Task: Take a burst of photos and select the best one using the "Burst Selection" feature
Action: Mouse moved to (798, 547)
Screenshot: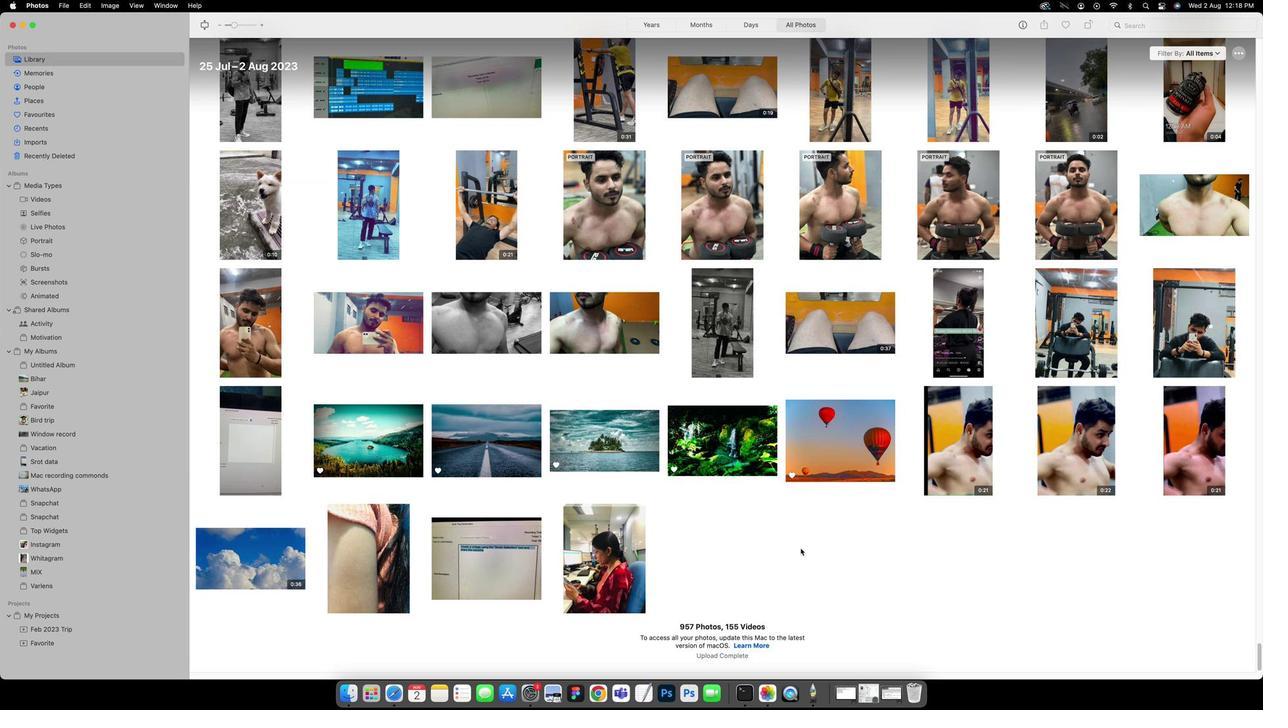 
Action: Mouse pressed left at (798, 547)
Screenshot: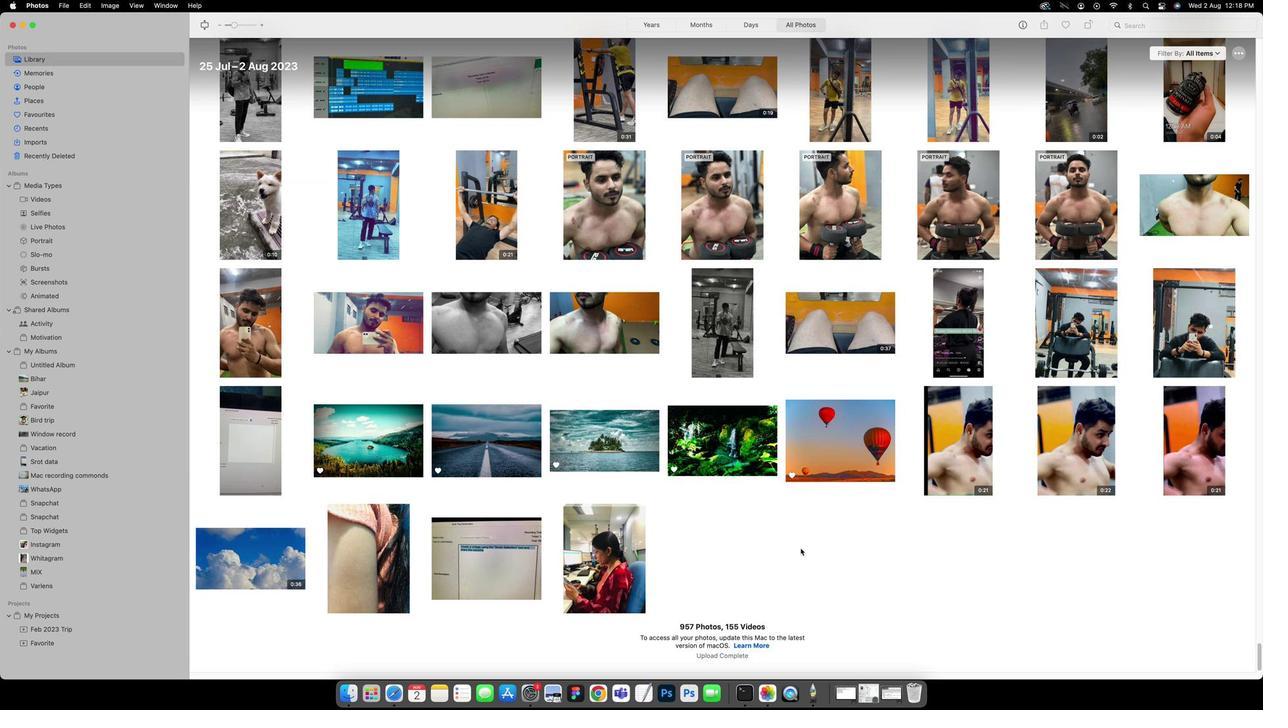 
Action: Mouse moved to (597, 543)
Screenshot: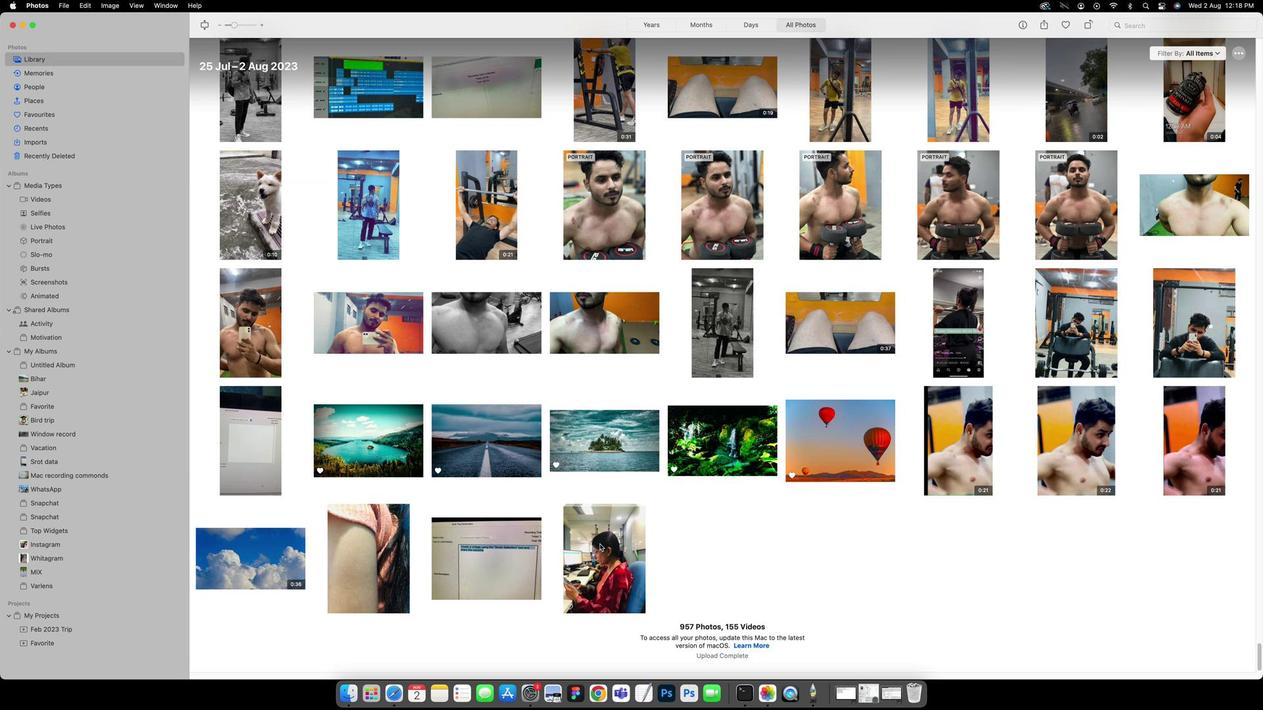 
Action: Mouse pressed left at (597, 543)
Screenshot: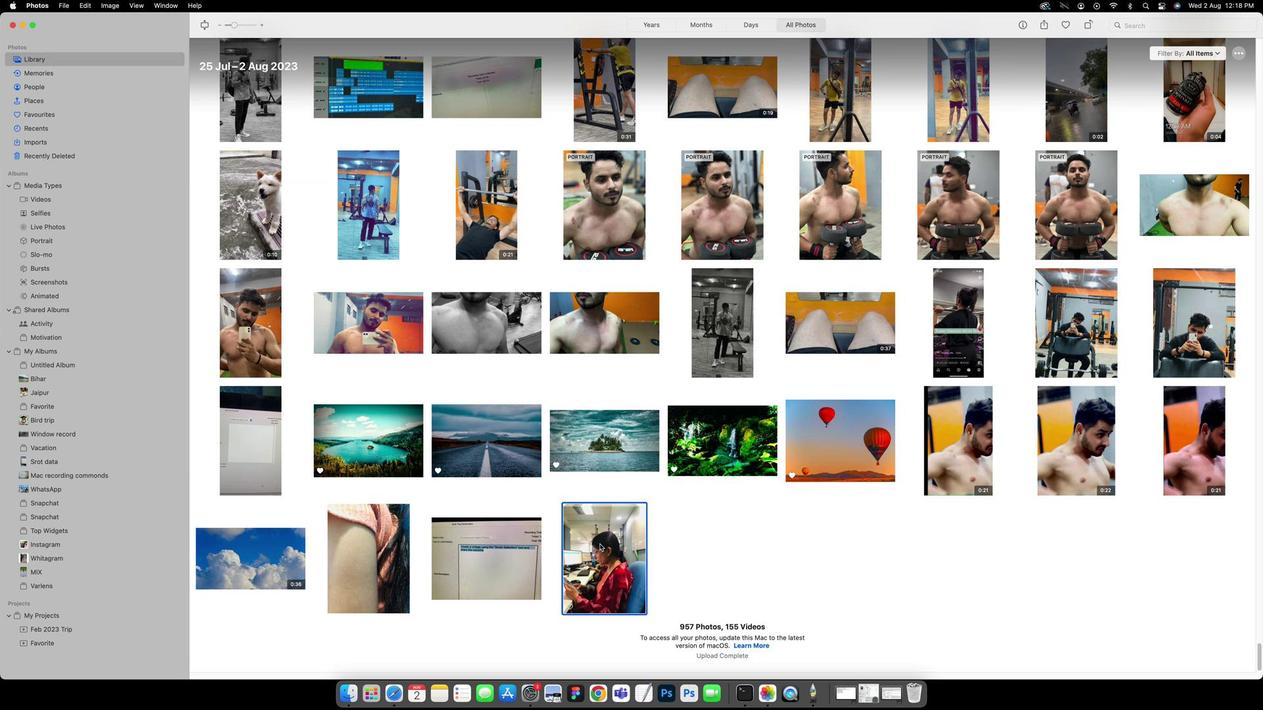 
Action: Mouse pressed left at (597, 543)
Screenshot: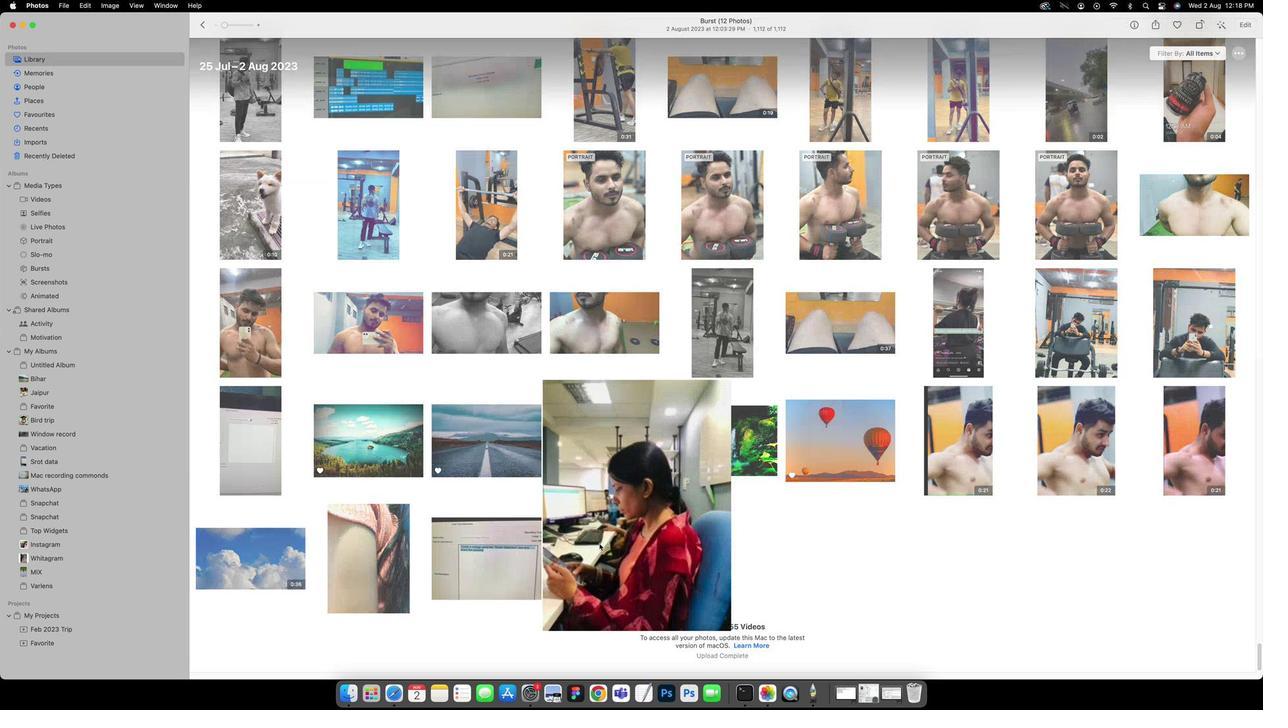 
Action: Mouse moved to (521, 46)
Screenshot: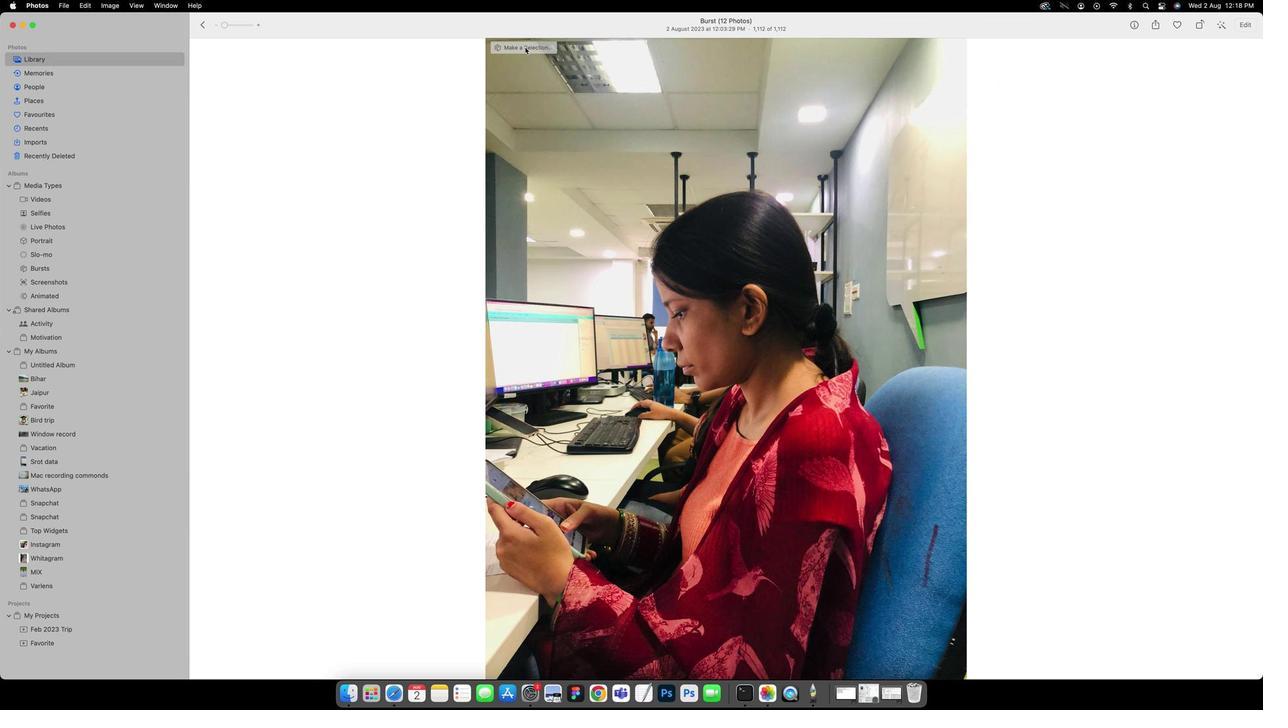 
Action: Mouse pressed left at (521, 46)
Screenshot: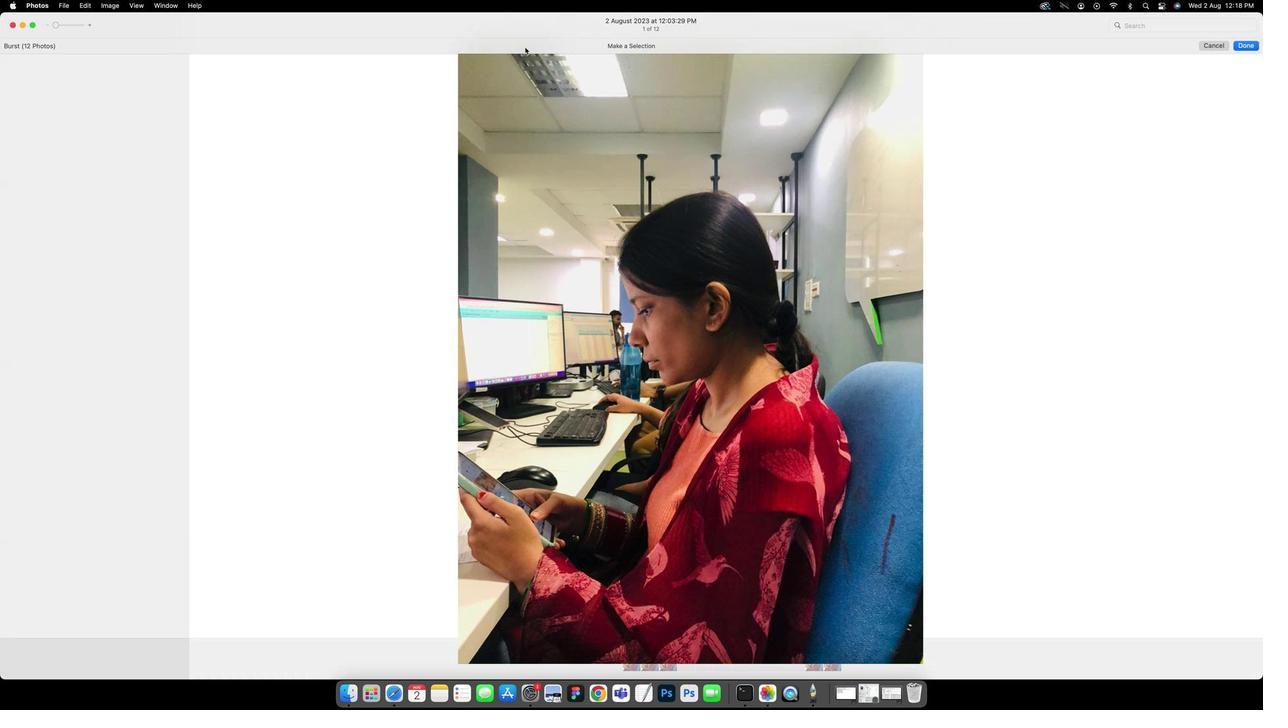 
Action: Mouse moved to (648, 658)
Screenshot: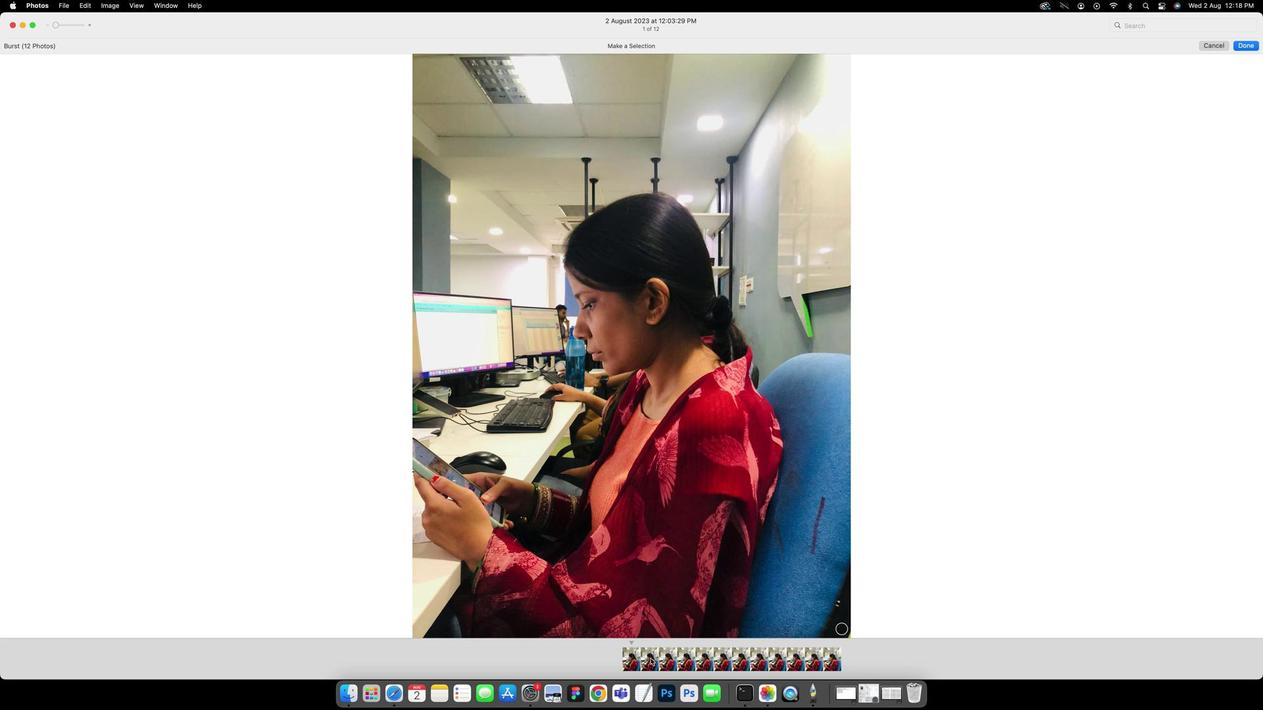 
Action: Mouse pressed left at (648, 658)
Screenshot: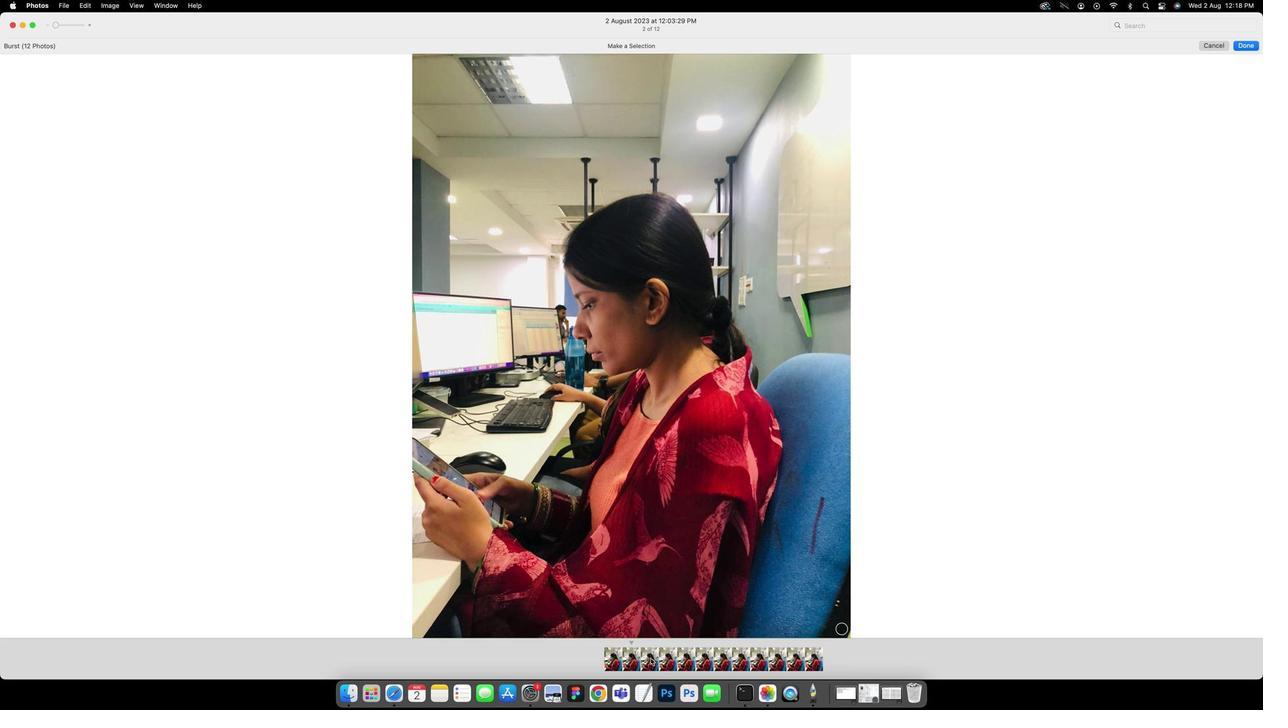 
Action: Mouse moved to (661, 657)
Screenshot: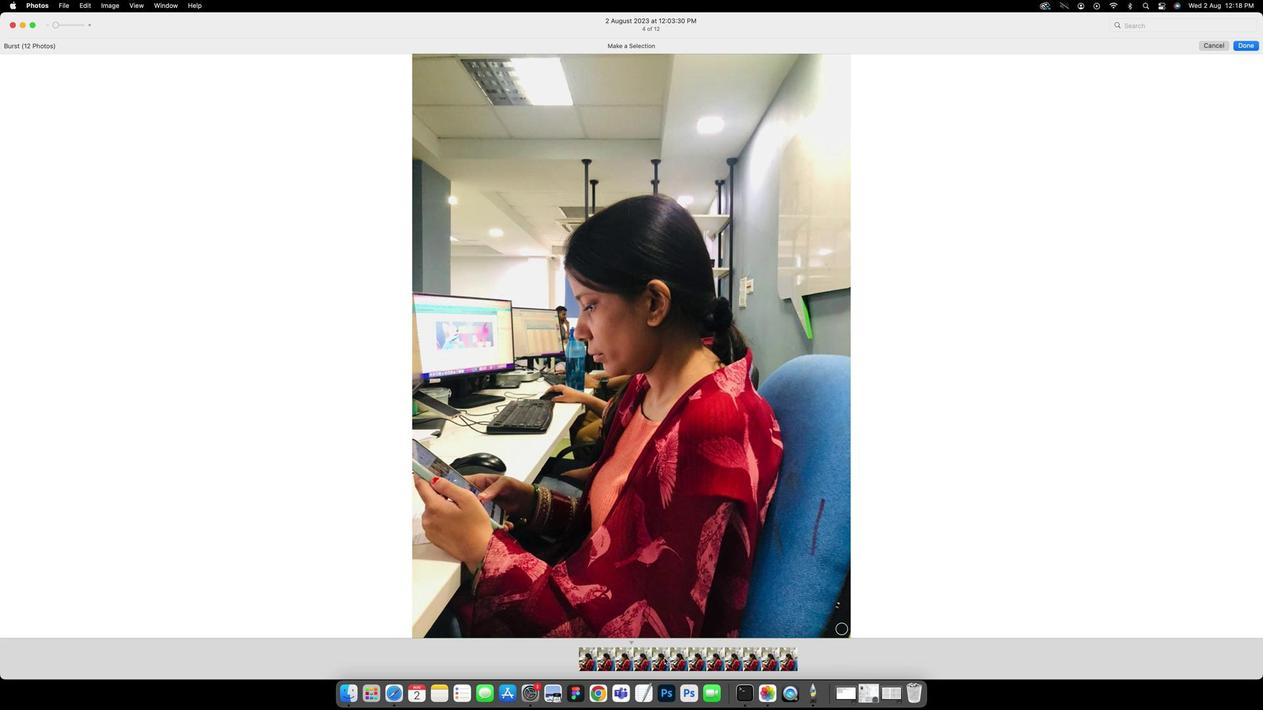 
Action: Mouse pressed left at (661, 657)
Screenshot: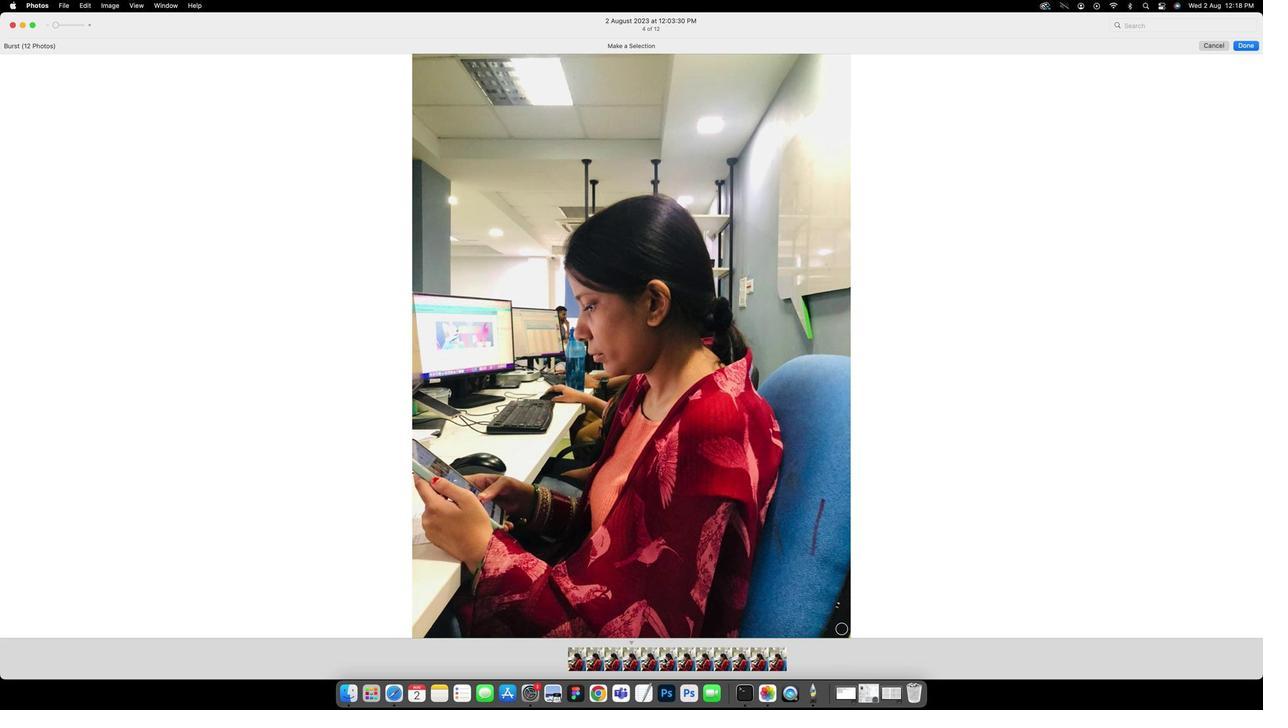 
Action: Mouse pressed left at (661, 657)
Screenshot: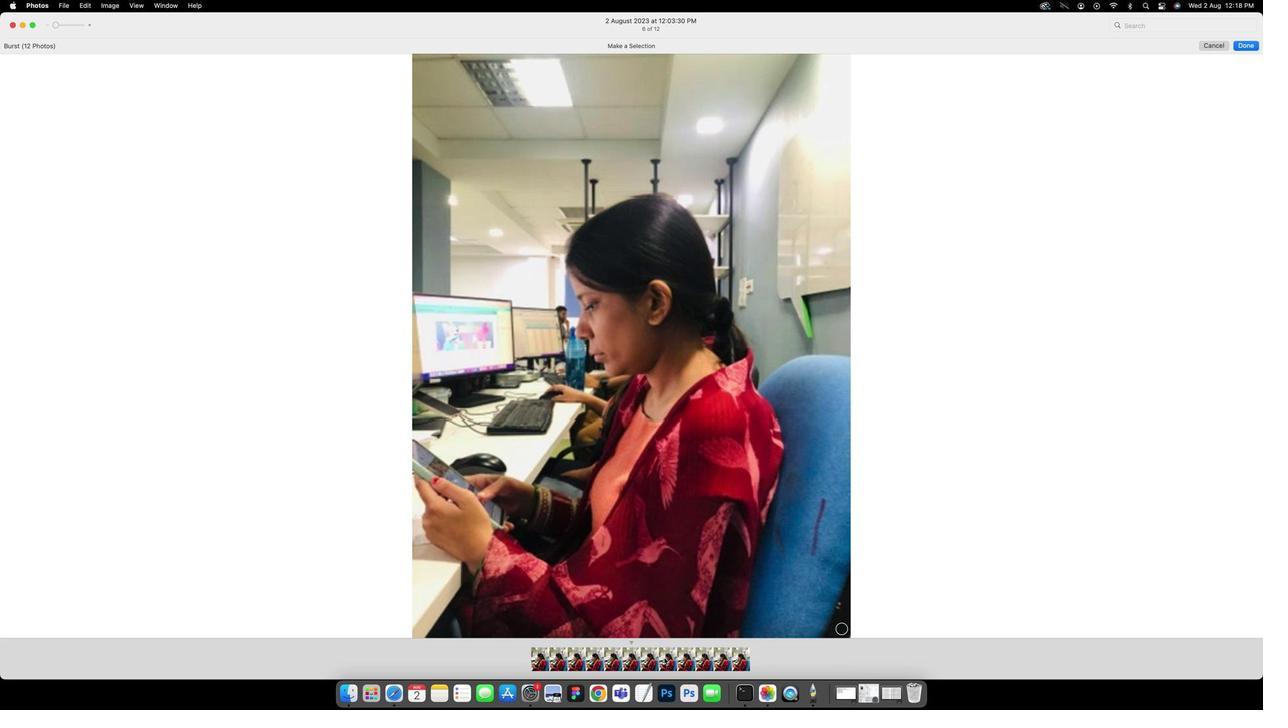 
Action: Mouse pressed left at (661, 657)
Screenshot: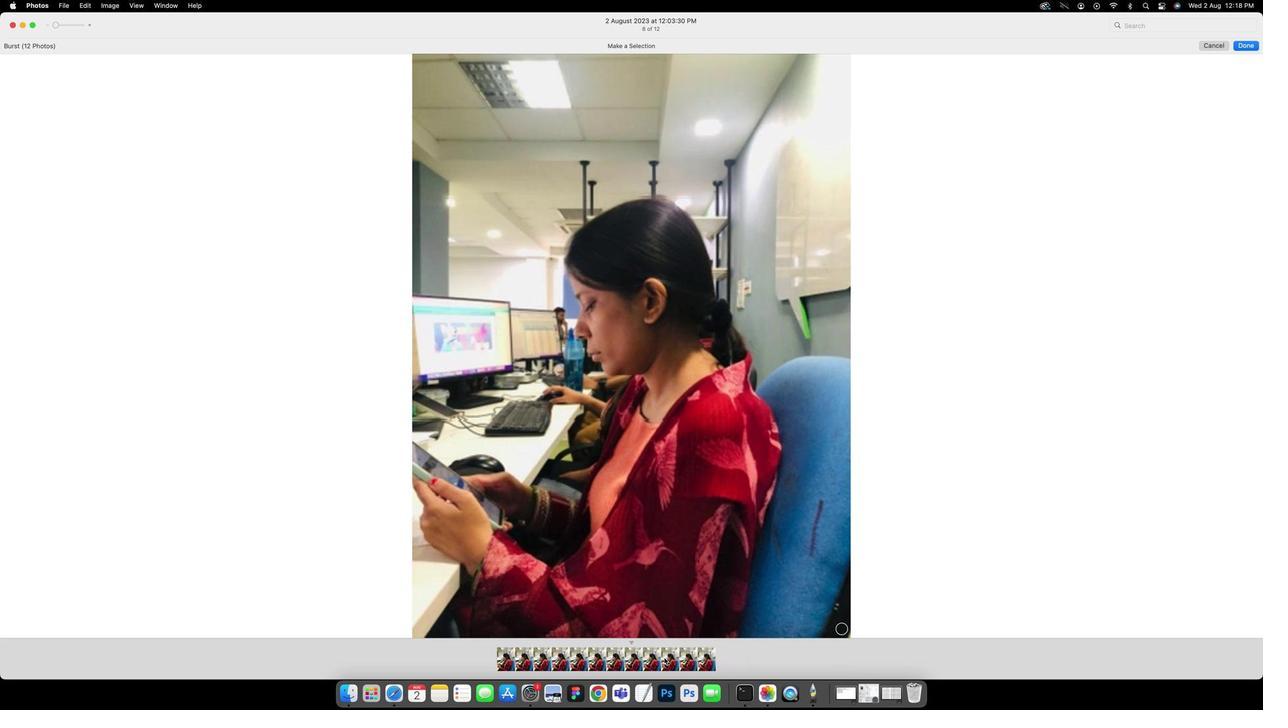 
Action: Mouse pressed left at (661, 657)
Screenshot: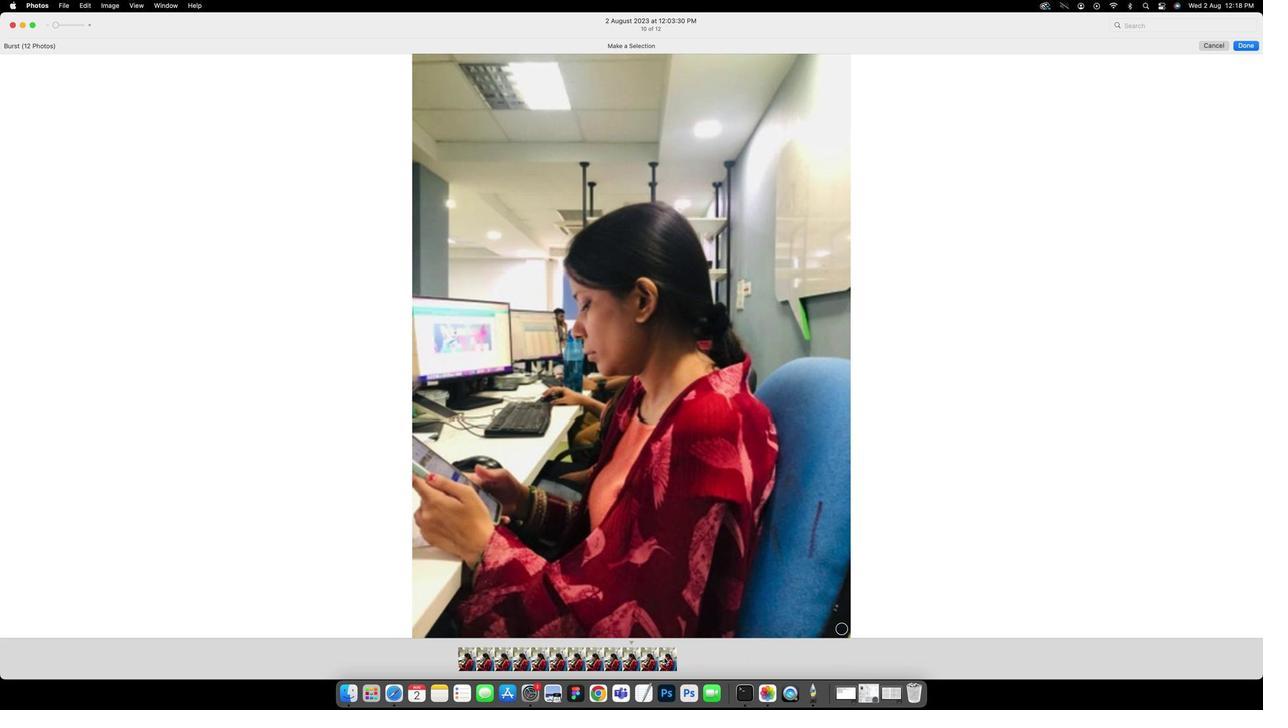 
Action: Mouse pressed left at (661, 657)
Screenshot: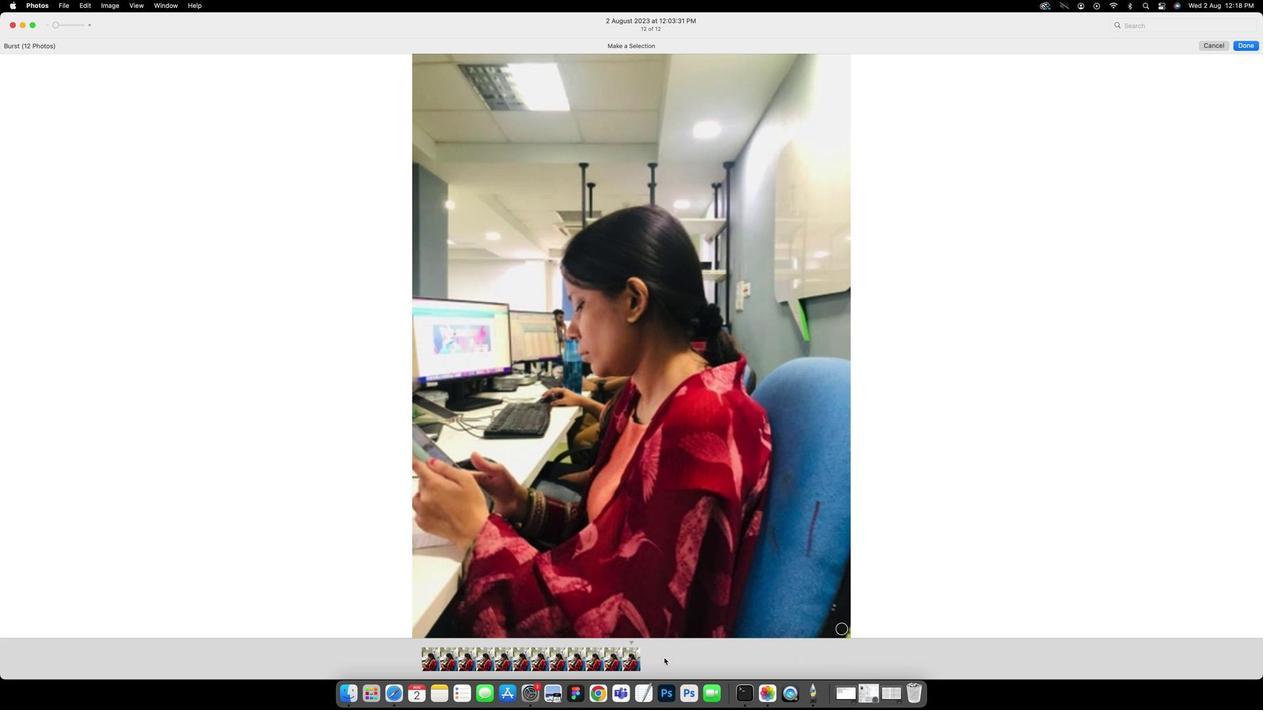 
Action: Mouse pressed left at (661, 657)
Screenshot: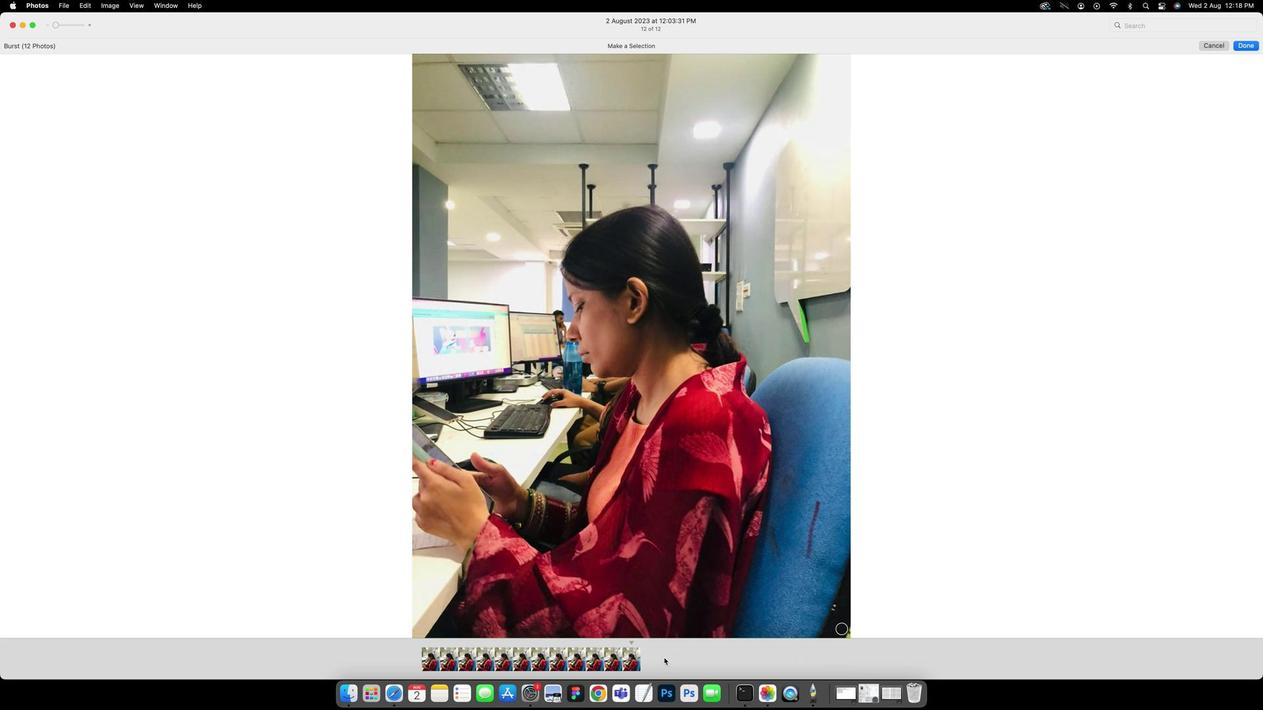 
Action: Mouse moved to (611, 655)
Screenshot: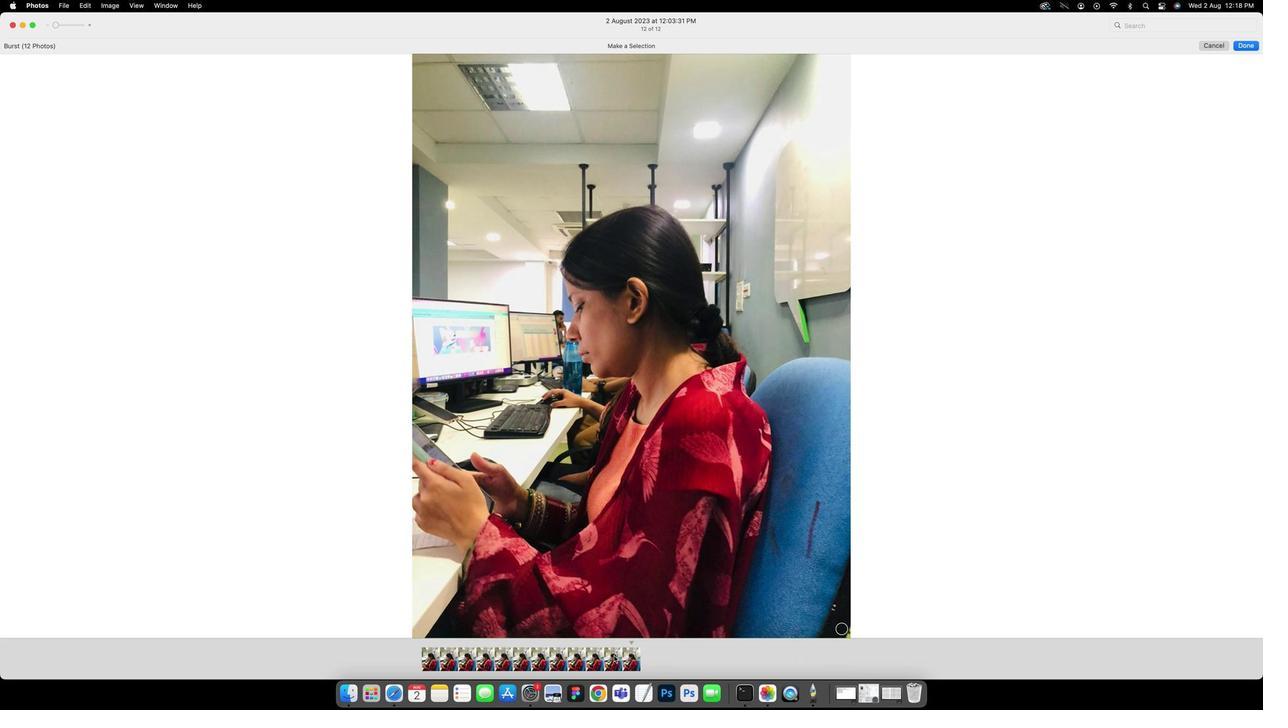 
Action: Key pressed Key.leftKey.leftKey.rightKey.rightKey.leftKey.leftKey.leftKey.leftKey.leftKey.leftKey.leftKey.leftKey.leftKey.leftKey.leftKey.leftKey.leftKey.leftKey.leftKey.leftKey.leftKey.rightKey.rightKey.rightKey.rightKey.rightKey.rightKey.rightKey.rightKey.right
Screenshot: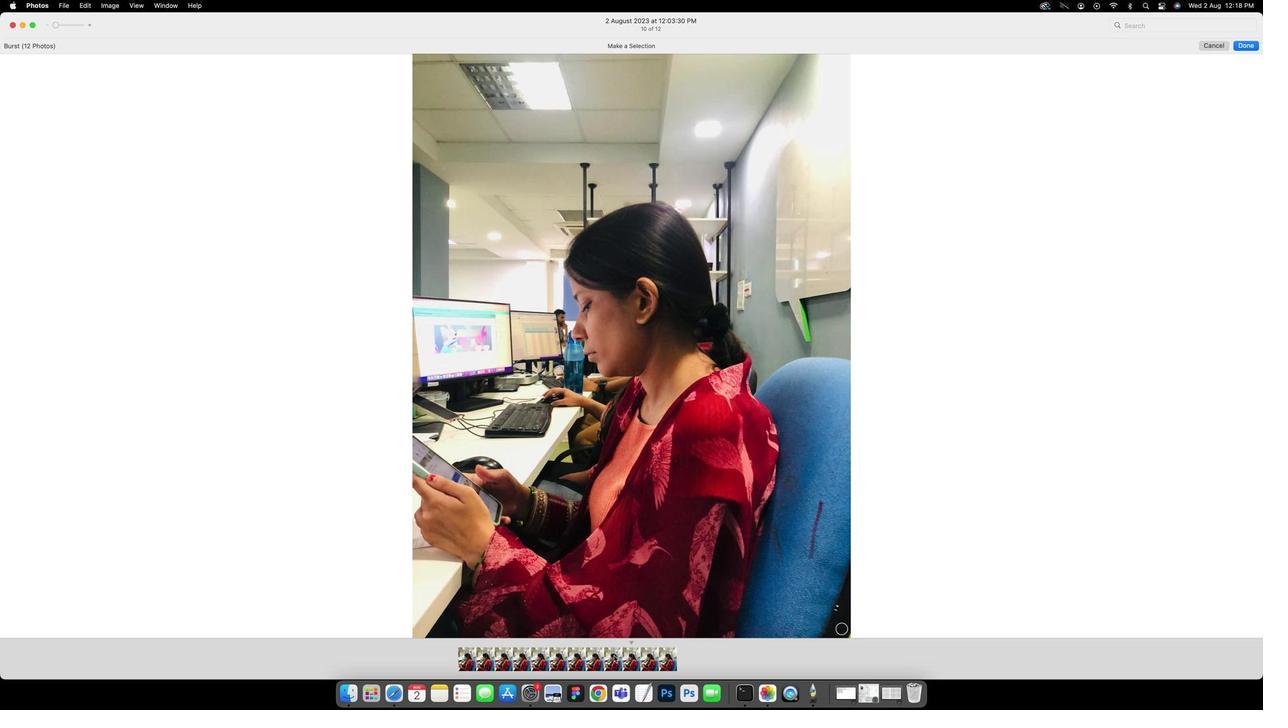 
Action: Mouse moved to (627, 655)
Screenshot: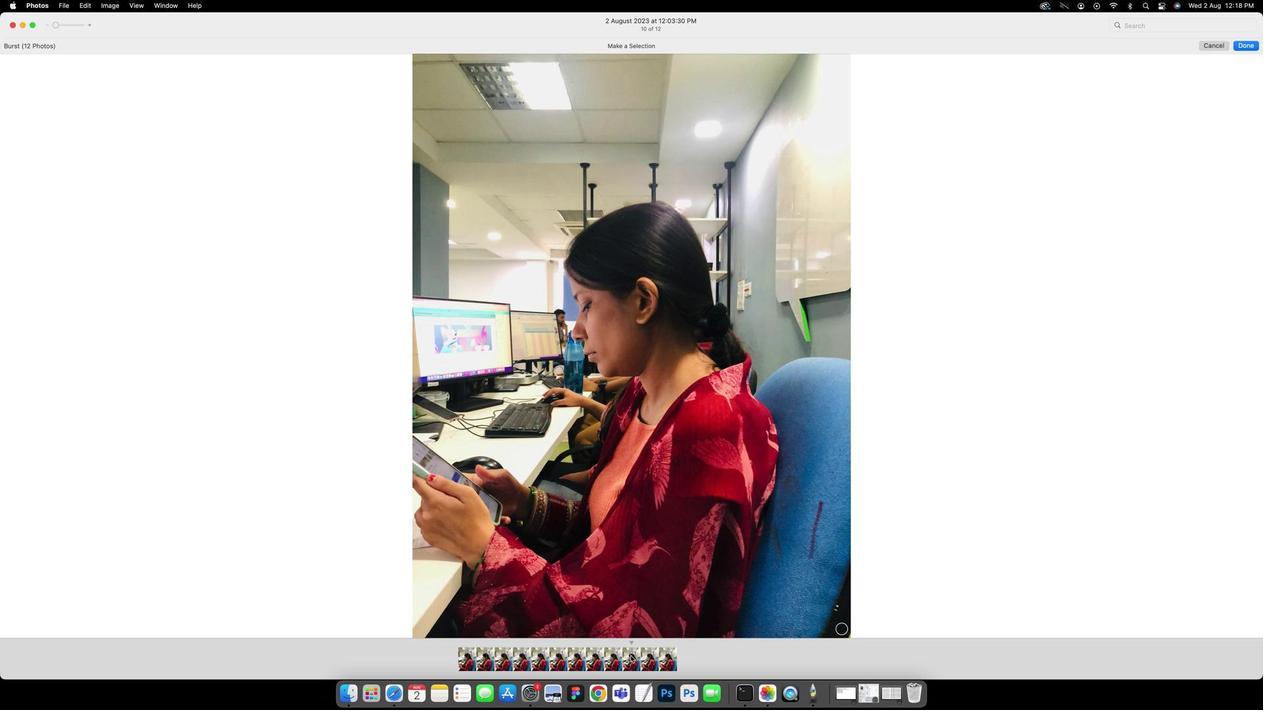 
Action: Mouse pressed left at (627, 655)
Screenshot: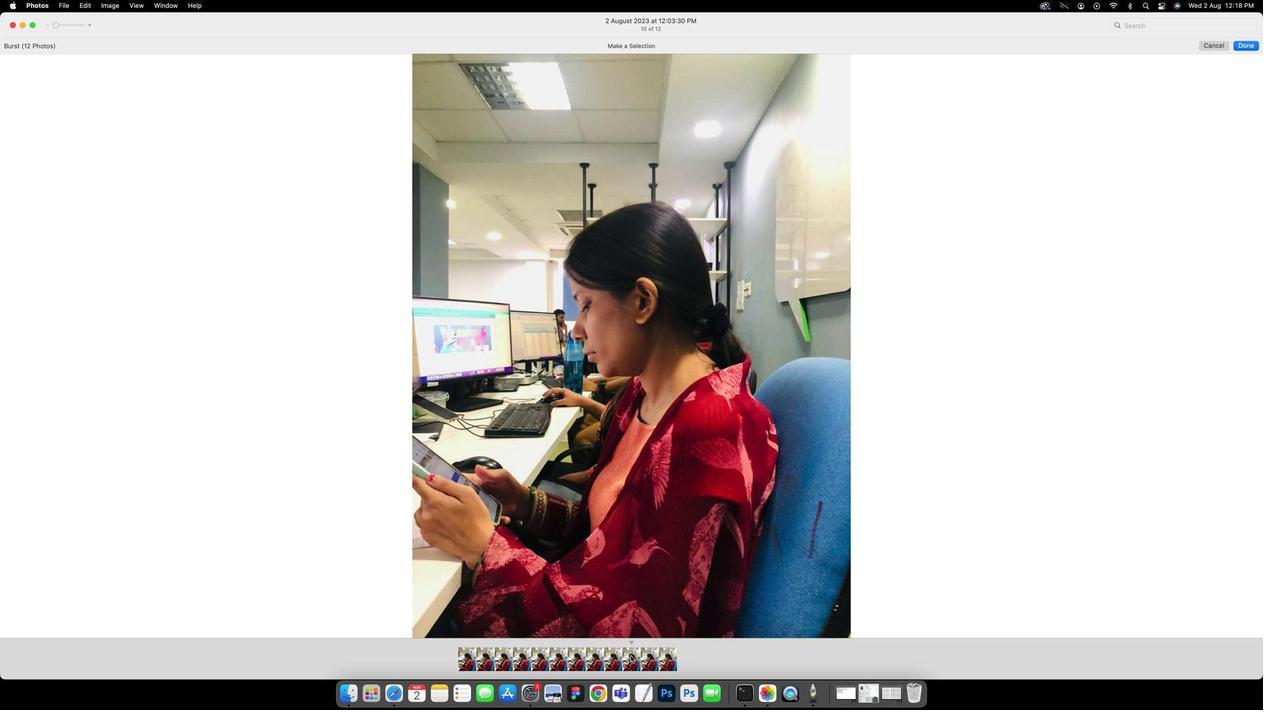 
Action: Mouse pressed left at (627, 655)
Screenshot: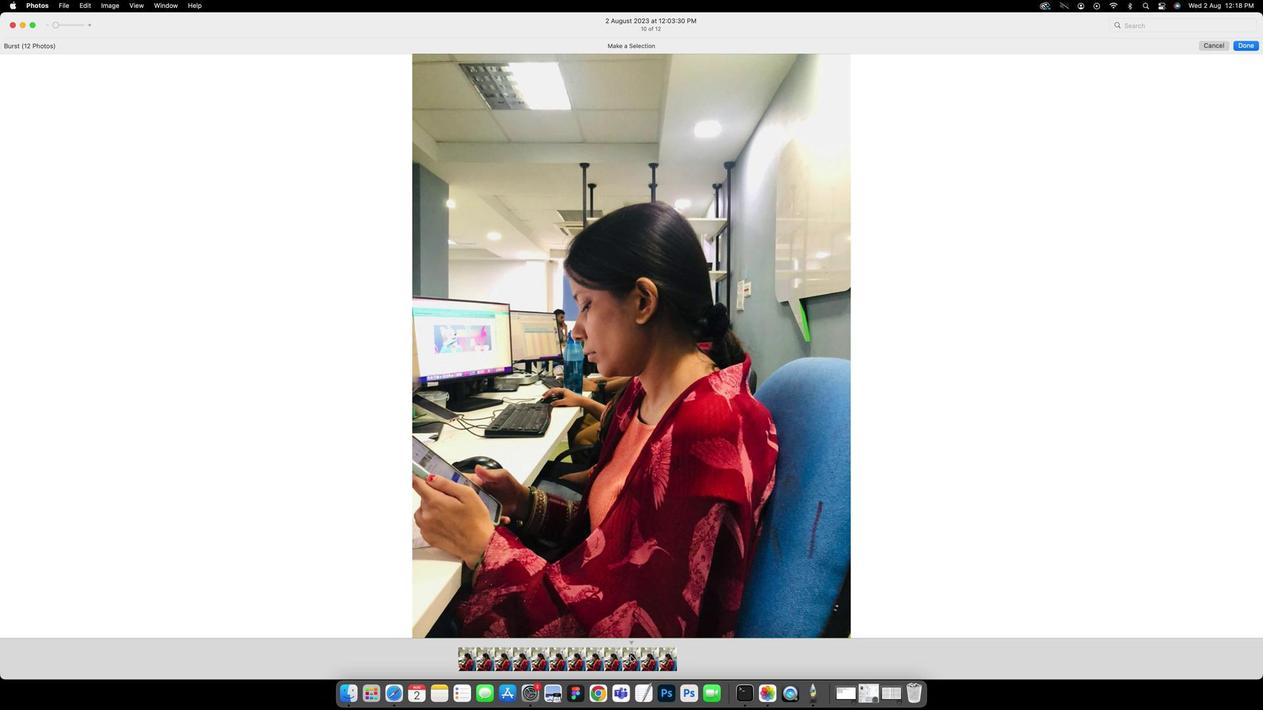 
Action: Mouse moved to (836, 627)
Screenshot: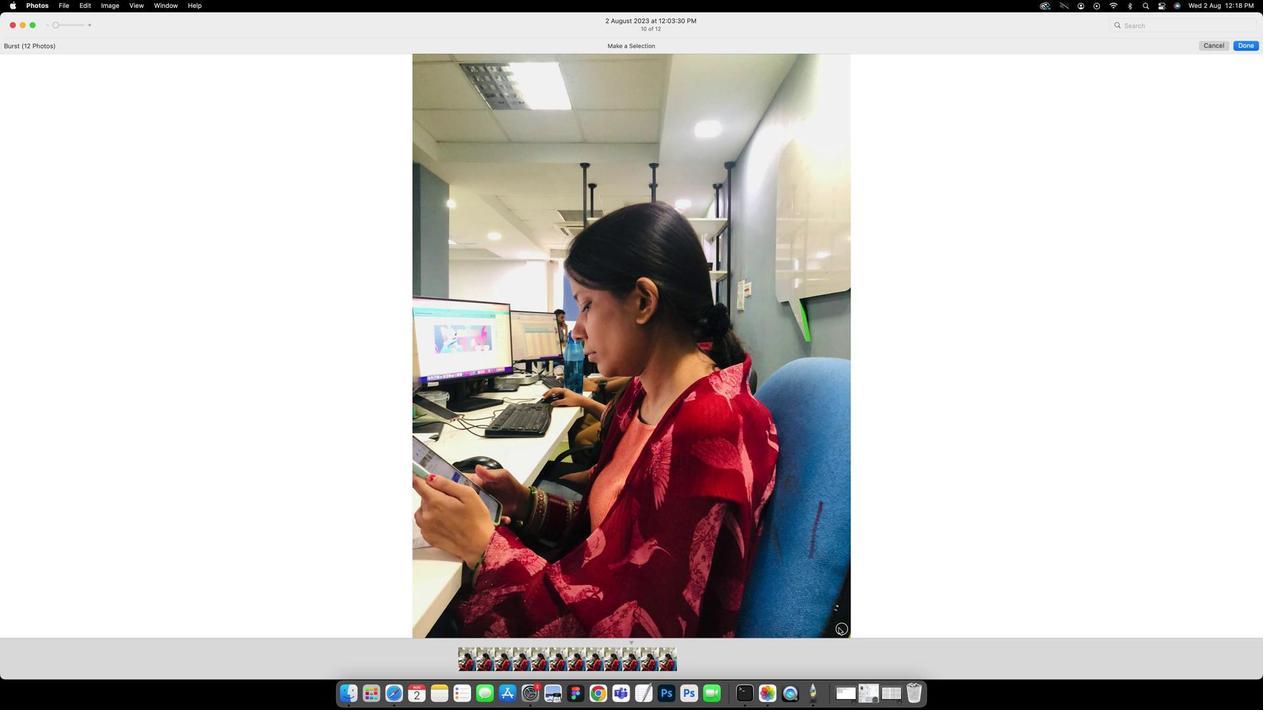 
Action: Mouse pressed left at (836, 627)
Screenshot: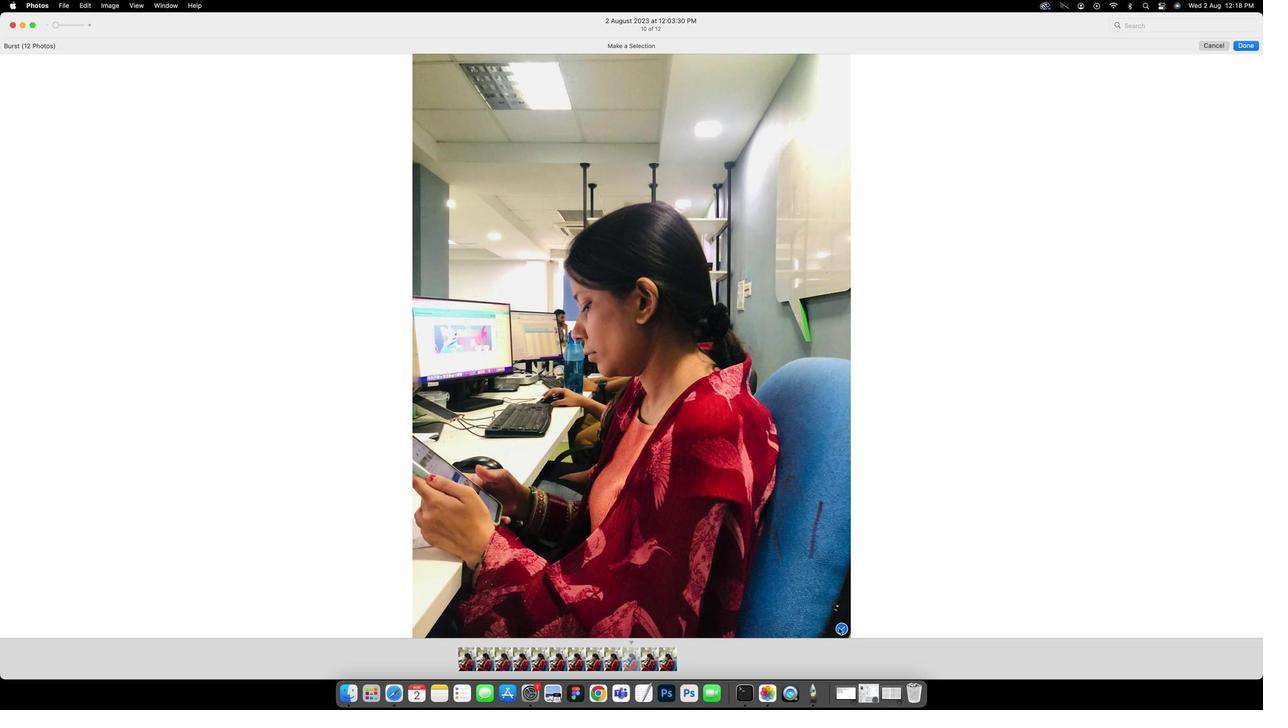 
Action: Mouse moved to (1252, 44)
Screenshot: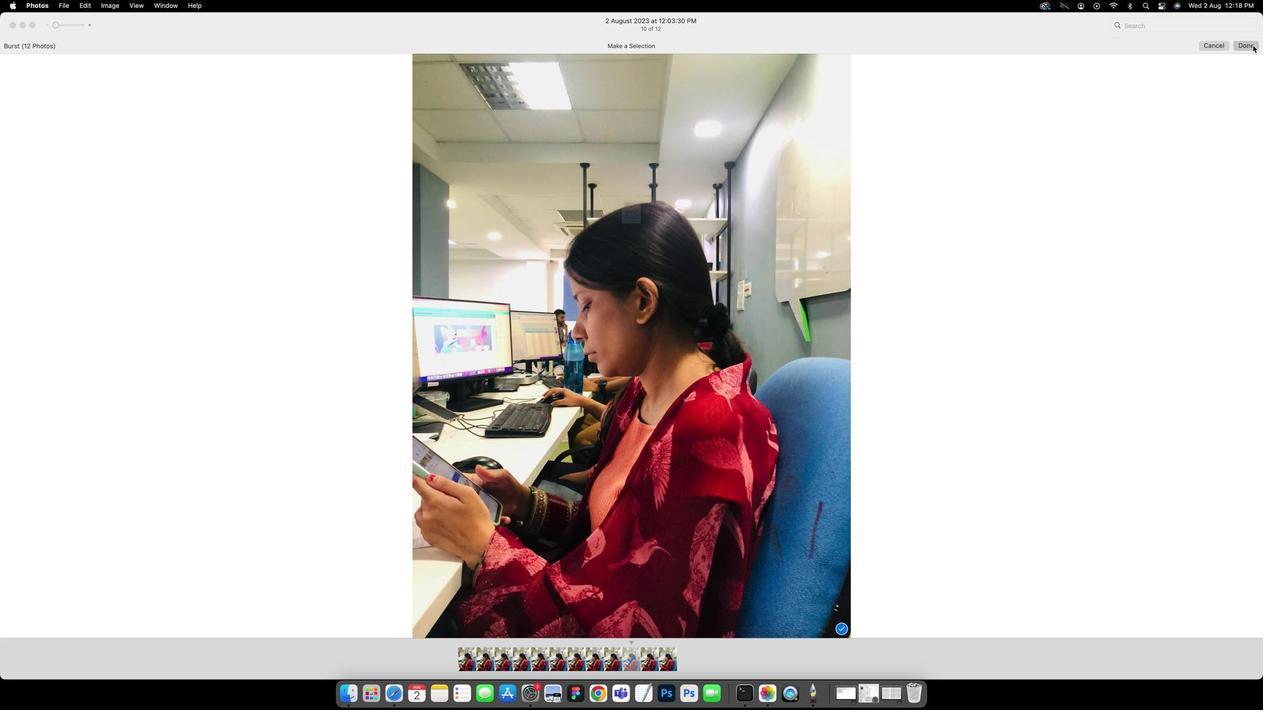 
Action: Mouse pressed left at (1252, 44)
Screenshot: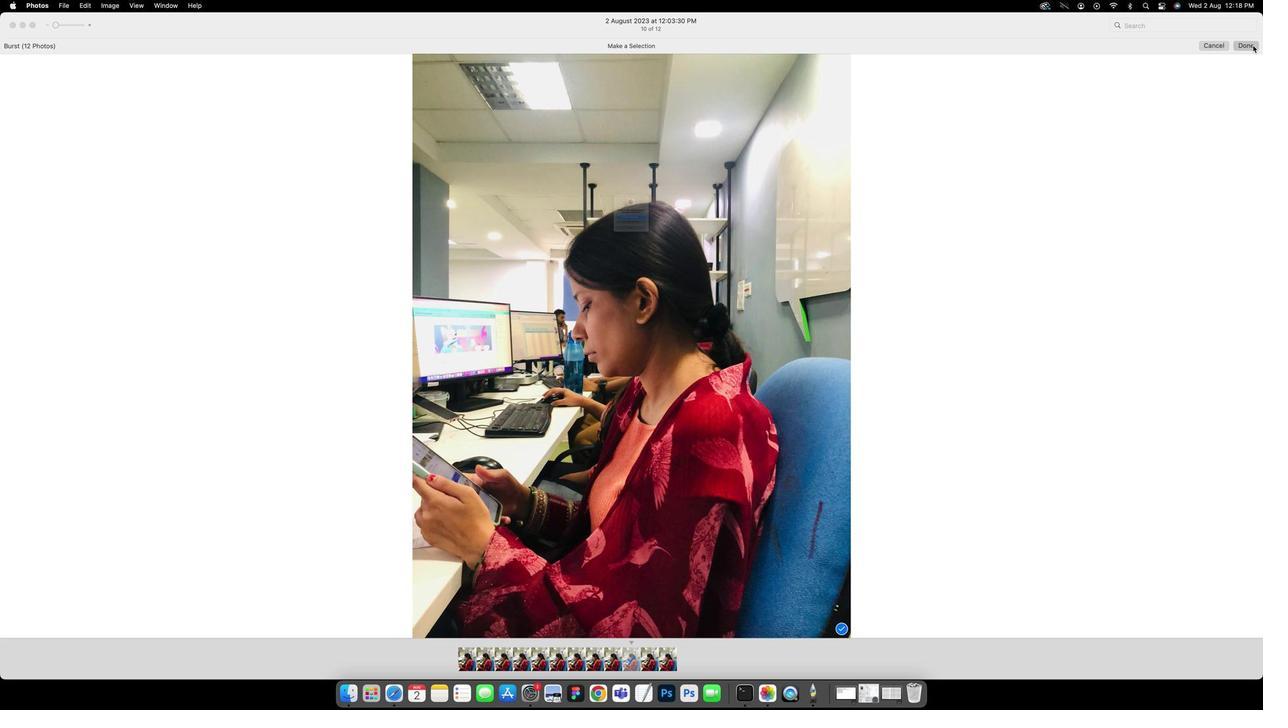
Action: Mouse moved to (652, 225)
Screenshot: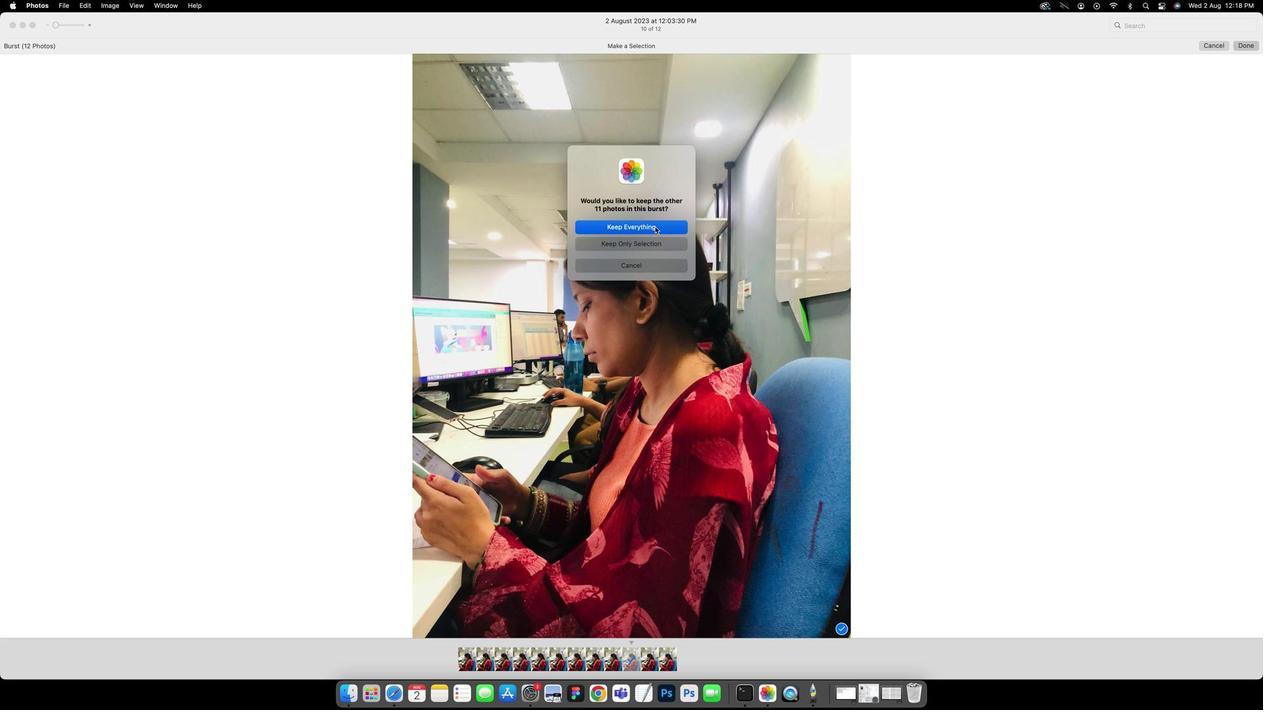 
Action: Mouse pressed left at (652, 225)
Screenshot: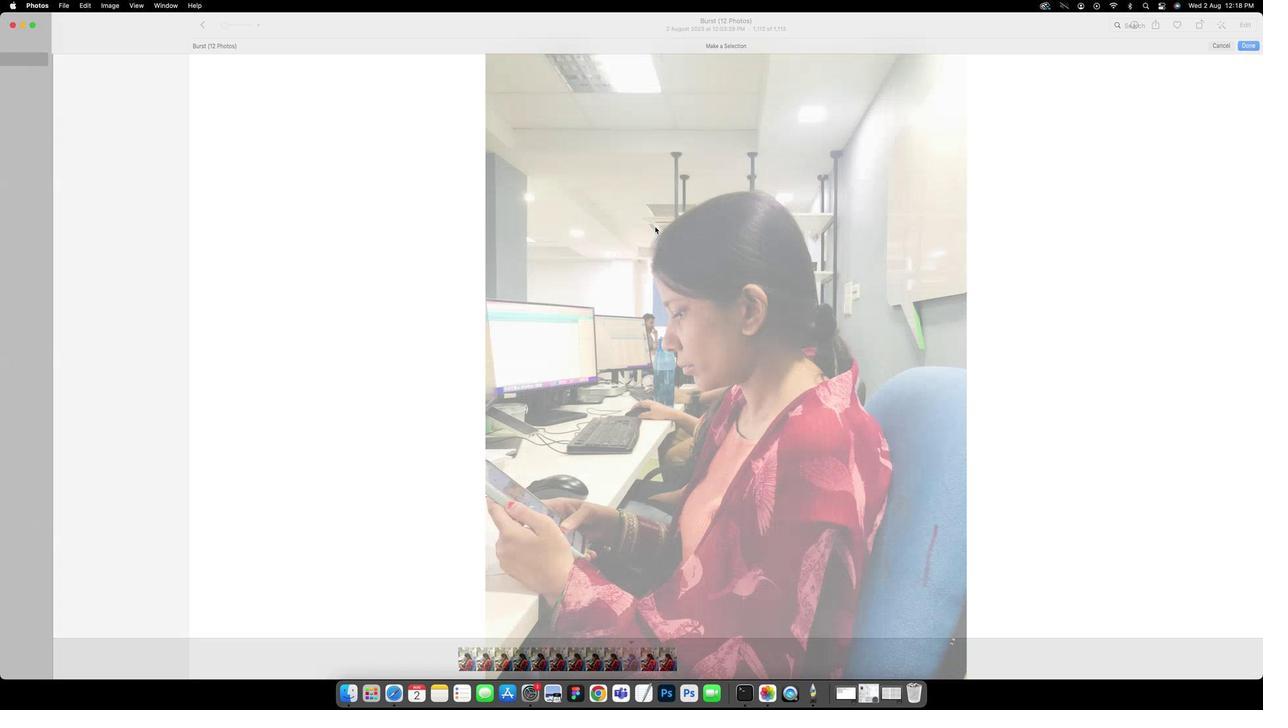 
Action: Mouse moved to (1252, 24)
Screenshot: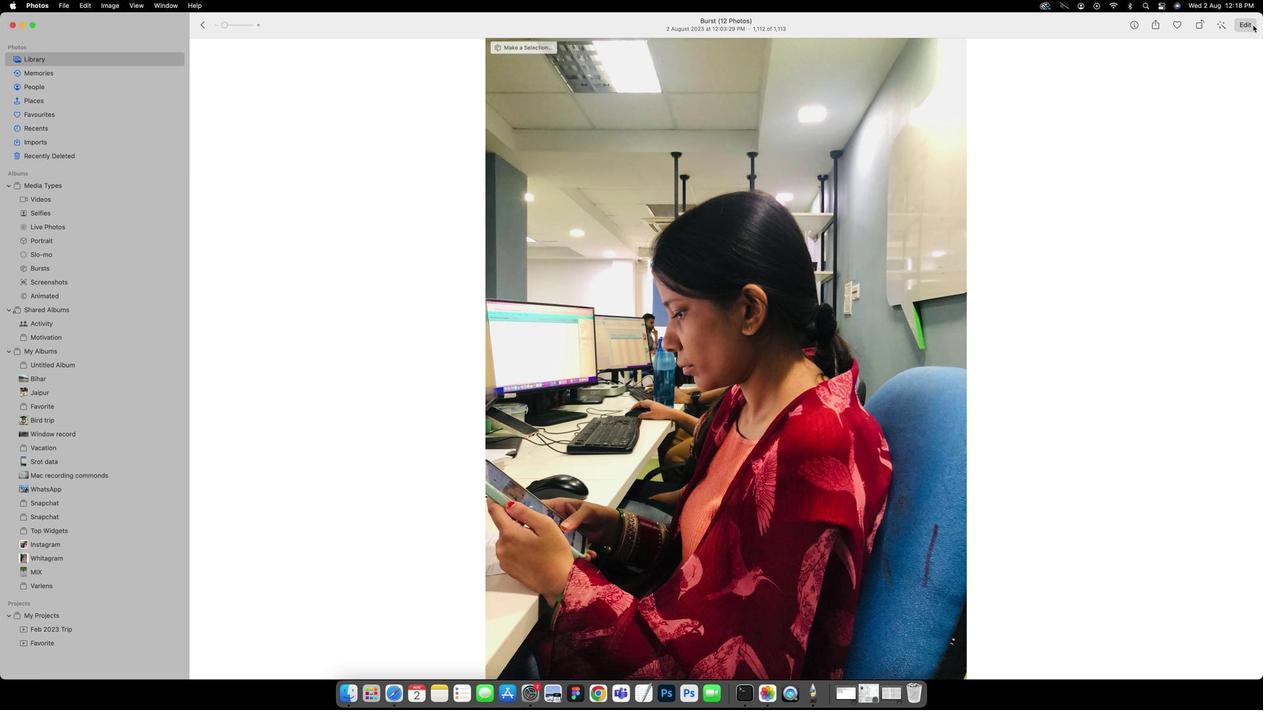 
Action: Mouse pressed left at (1252, 24)
Screenshot: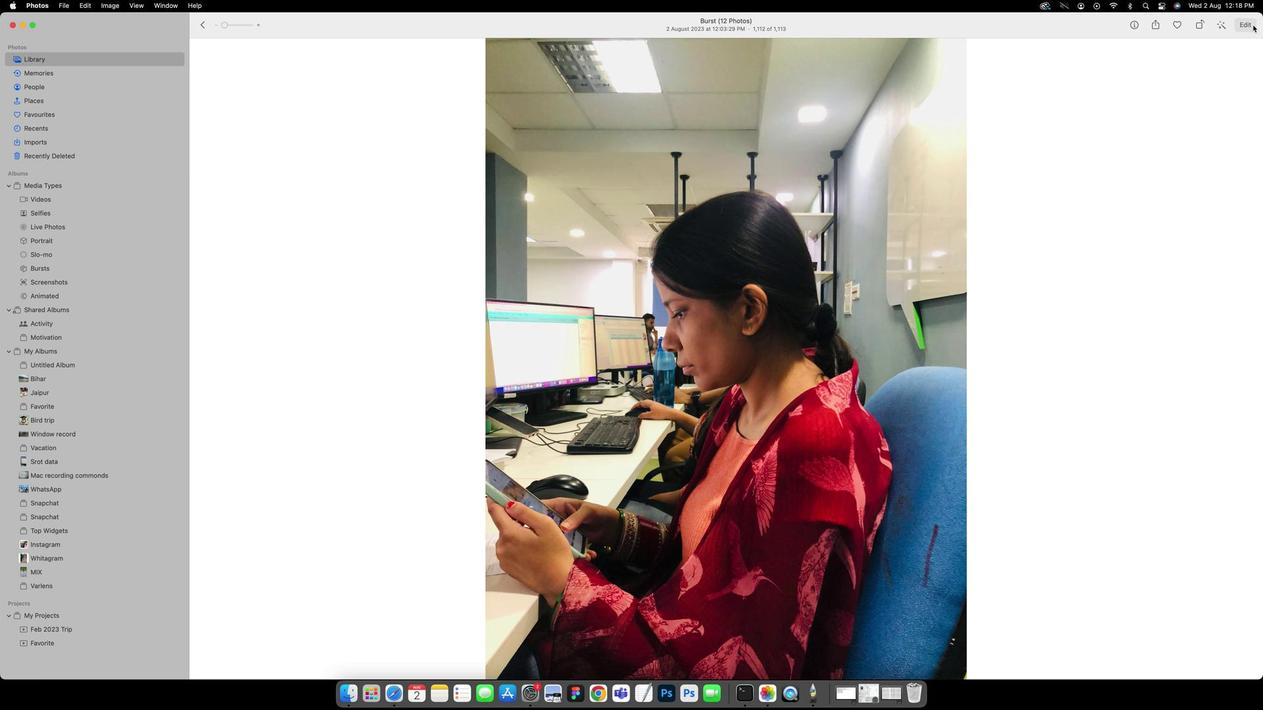 
Action: Mouse moved to (1196, 109)
Screenshot: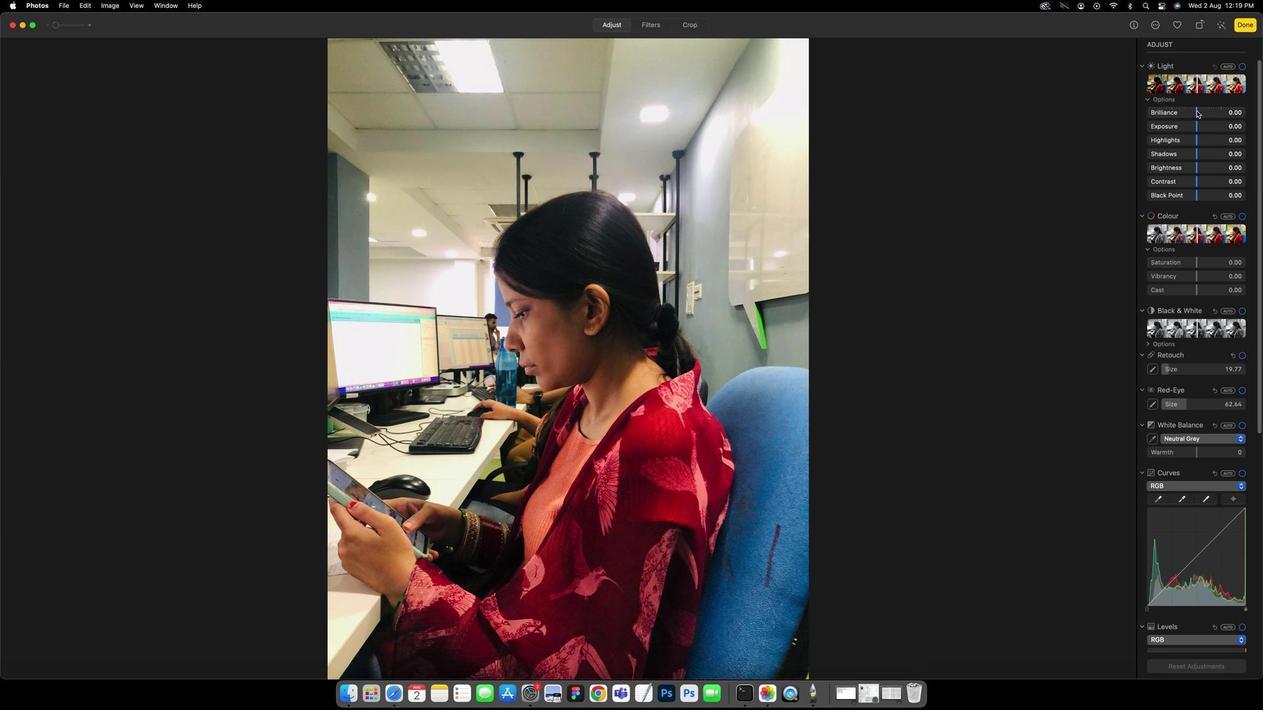 
Action: Mouse pressed left at (1196, 109)
Screenshot: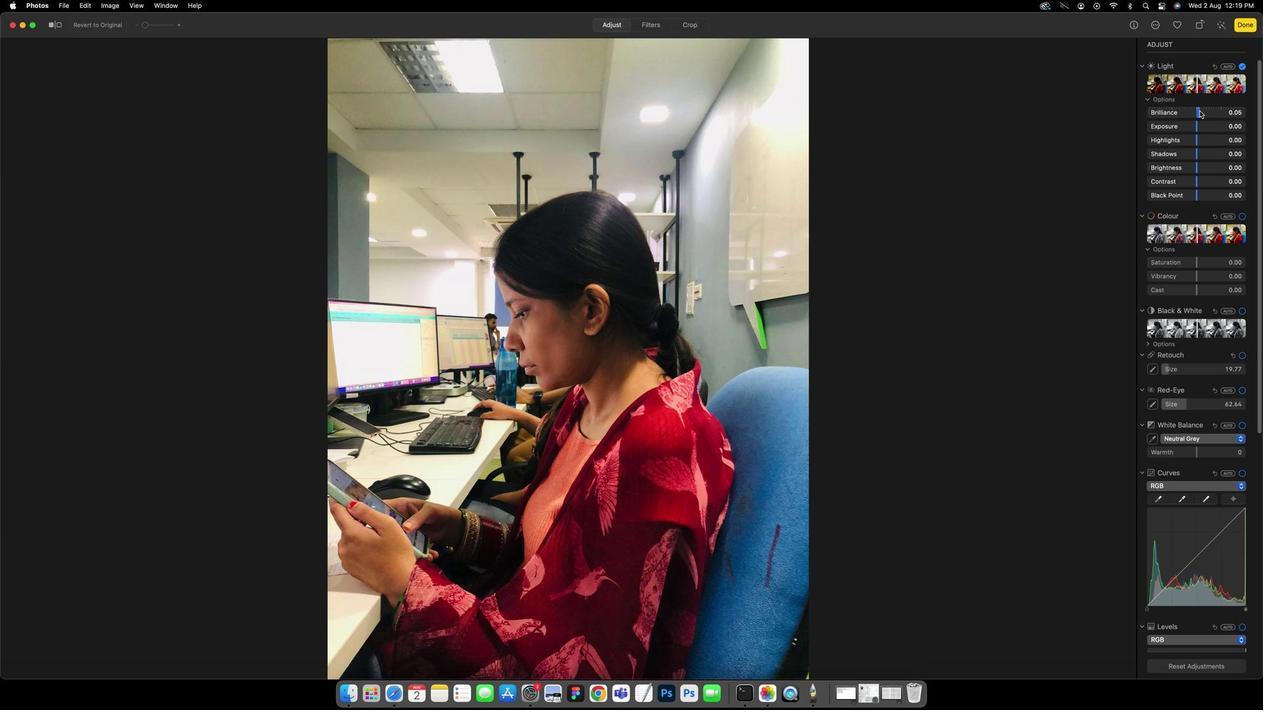 
Action: Mouse moved to (1195, 125)
Screenshot: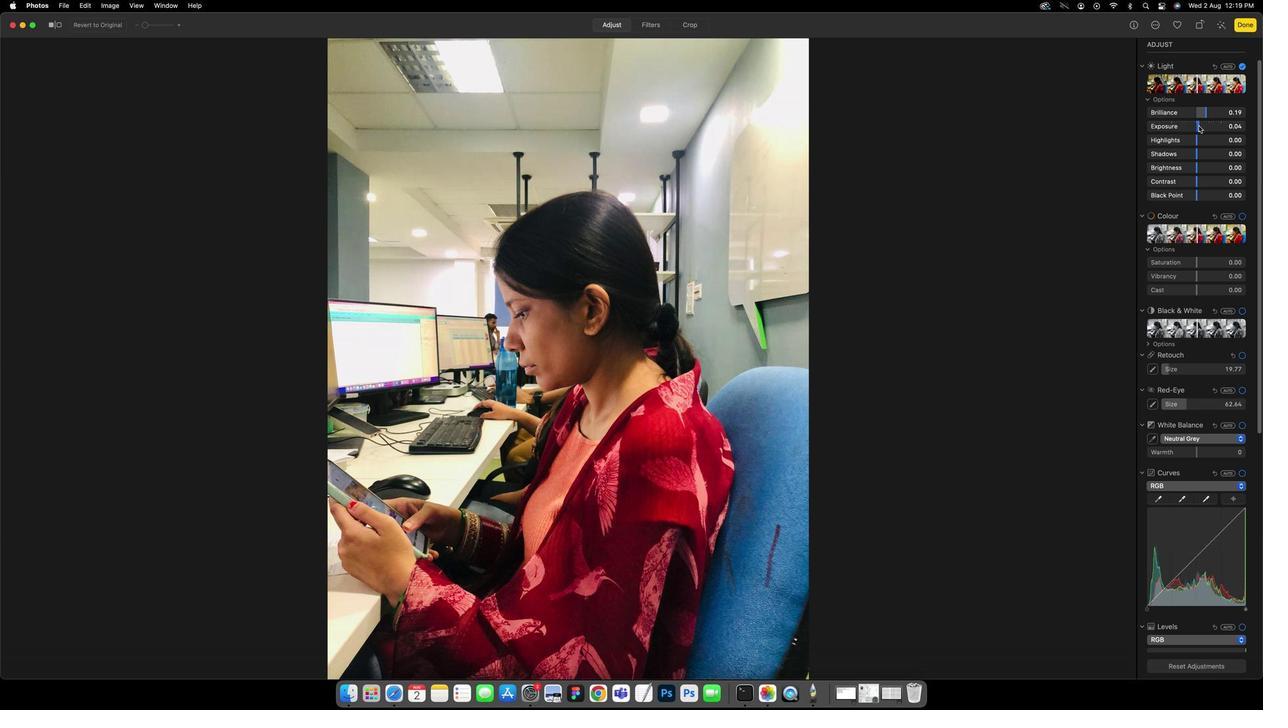 
Action: Mouse pressed left at (1195, 125)
Screenshot: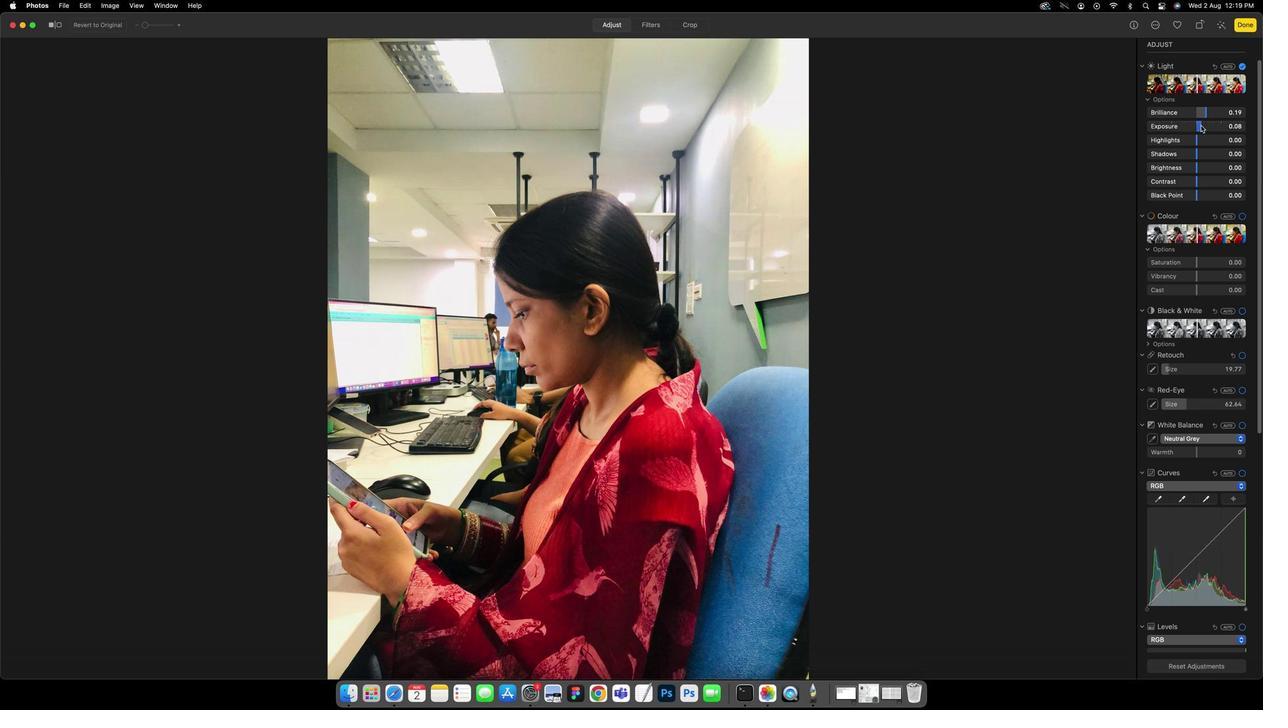 
Action: Mouse moved to (1195, 142)
Screenshot: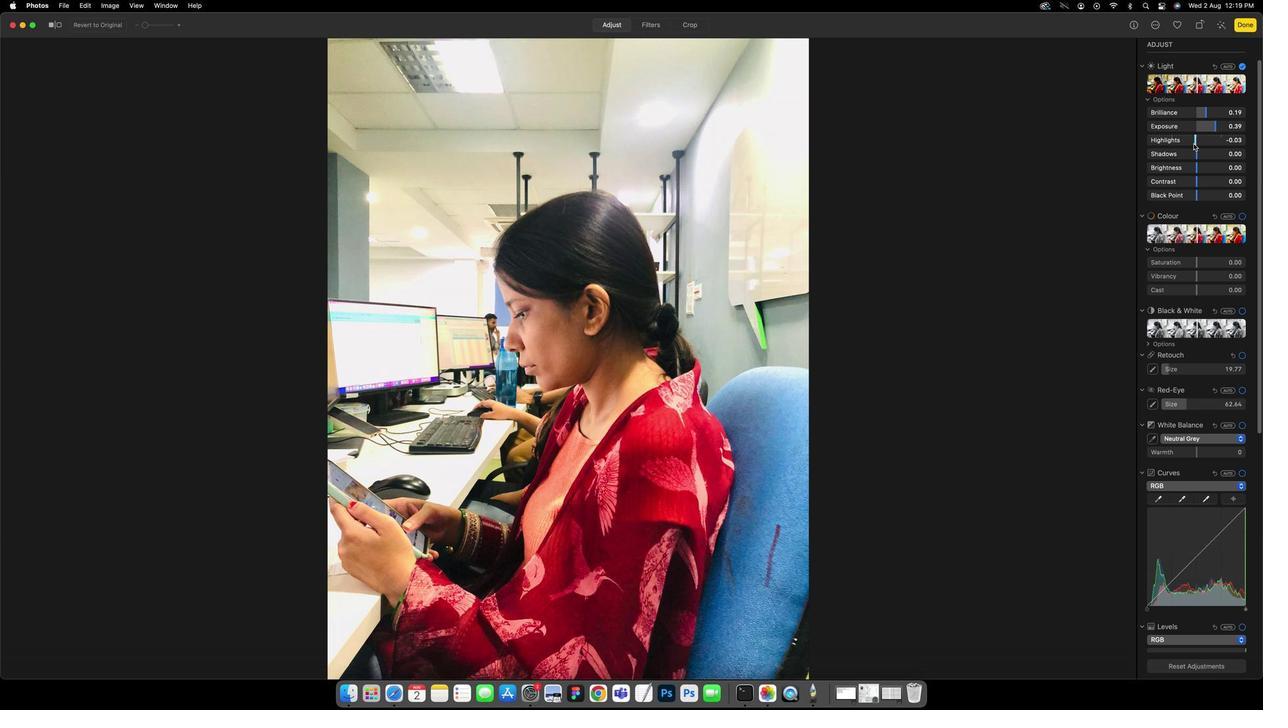 
Action: Mouse pressed left at (1195, 142)
Screenshot: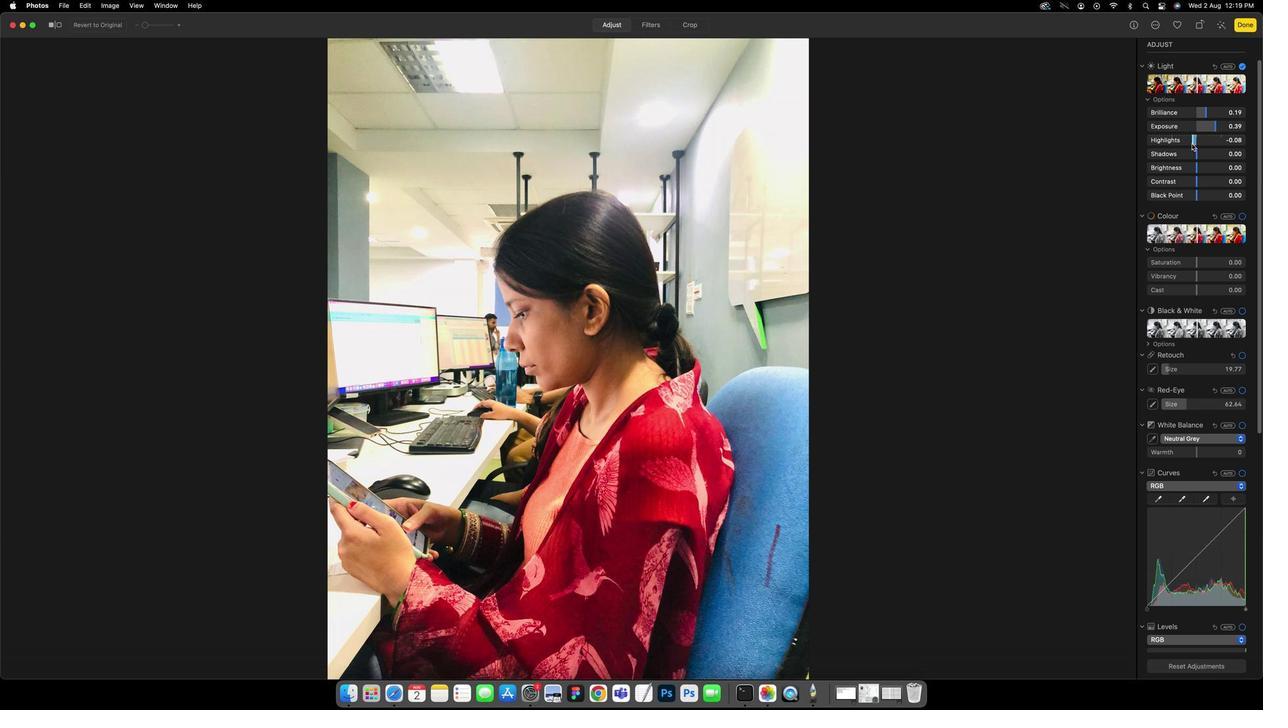 
Action: Mouse moved to (1199, 155)
Screenshot: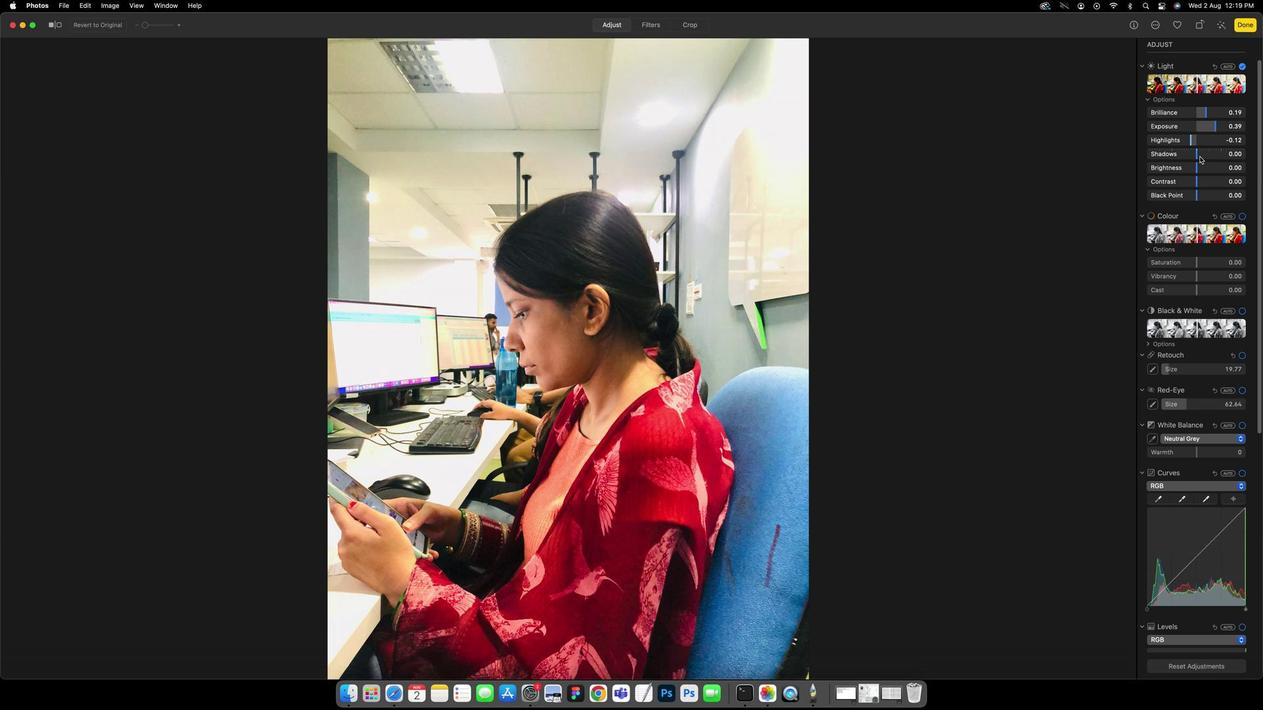 
Action: Mouse pressed left at (1199, 155)
Screenshot: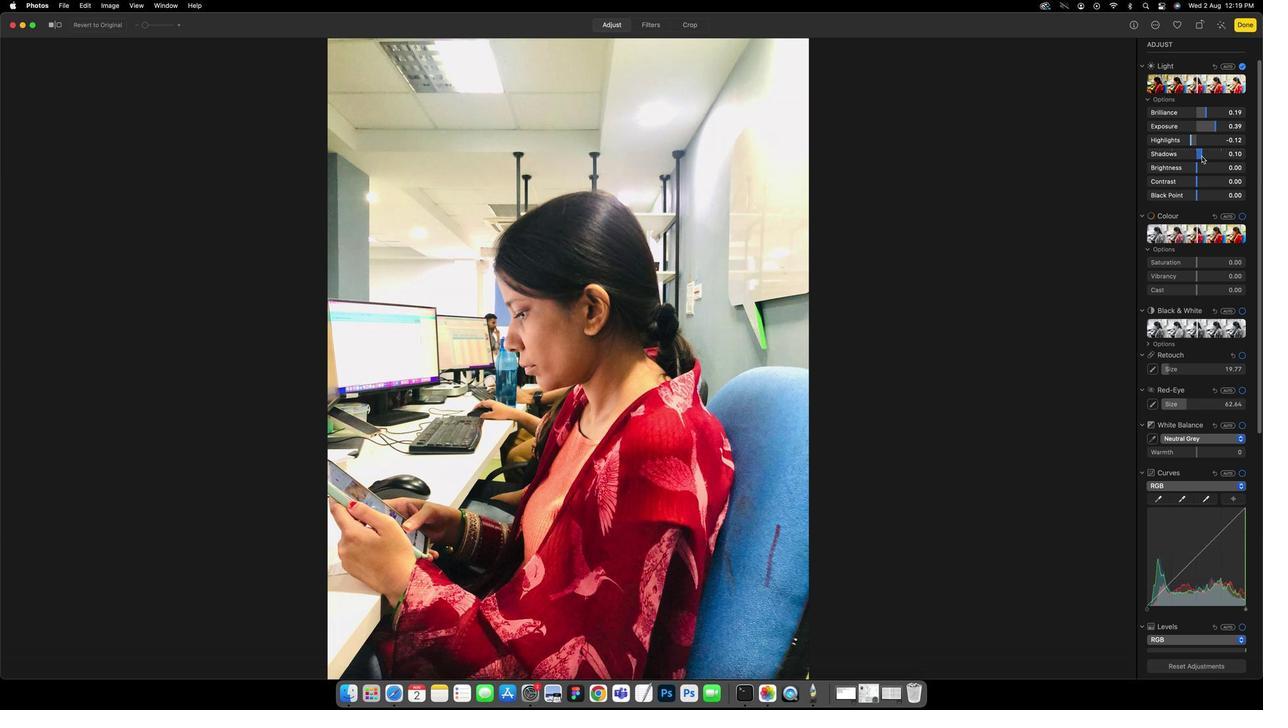 
Action: Mouse moved to (1195, 165)
Screenshot: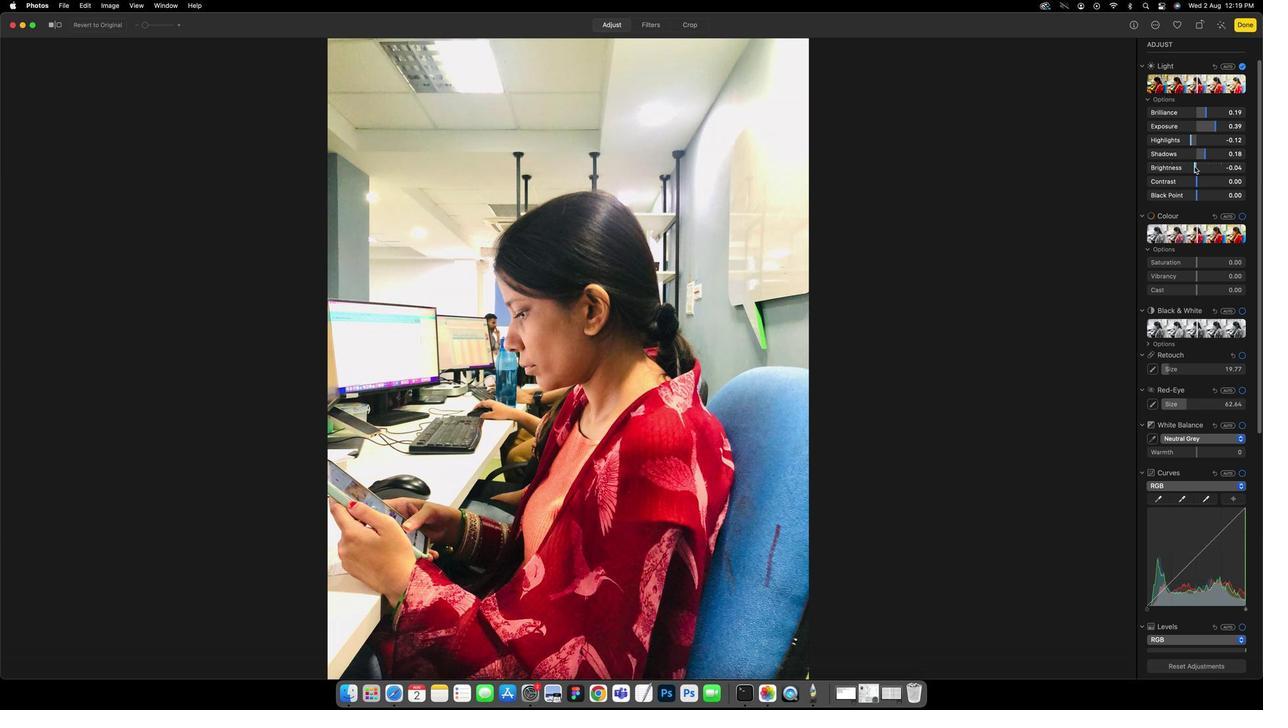 
Action: Mouse pressed left at (1195, 165)
Screenshot: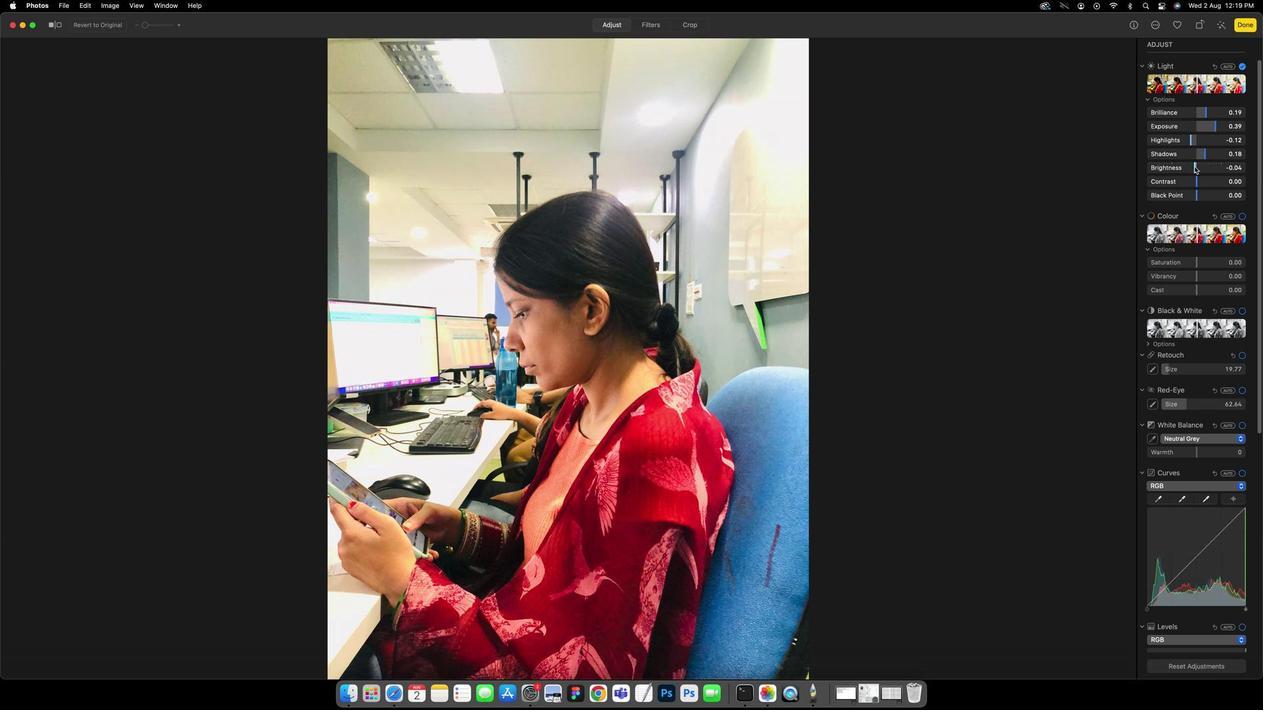 
Action: Mouse moved to (1197, 176)
Screenshot: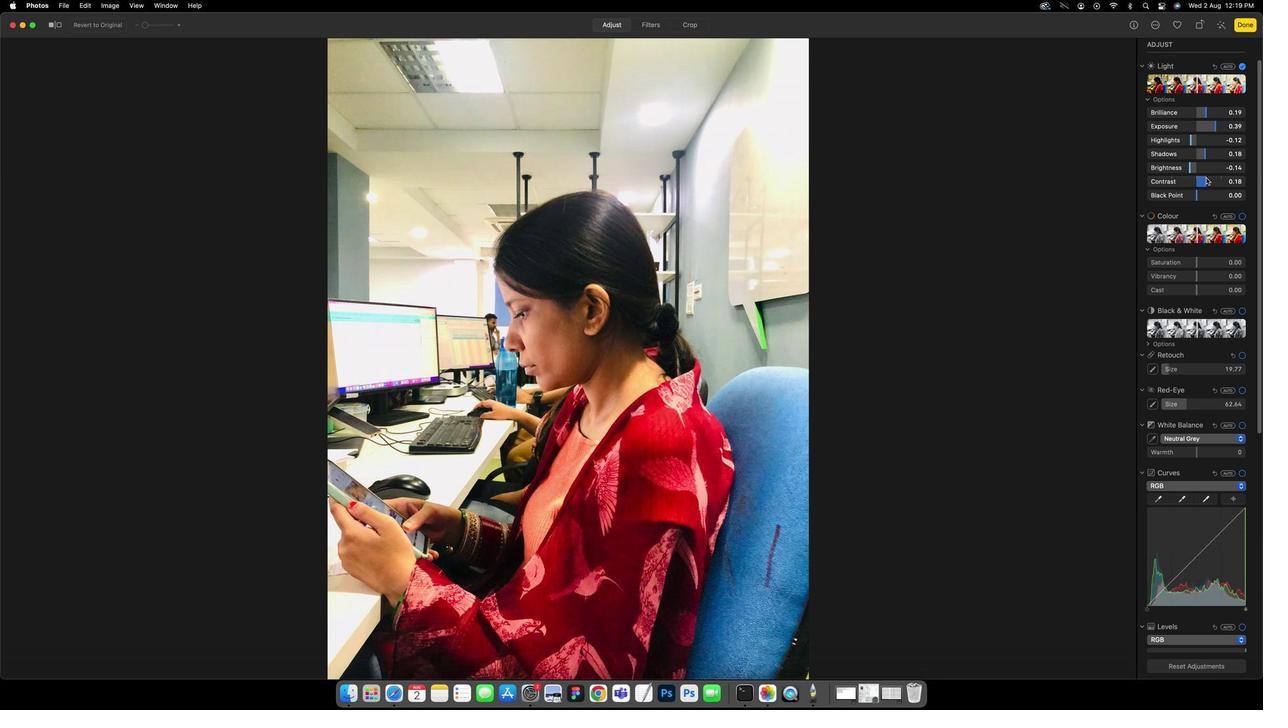 
Action: Mouse pressed left at (1197, 176)
Screenshot: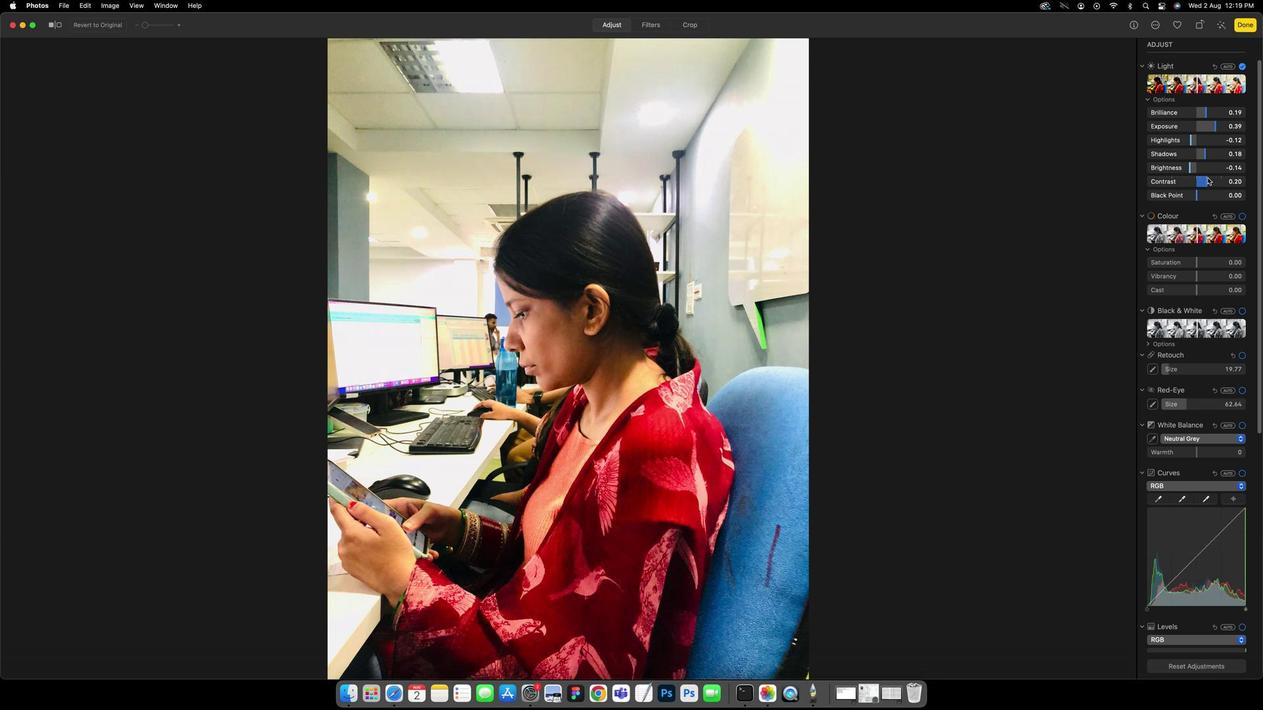 
Action: Mouse moved to (1197, 195)
Screenshot: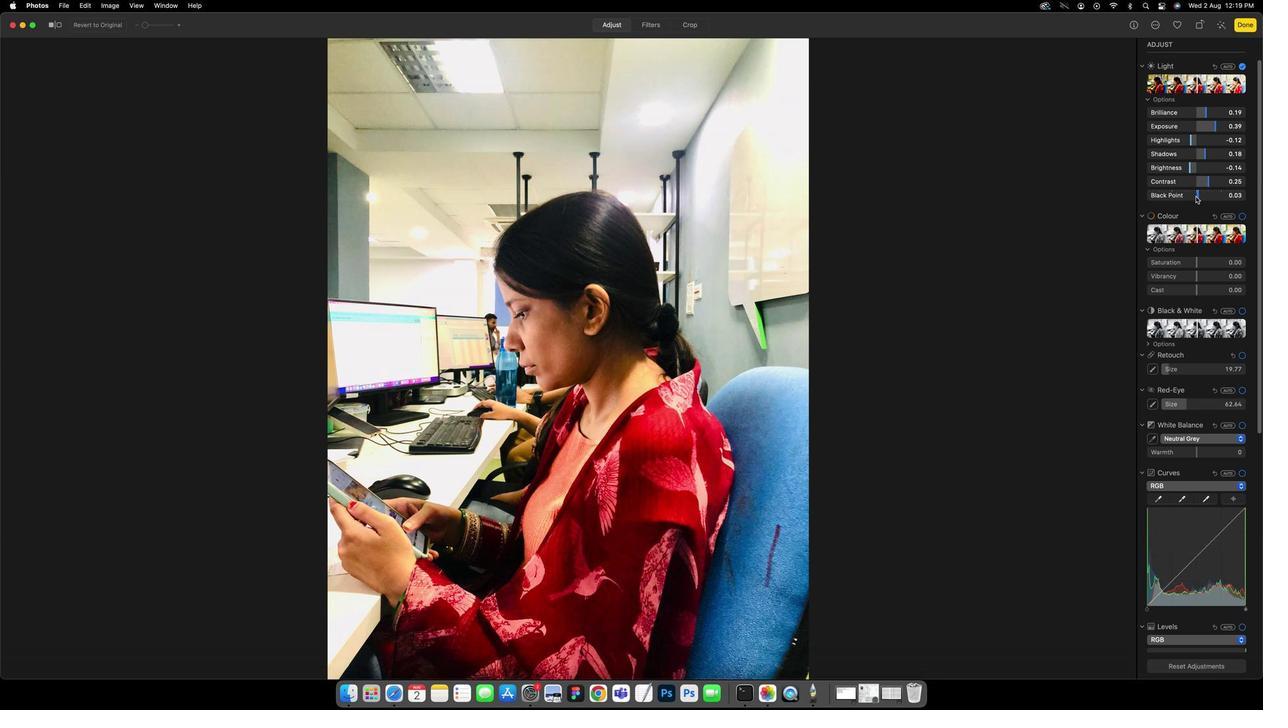 
Action: Mouse pressed left at (1197, 195)
Screenshot: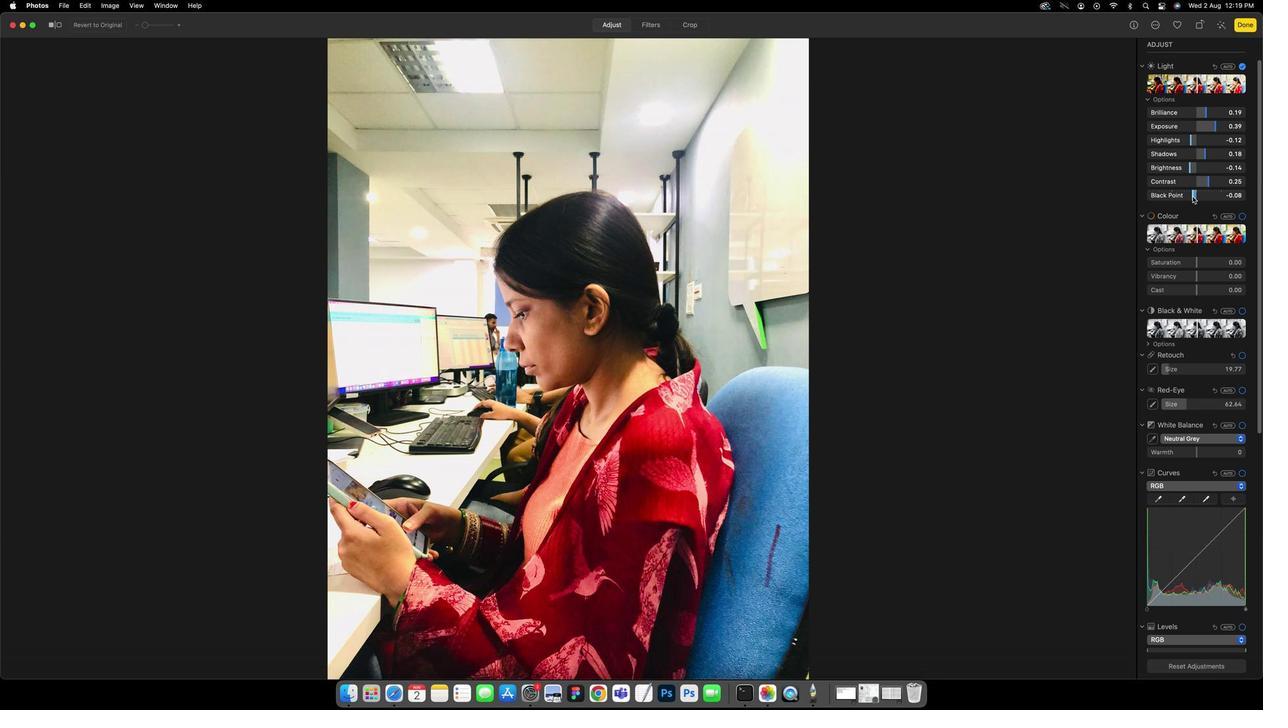 
Action: Mouse moved to (1197, 232)
Screenshot: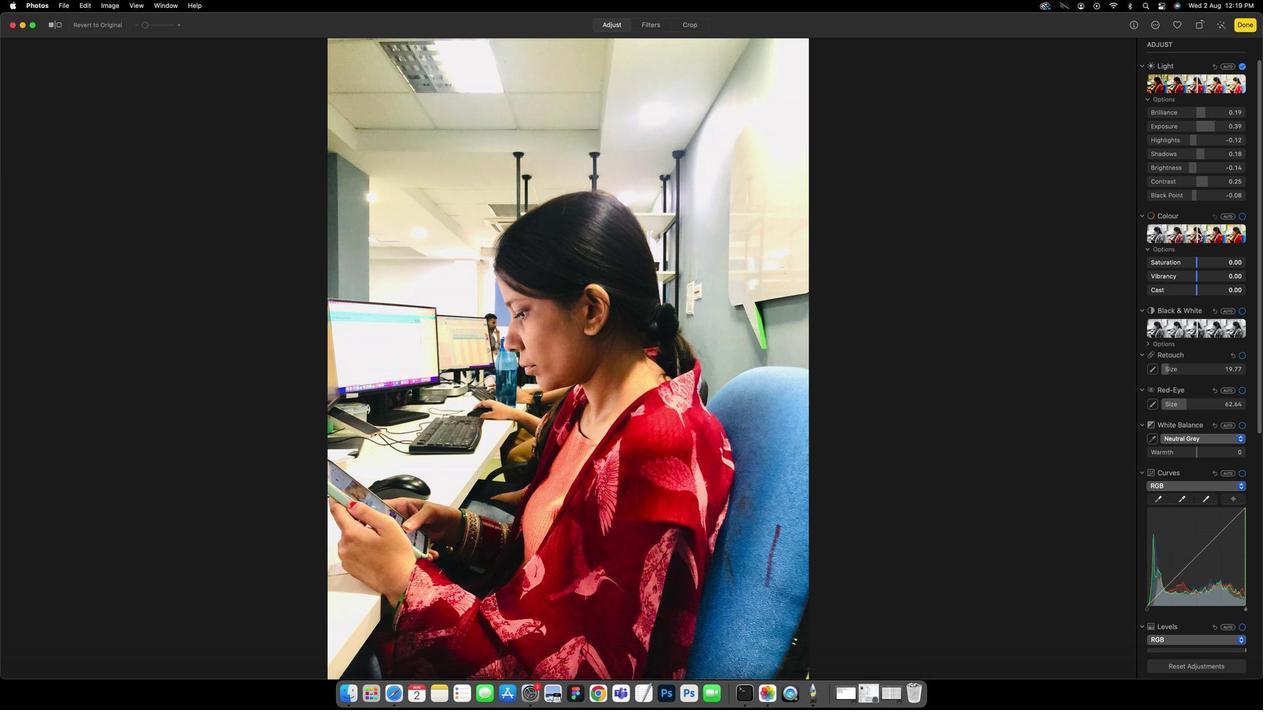 
Action: Mouse pressed left at (1197, 232)
Screenshot: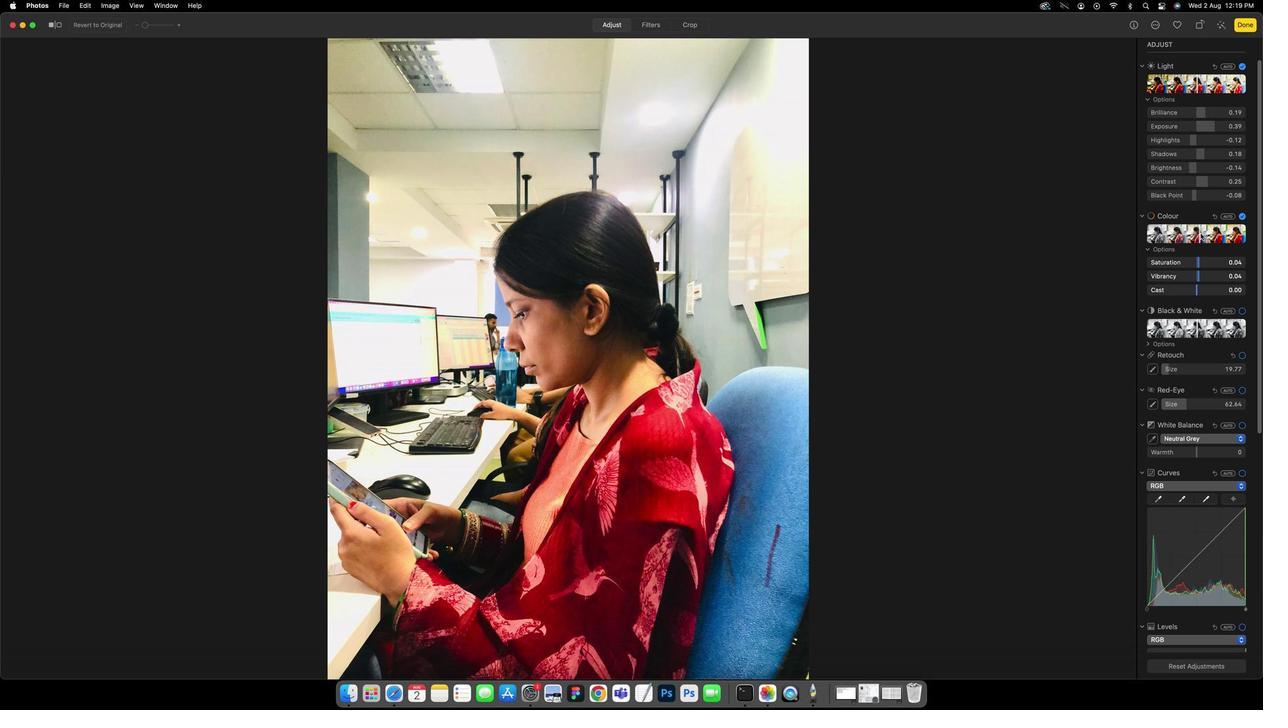 
Action: Mouse moved to (1205, 232)
Screenshot: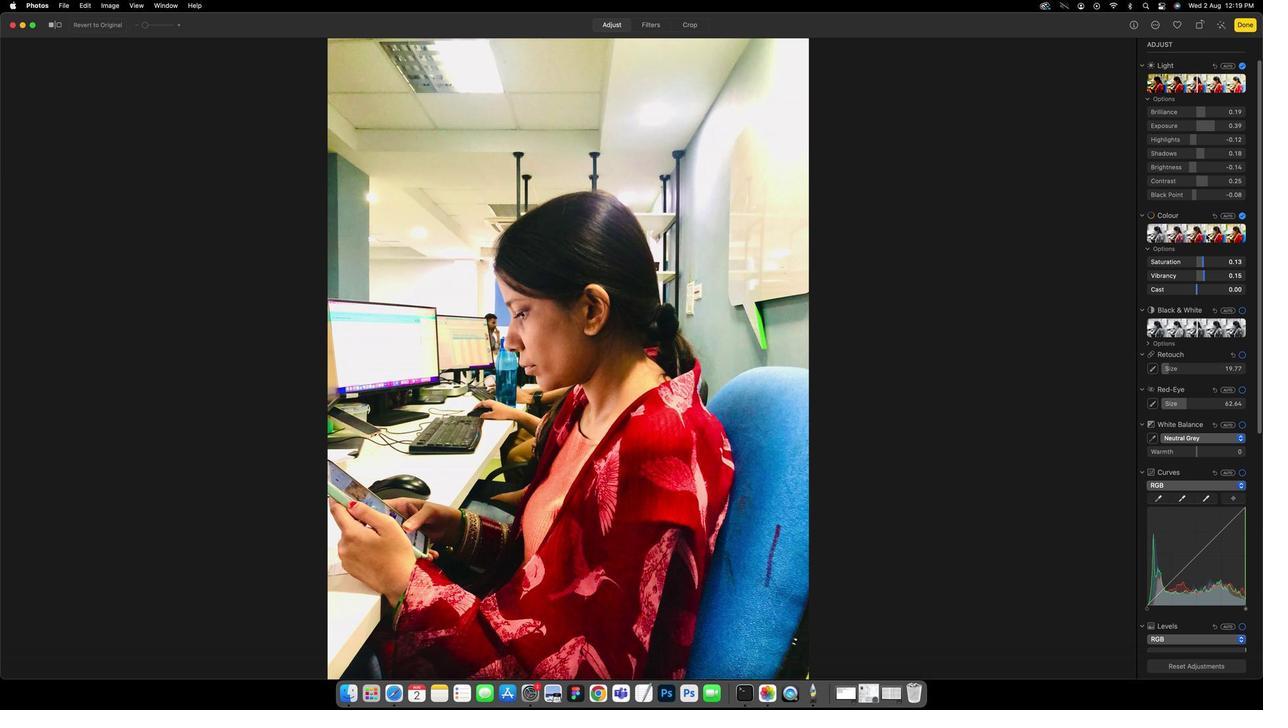 
Action: Mouse scrolled (1205, 232) with delta (-3, 0)
Screenshot: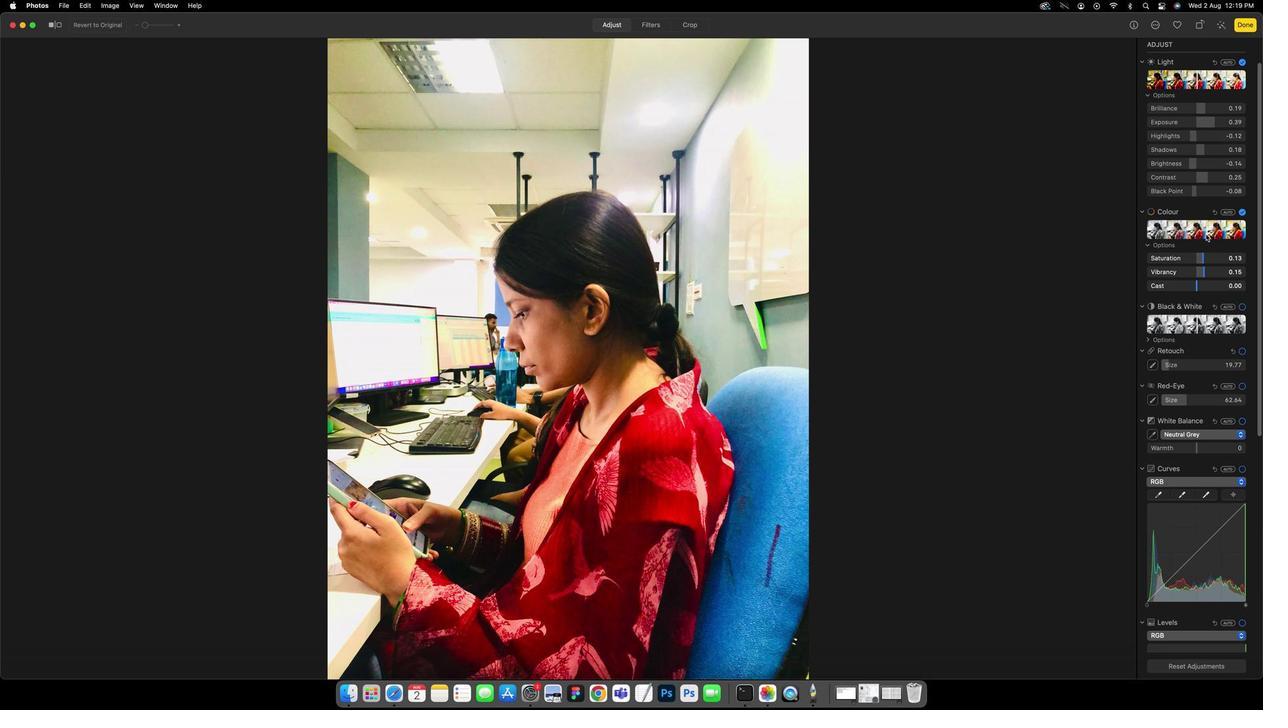 
Action: Mouse scrolled (1205, 232) with delta (-3, 0)
Screenshot: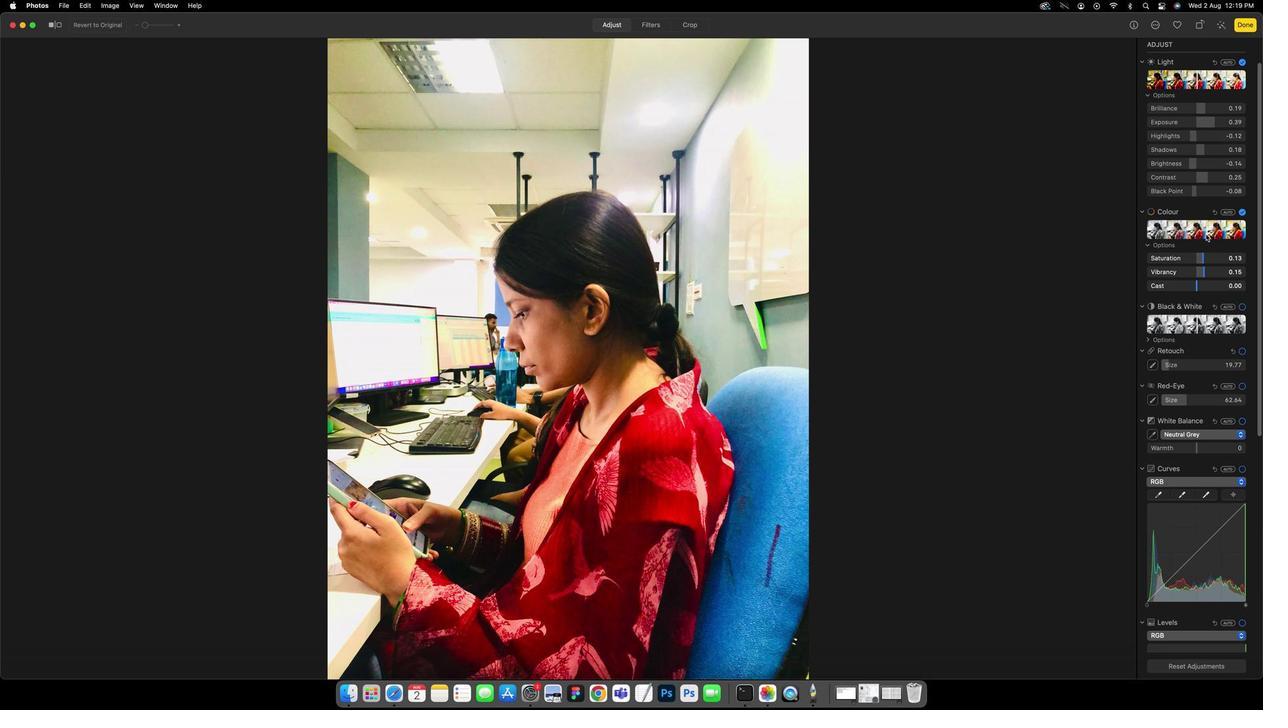 
Action: Mouse moved to (1198, 285)
Screenshot: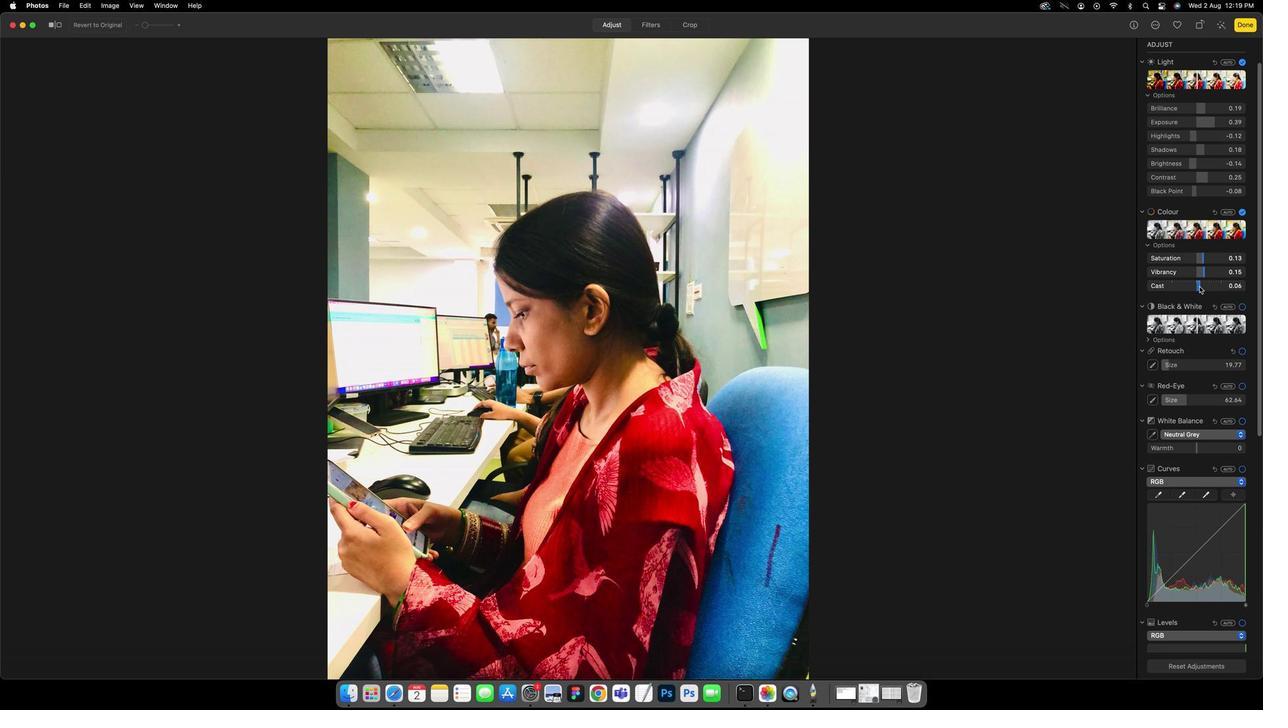 
Action: Mouse pressed left at (1198, 285)
Screenshot: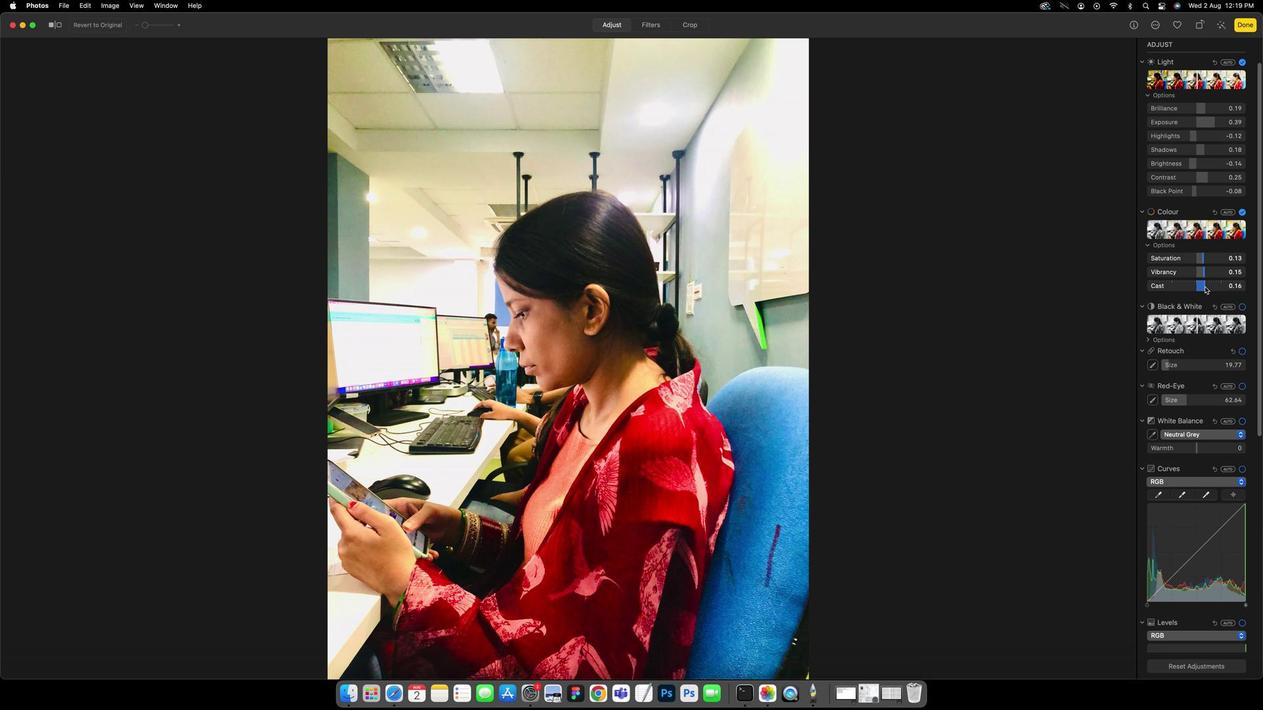 
Action: Mouse moved to (1197, 371)
Screenshot: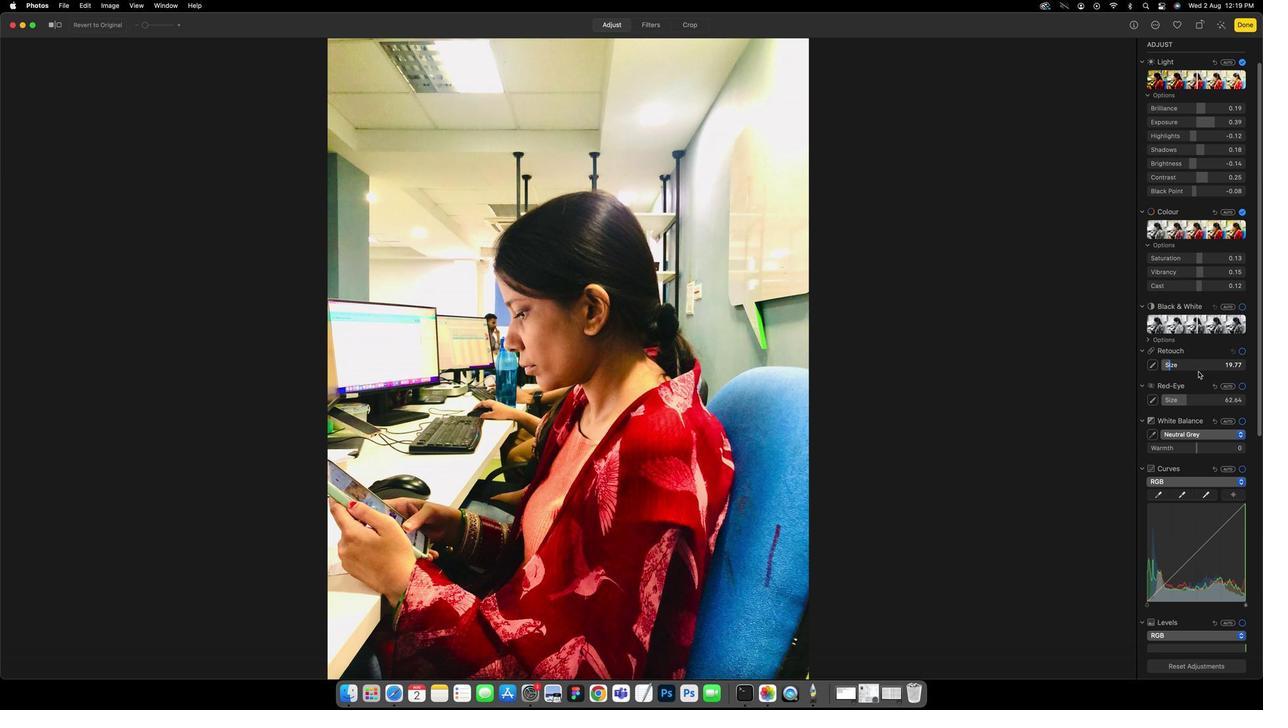 
Action: Mouse scrolled (1197, 371) with delta (-3, 0)
Screenshot: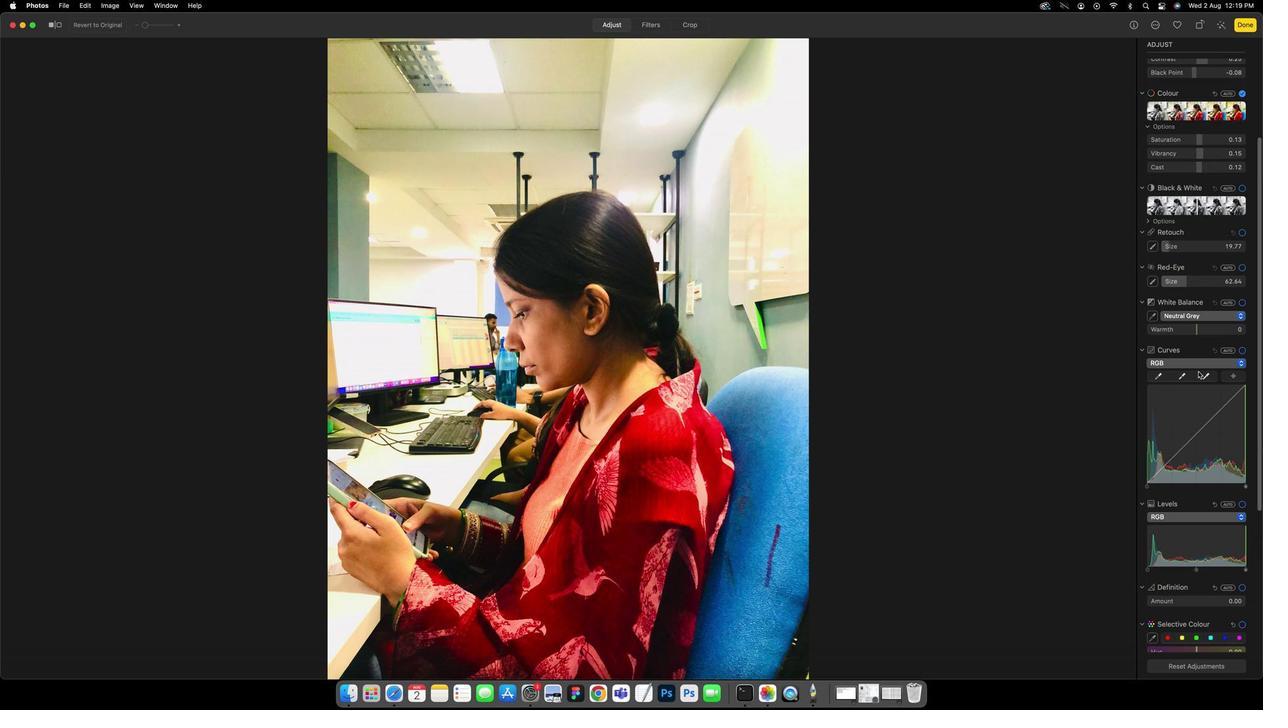 
Action: Mouse scrolled (1197, 371) with delta (-3, 0)
Screenshot: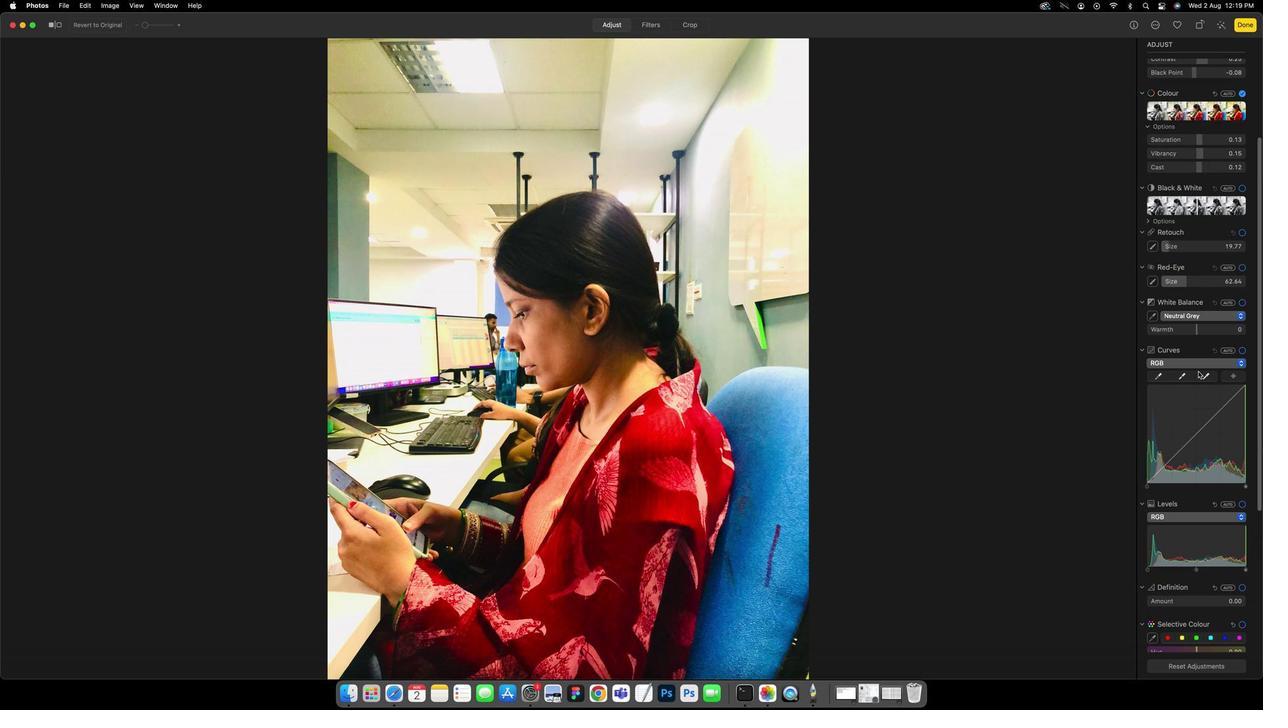 
Action: Mouse scrolled (1197, 371) with delta (-3, -1)
Screenshot: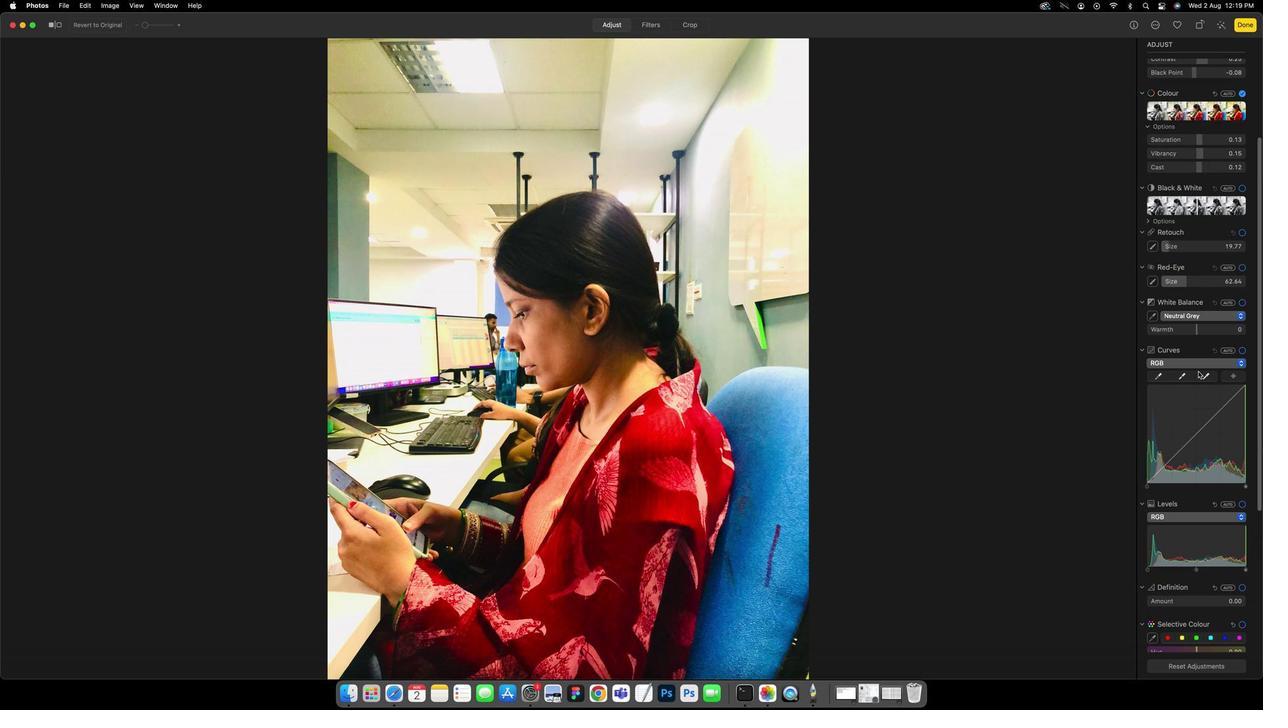 
Action: Mouse scrolled (1197, 371) with delta (-3, -2)
Screenshot: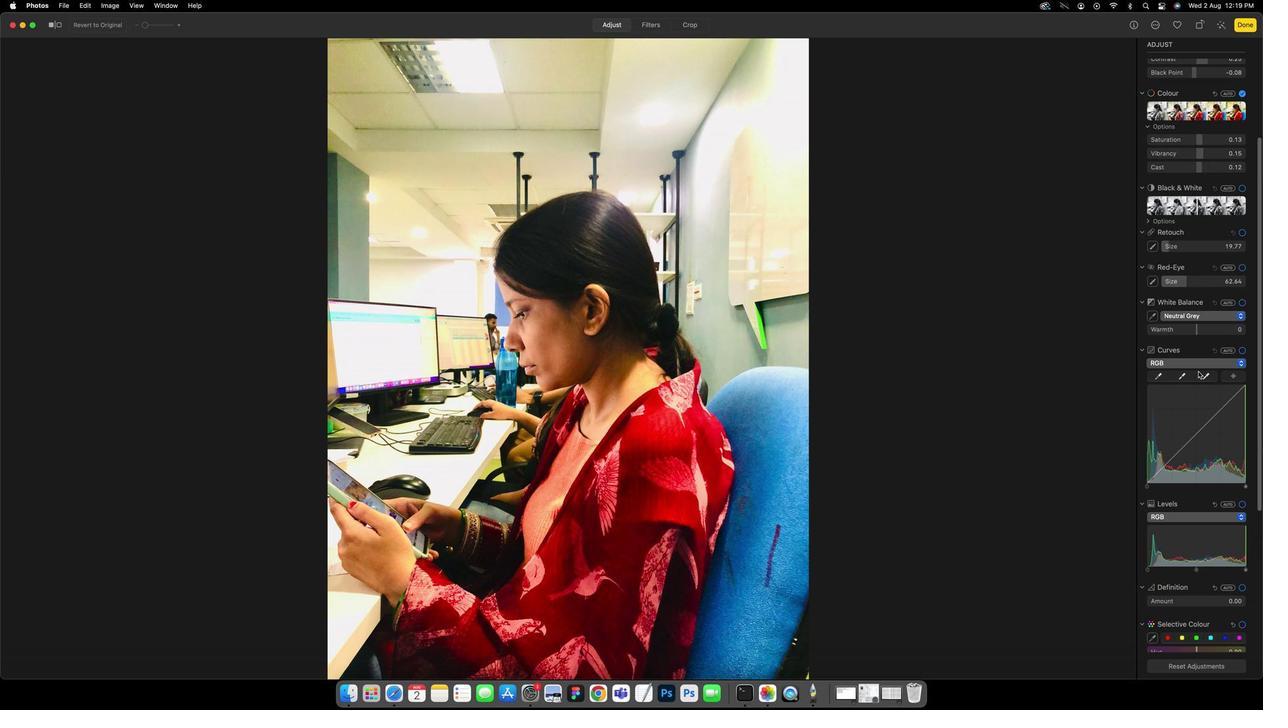 
Action: Mouse scrolled (1197, 371) with delta (-3, -3)
Screenshot: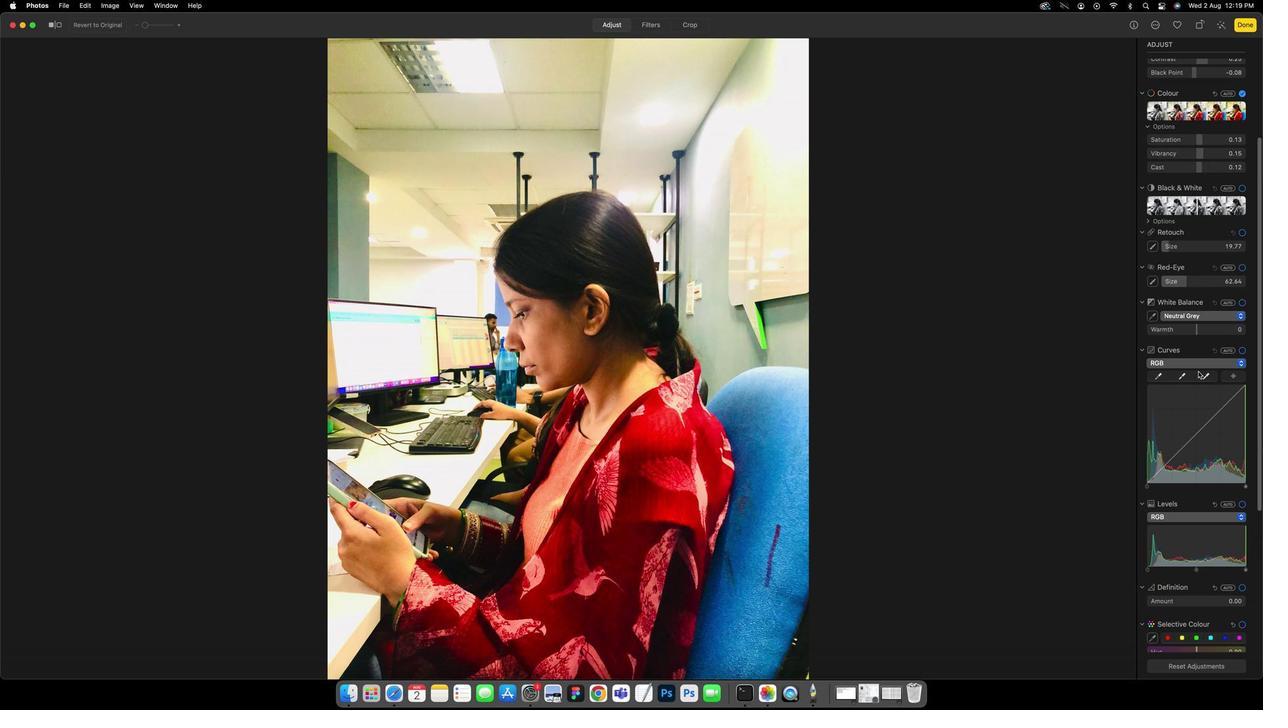 
Action: Mouse scrolled (1197, 371) with delta (-3, -3)
Screenshot: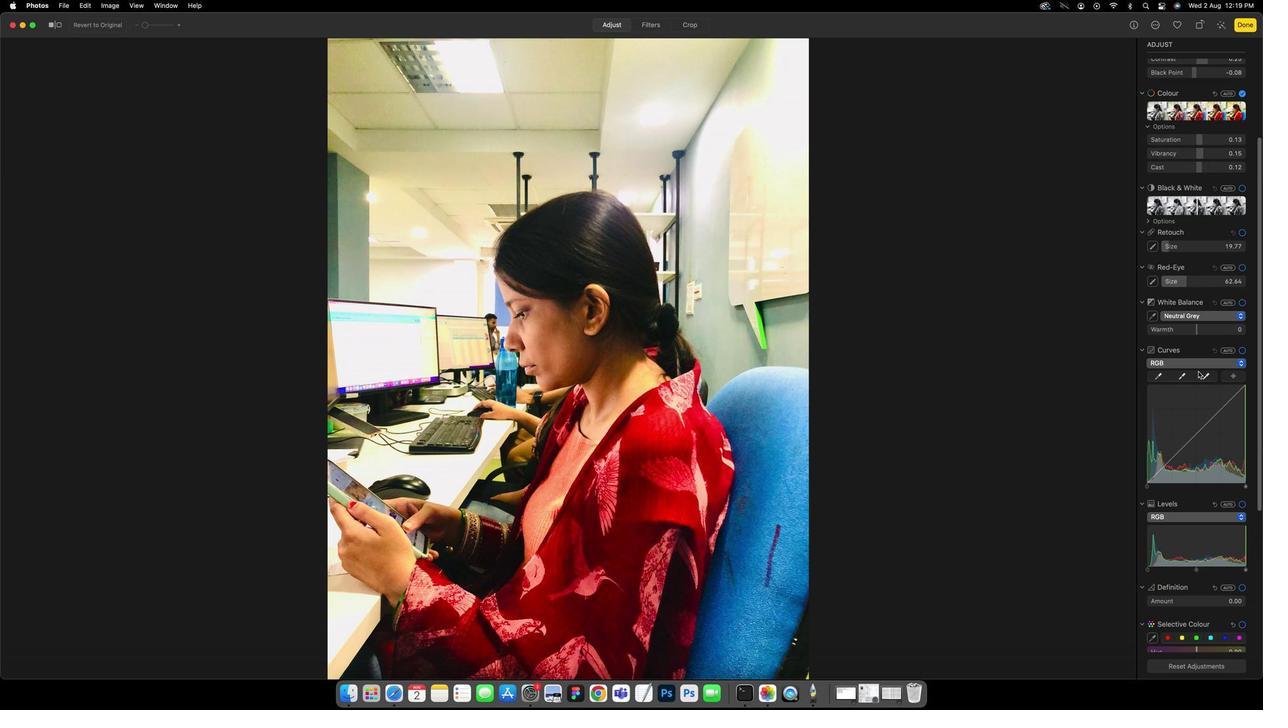 
Action: Mouse moved to (1227, 398)
Screenshot: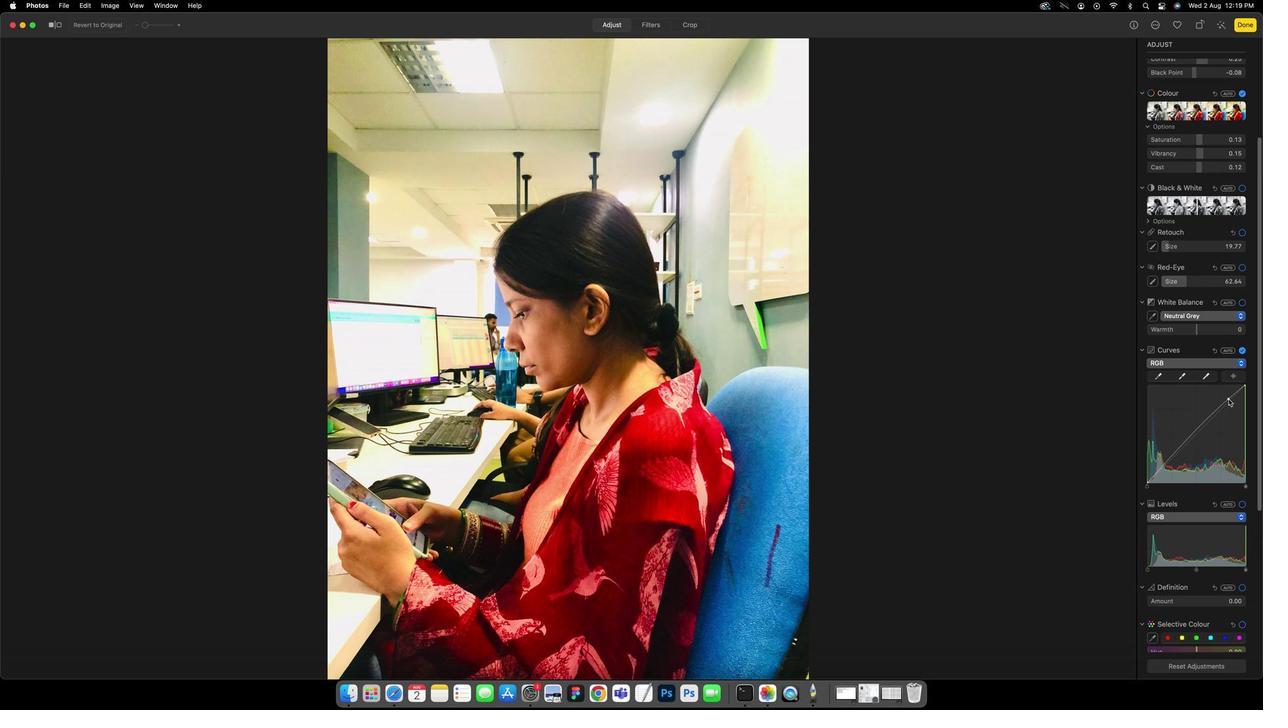 
Action: Mouse pressed left at (1227, 398)
Screenshot: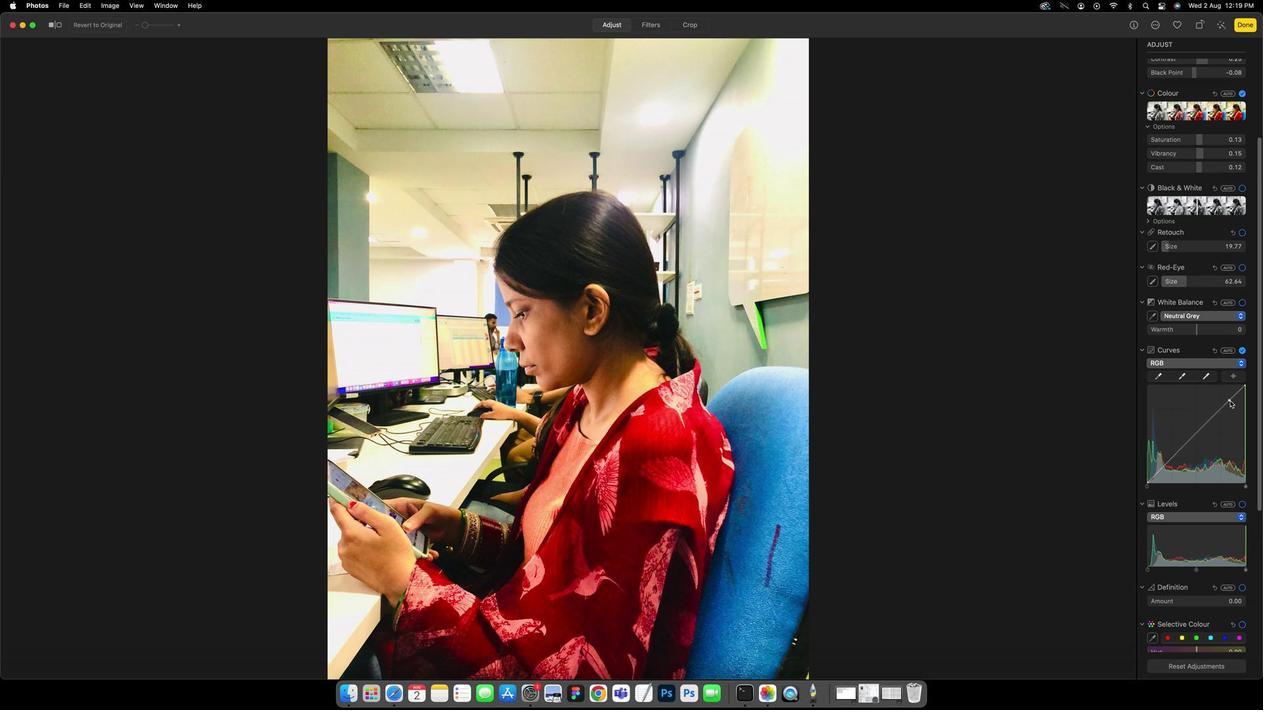 
Action: Mouse moved to (1221, 407)
Screenshot: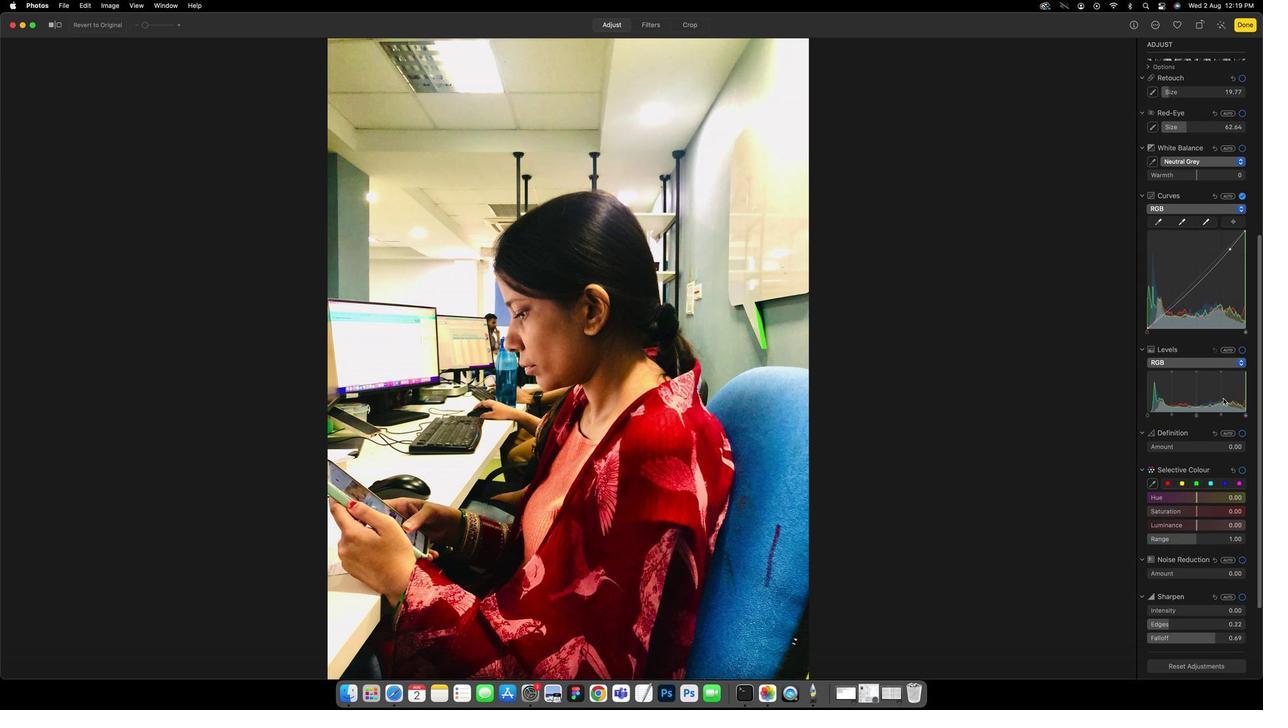 
Action: Mouse scrolled (1221, 407) with delta (-3, 0)
Screenshot: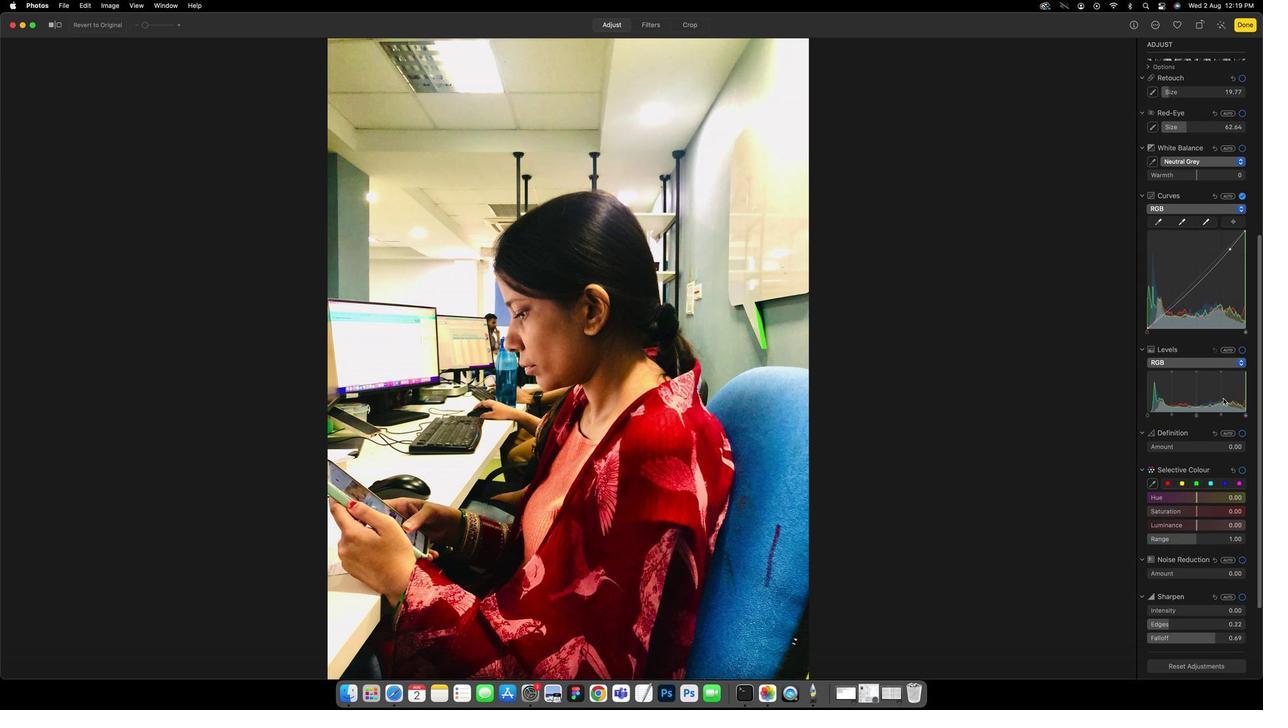 
Action: Mouse moved to (1221, 405)
Screenshot: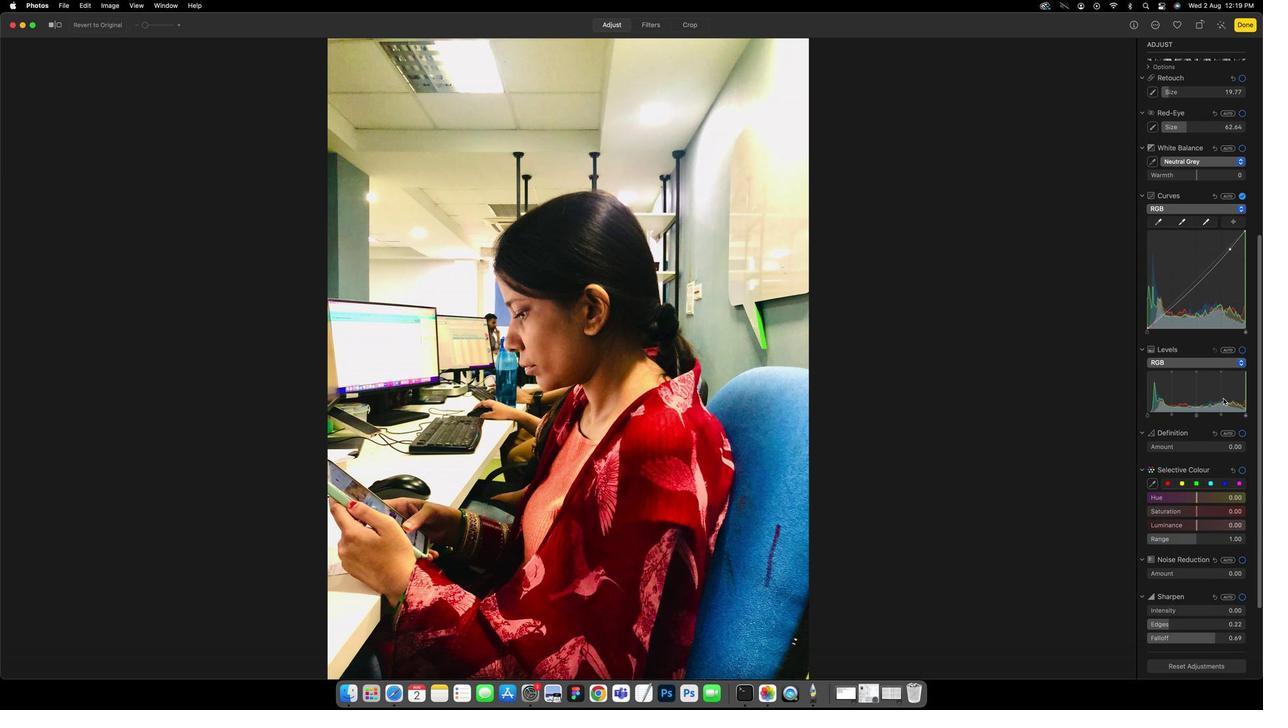 
Action: Mouse scrolled (1221, 405) with delta (-3, 0)
Screenshot: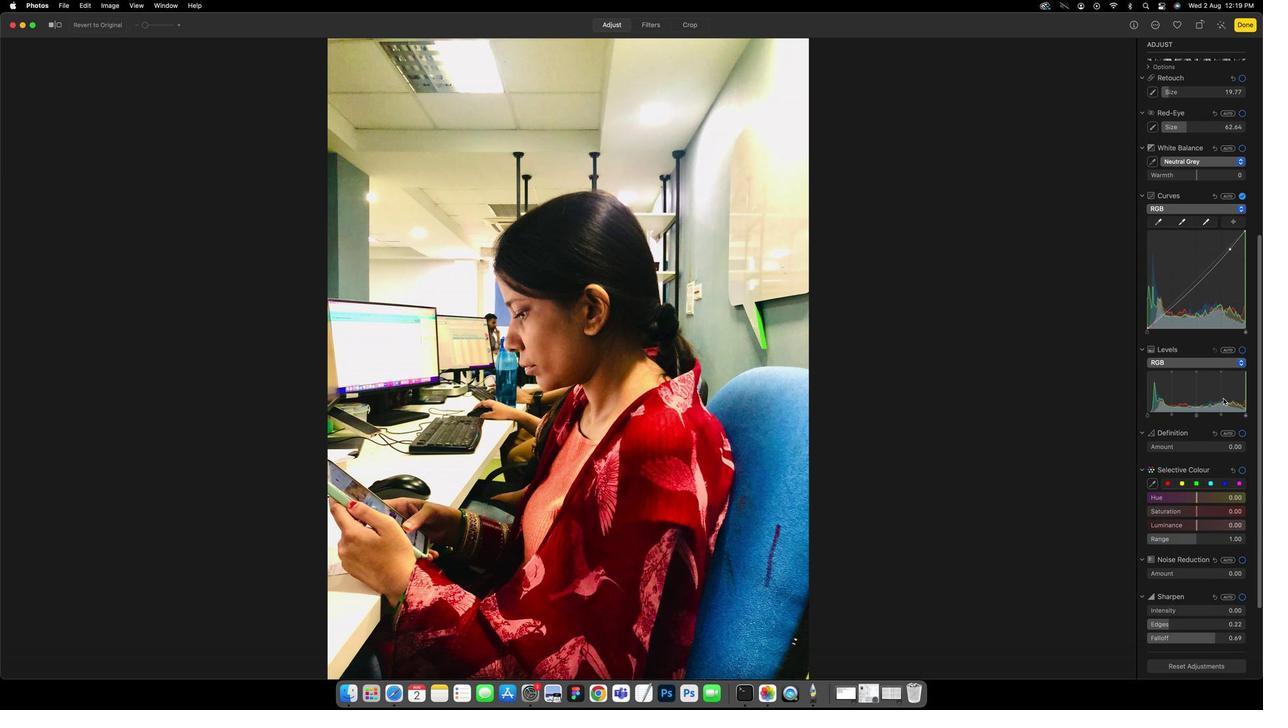 
Action: Mouse moved to (1222, 401)
Screenshot: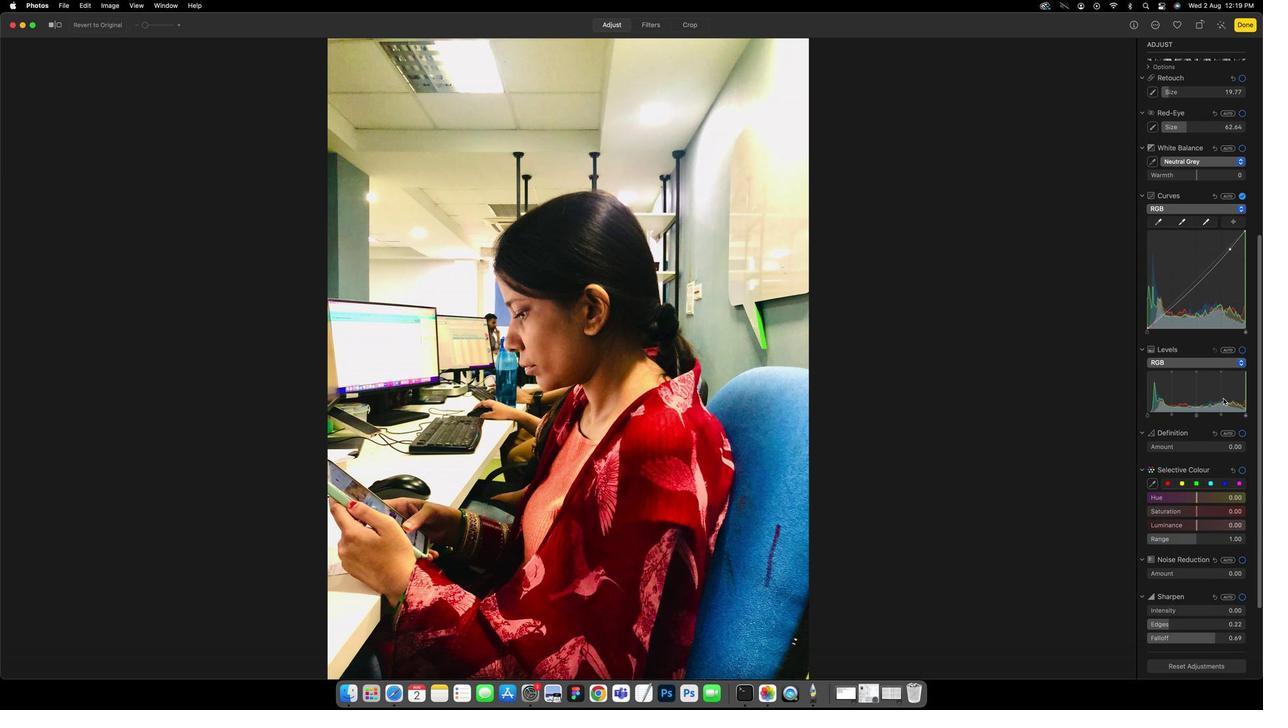 
Action: Mouse scrolled (1222, 401) with delta (-3, -1)
Screenshot: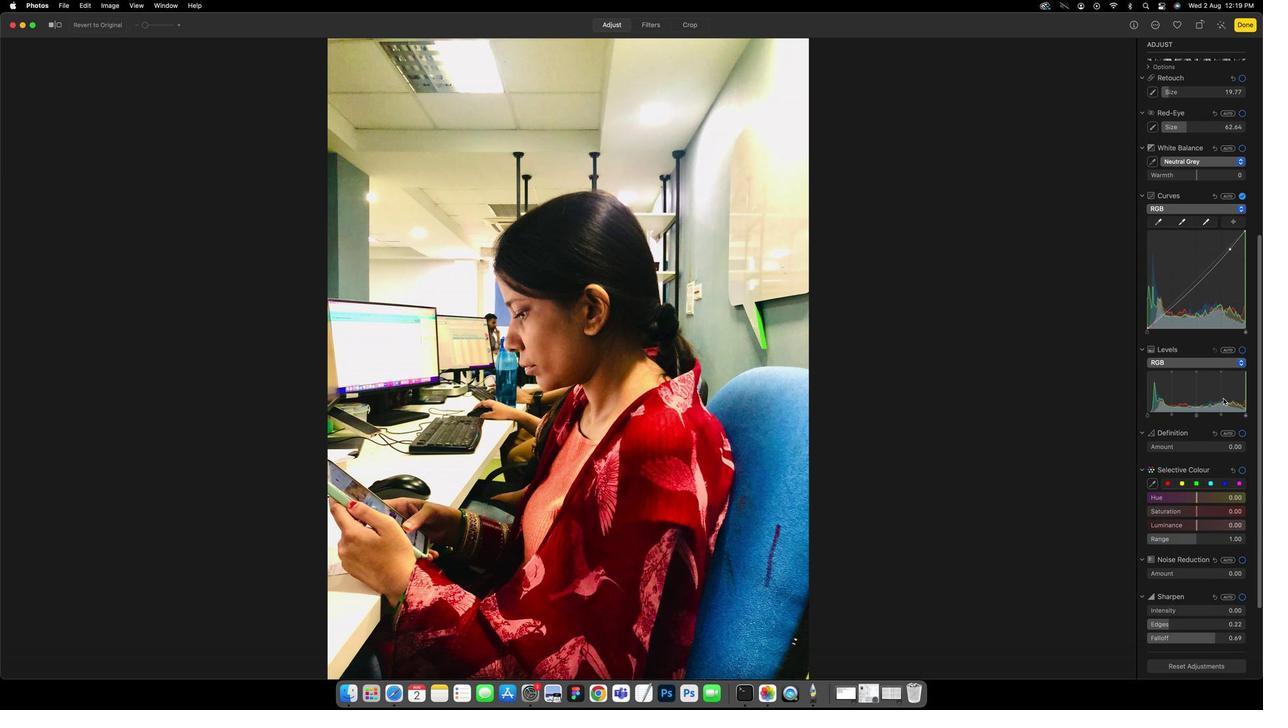 
Action: Mouse moved to (1223, 398)
Screenshot: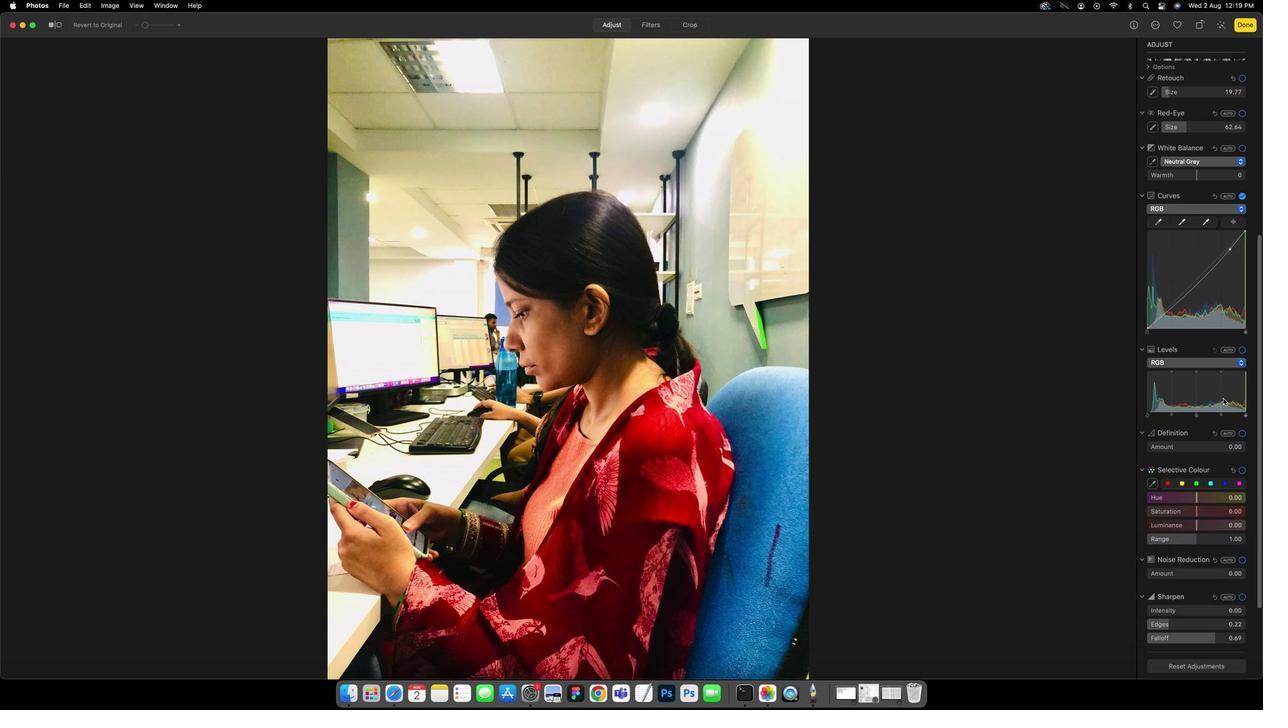 
Action: Mouse scrolled (1223, 398) with delta (-3, -2)
Screenshot: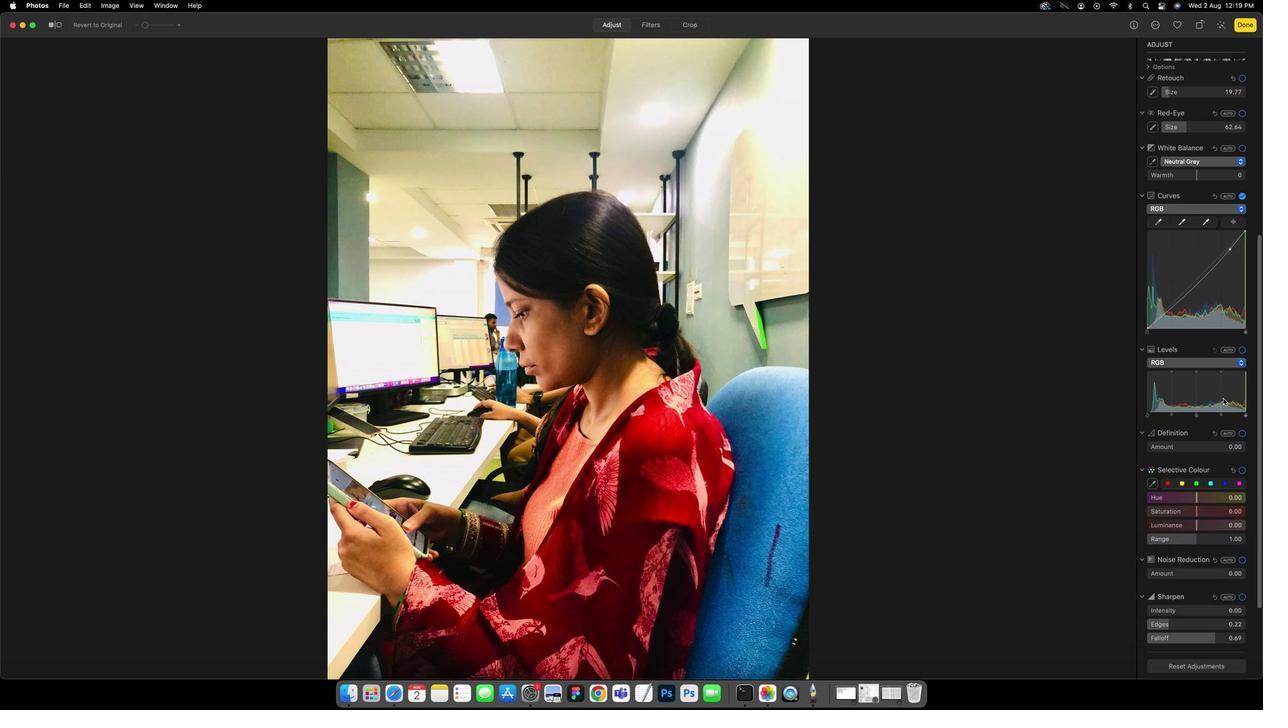 
Action: Mouse moved to (1223, 397)
Screenshot: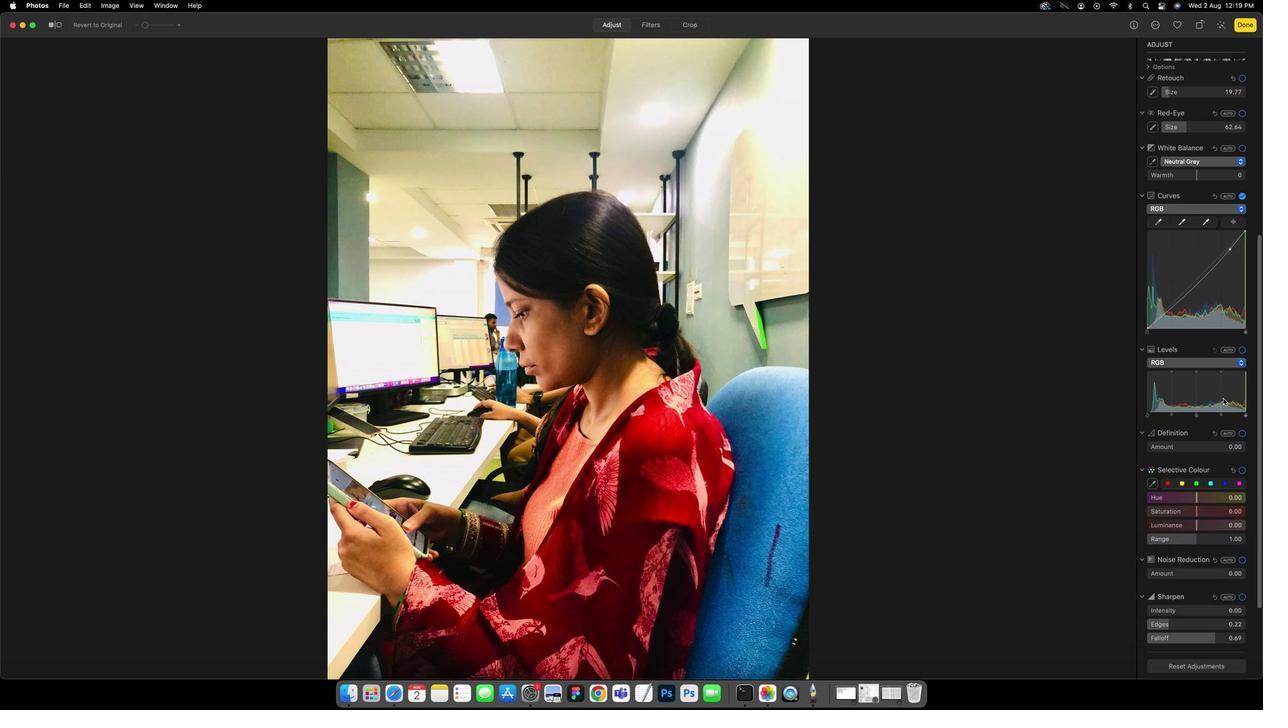 
Action: Mouse scrolled (1223, 397) with delta (-3, -3)
Screenshot: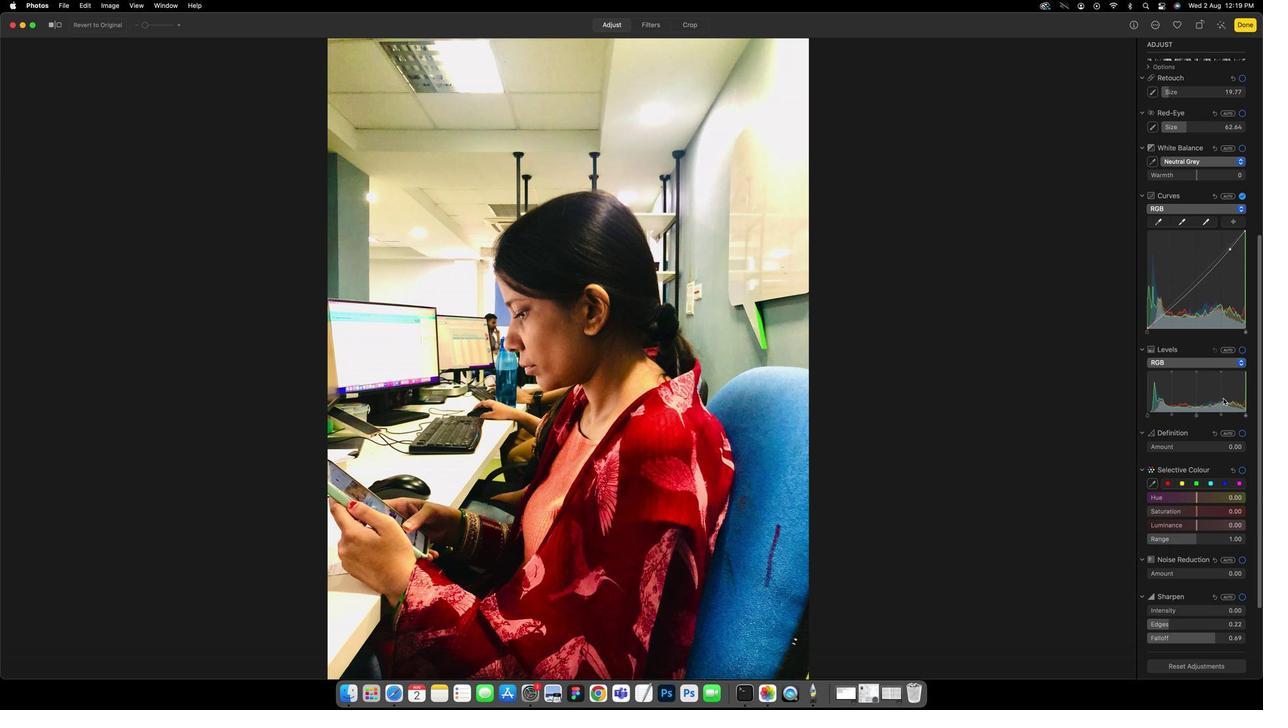 
Action: Mouse scrolled (1223, 397) with delta (-3, -3)
Screenshot: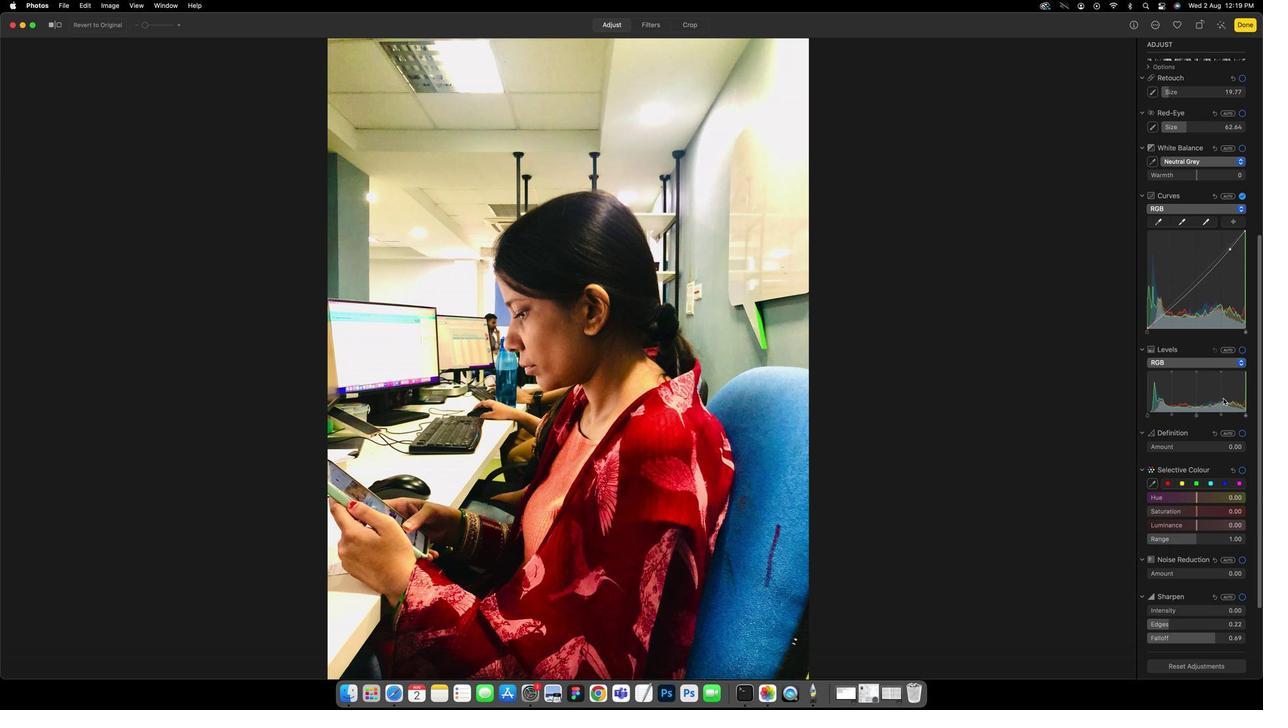 
Action: Mouse scrolled (1223, 397) with delta (-3, -3)
Screenshot: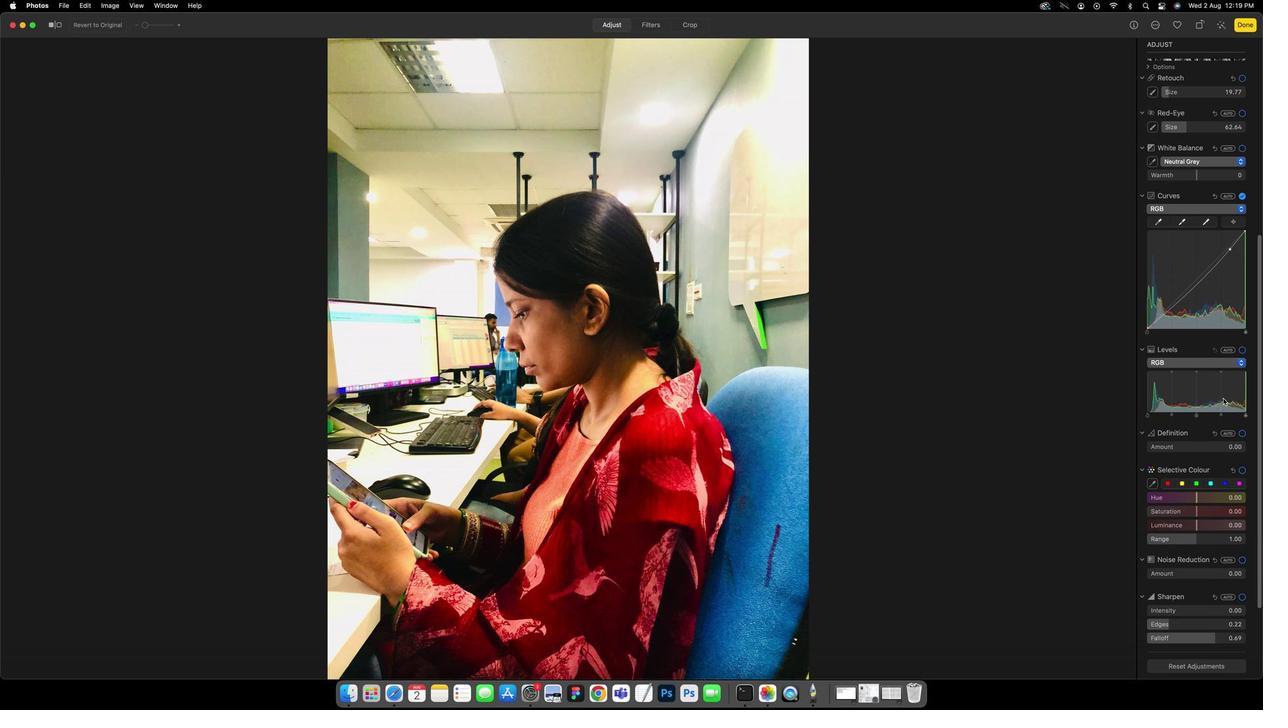 
Action: Mouse scrolled (1223, 397) with delta (-3, 0)
Screenshot: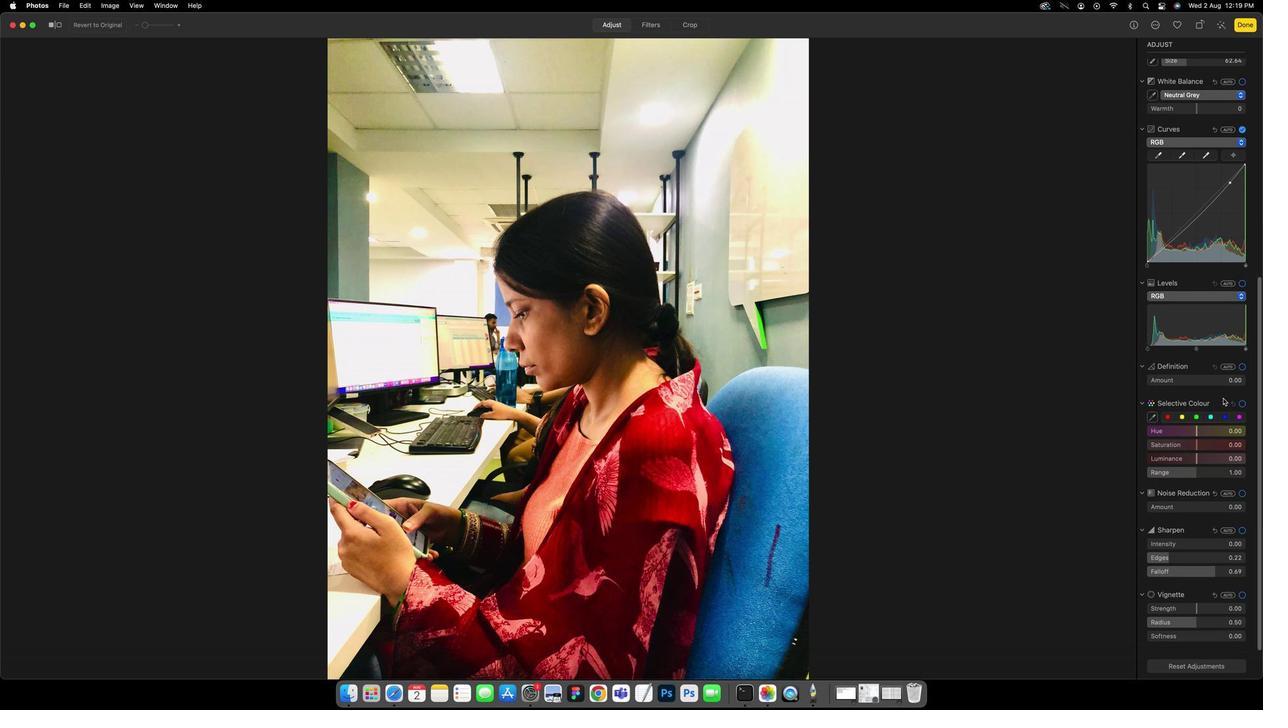 
Action: Mouse scrolled (1223, 397) with delta (-3, 0)
Screenshot: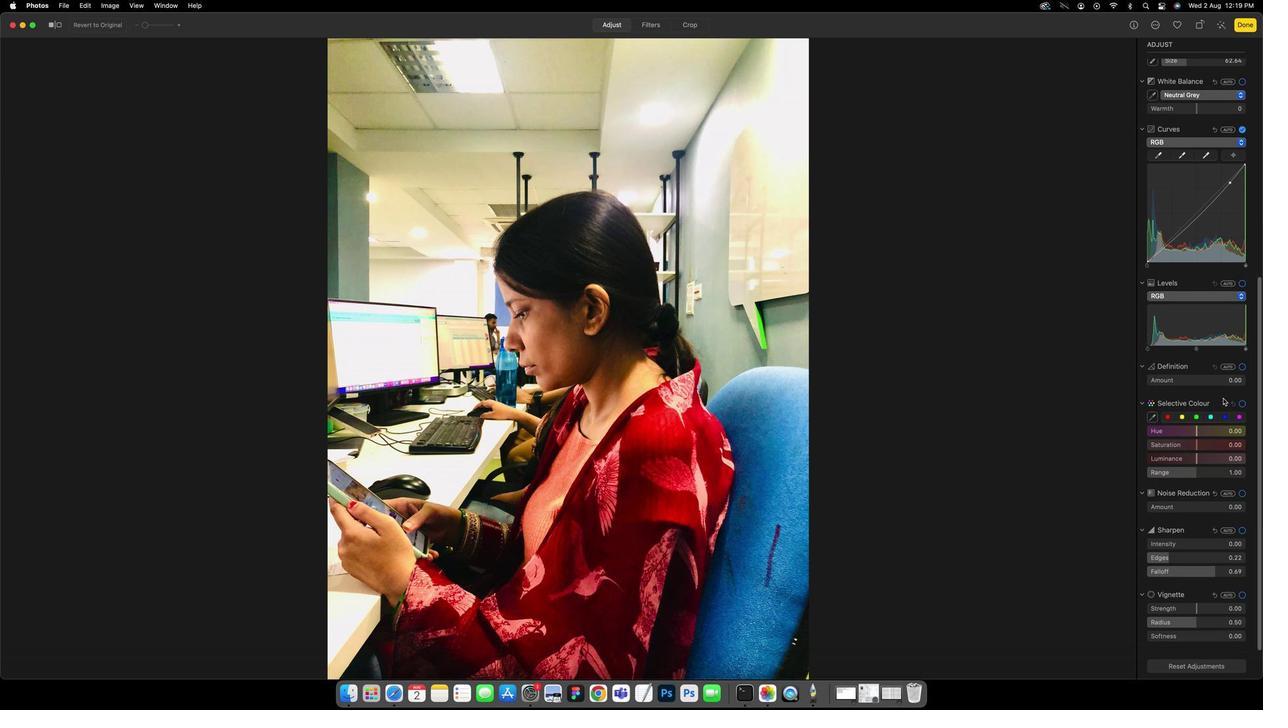 
Action: Mouse scrolled (1223, 397) with delta (-3, -2)
Screenshot: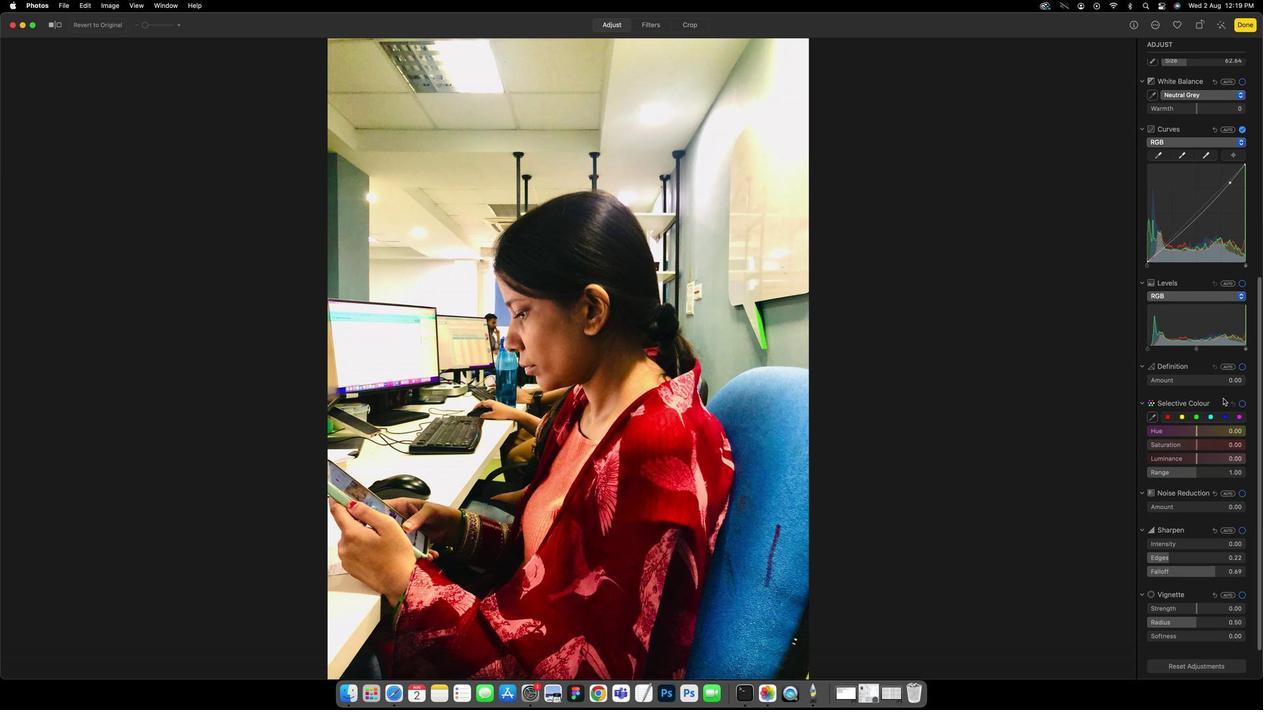 
Action: Mouse scrolled (1223, 397) with delta (-3, -2)
Screenshot: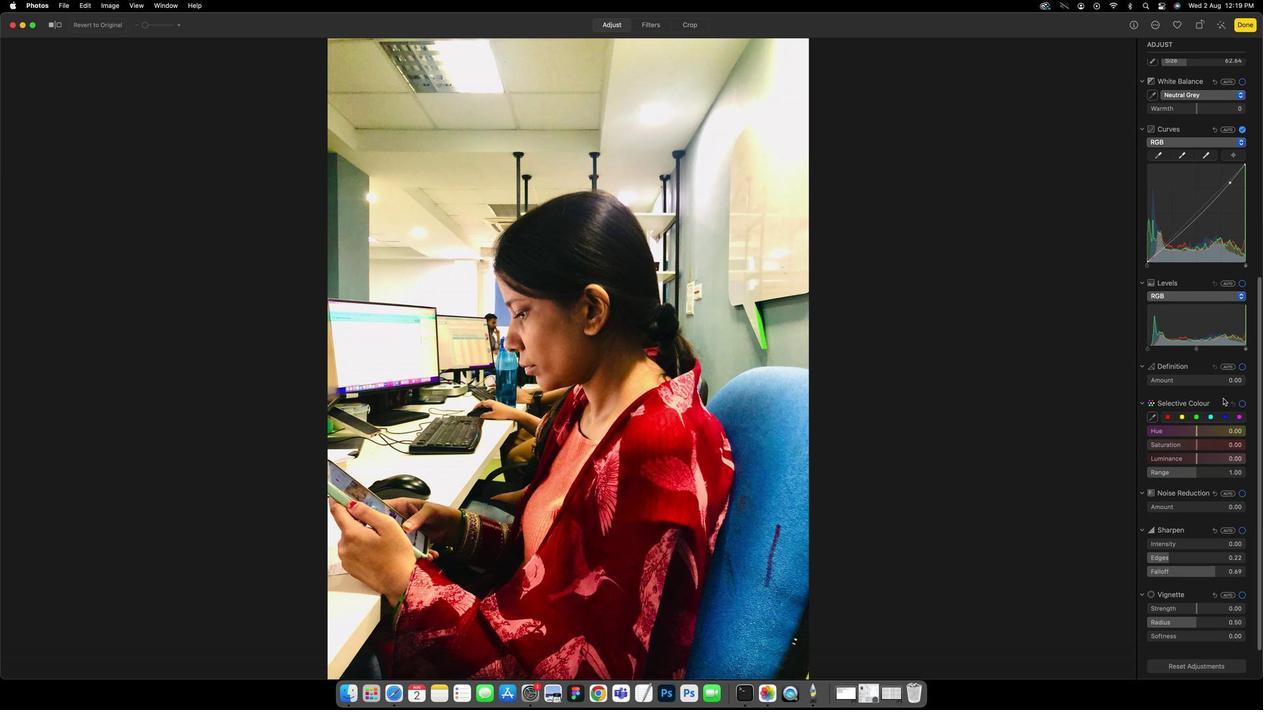 
Action: Mouse scrolled (1223, 397) with delta (-3, -3)
Screenshot: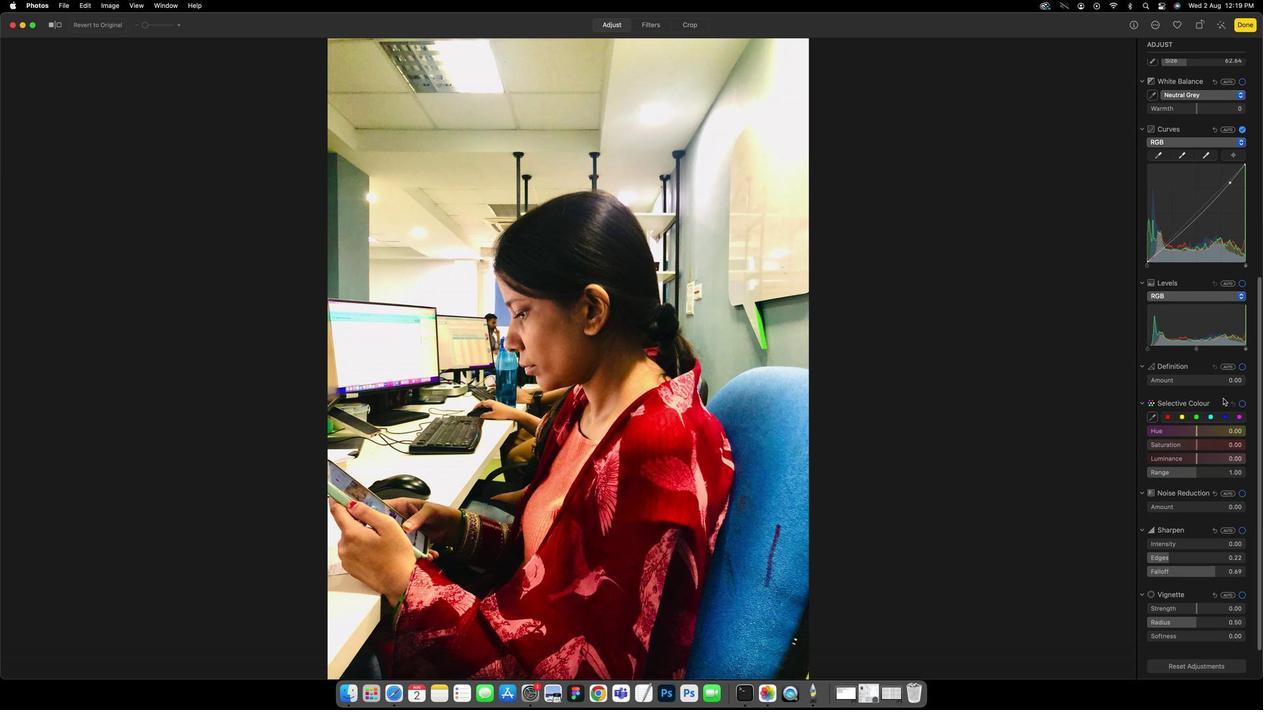 
Action: Mouse scrolled (1223, 397) with delta (-3, -3)
Screenshot: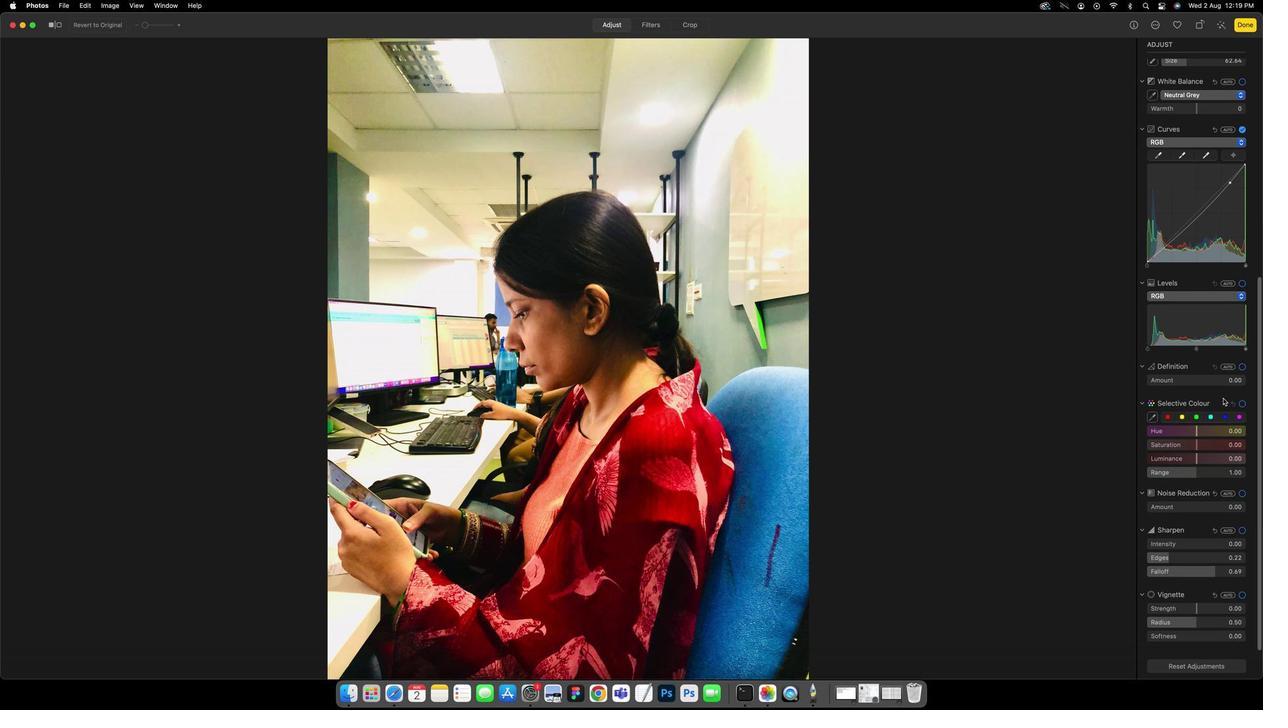 
Action: Mouse moved to (1240, 21)
Screenshot: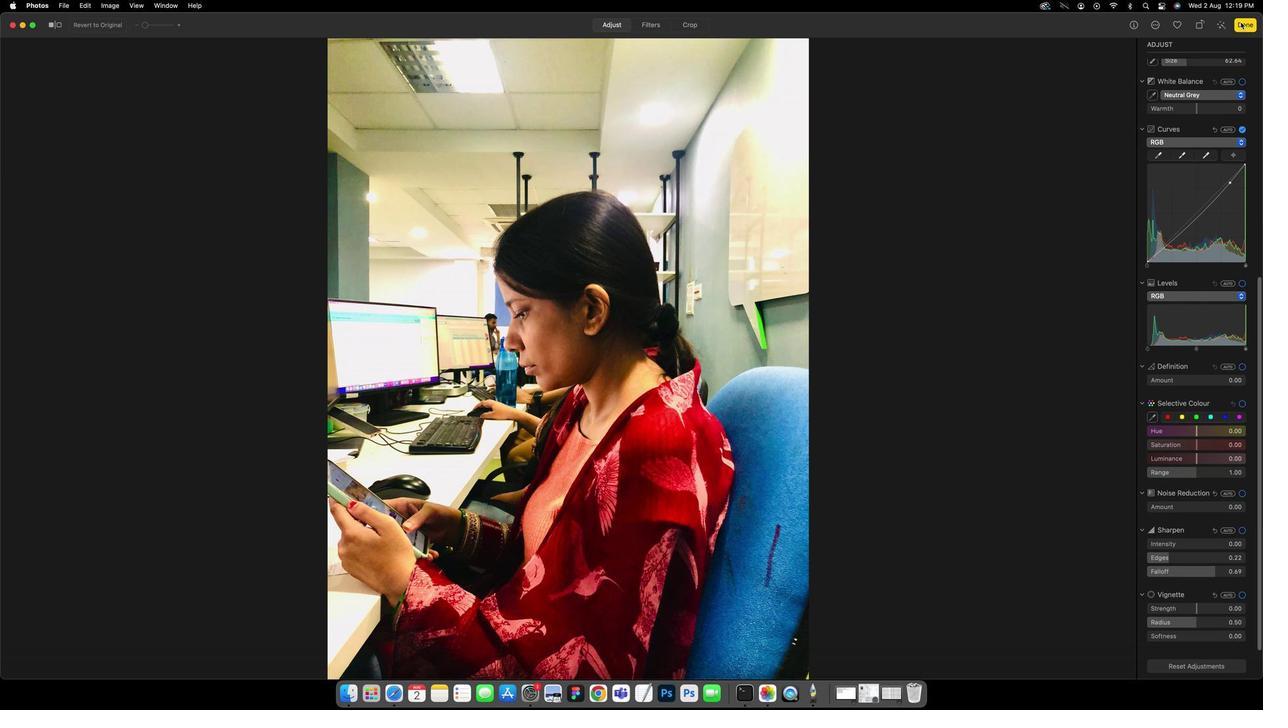 
Action: Mouse pressed left at (1240, 21)
Screenshot: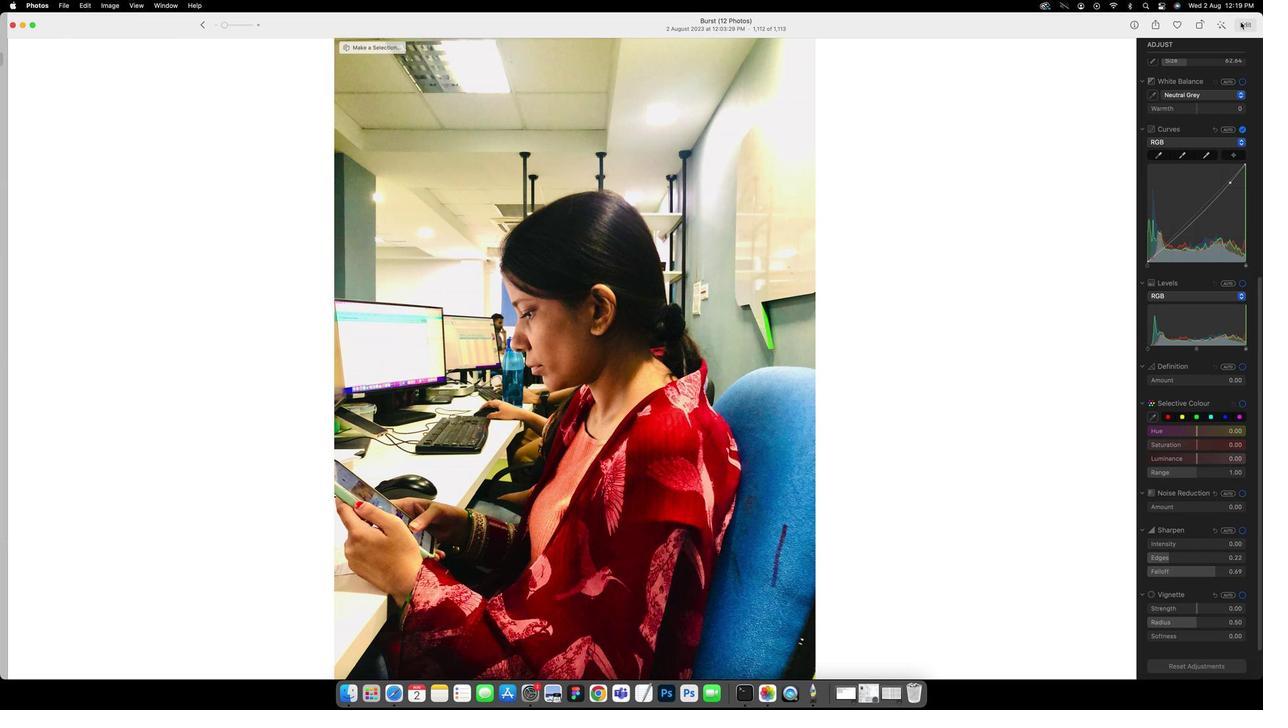 
Action: Mouse moved to (1129, 173)
Screenshot: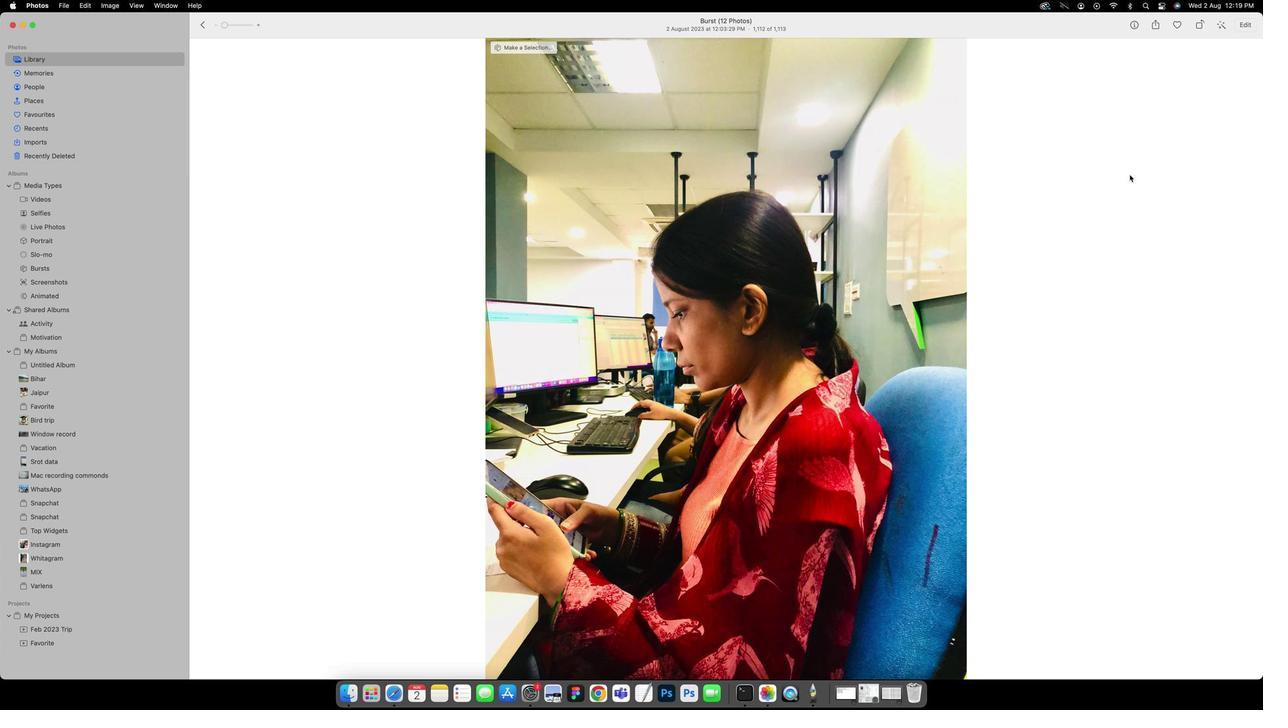 
Action: Mouse pressed left at (1129, 173)
Screenshot: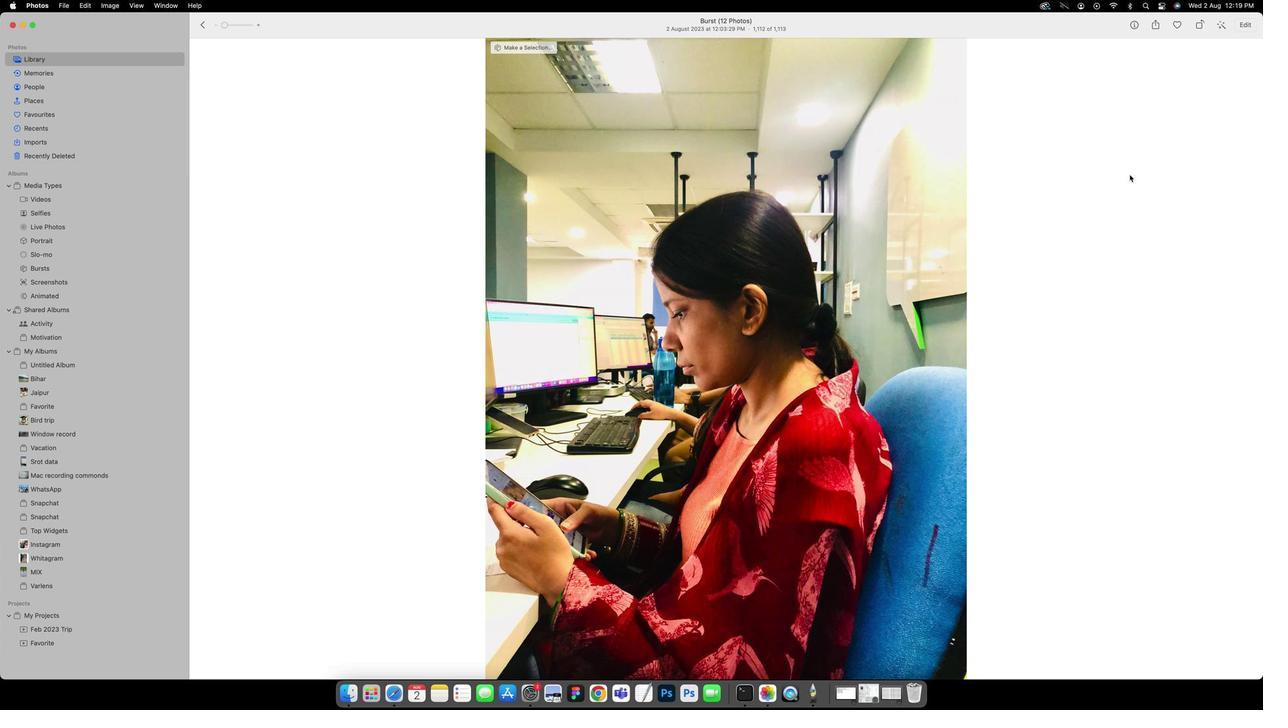 
